 Task: Find connections with filter location Corrientes with filter topic #technologywith filter profile language Spanish with filter current company Atlas Copco with filter school EIILM University with filter industry Soap and Cleaning Product Manufacturing with filter service category Graphic Design with filter keywords title Financial Analyst
Action: Mouse moved to (486, 170)
Screenshot: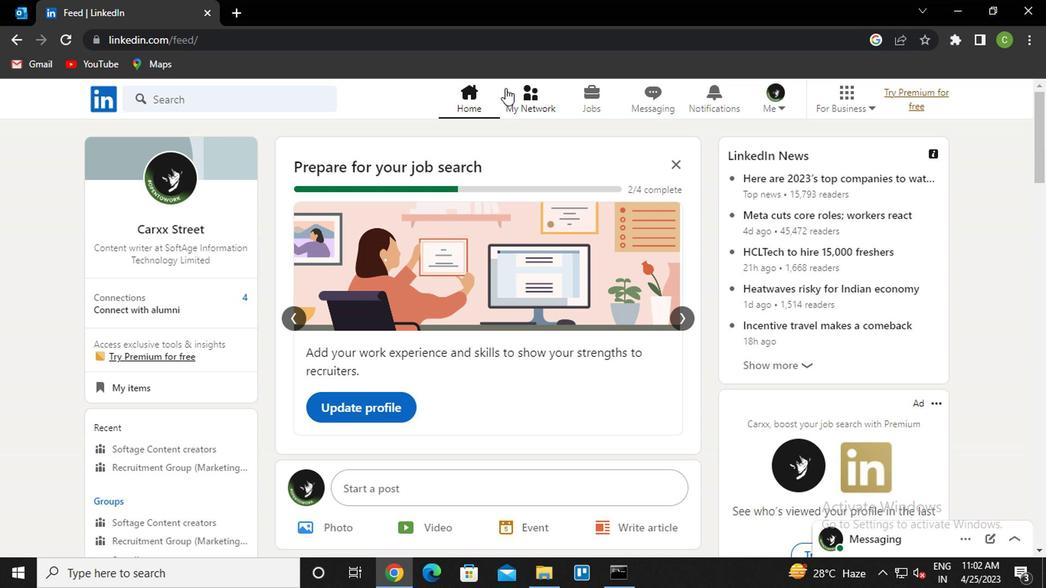 
Action: Mouse pressed left at (486, 170)
Screenshot: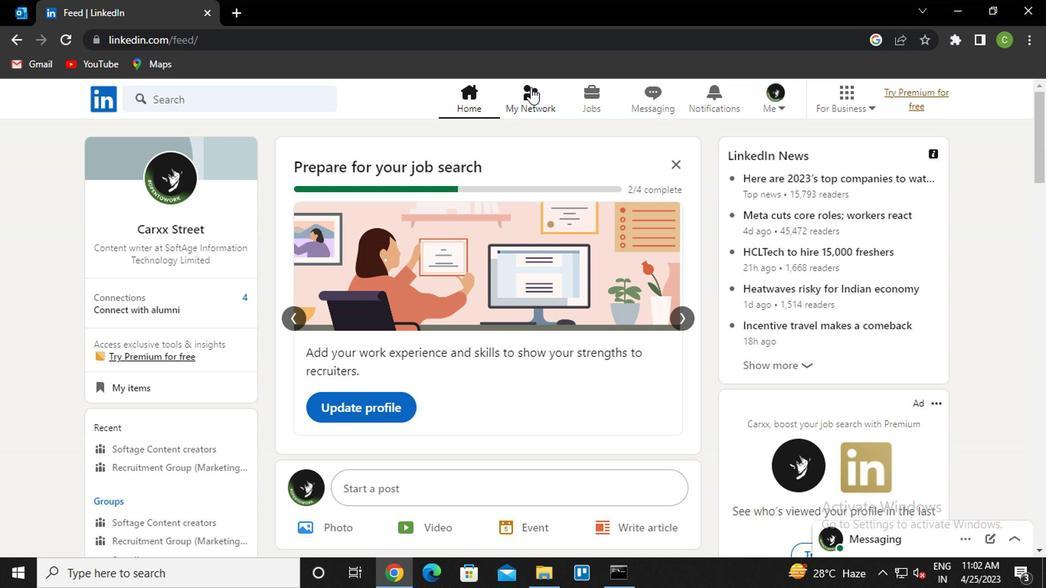 
Action: Mouse moved to (252, 241)
Screenshot: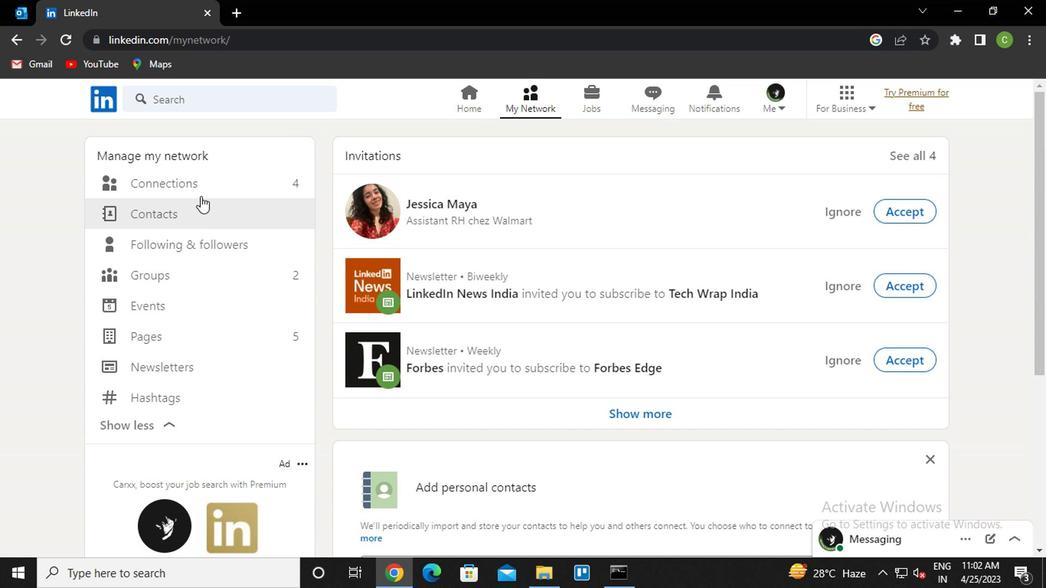 
Action: Mouse pressed left at (252, 241)
Screenshot: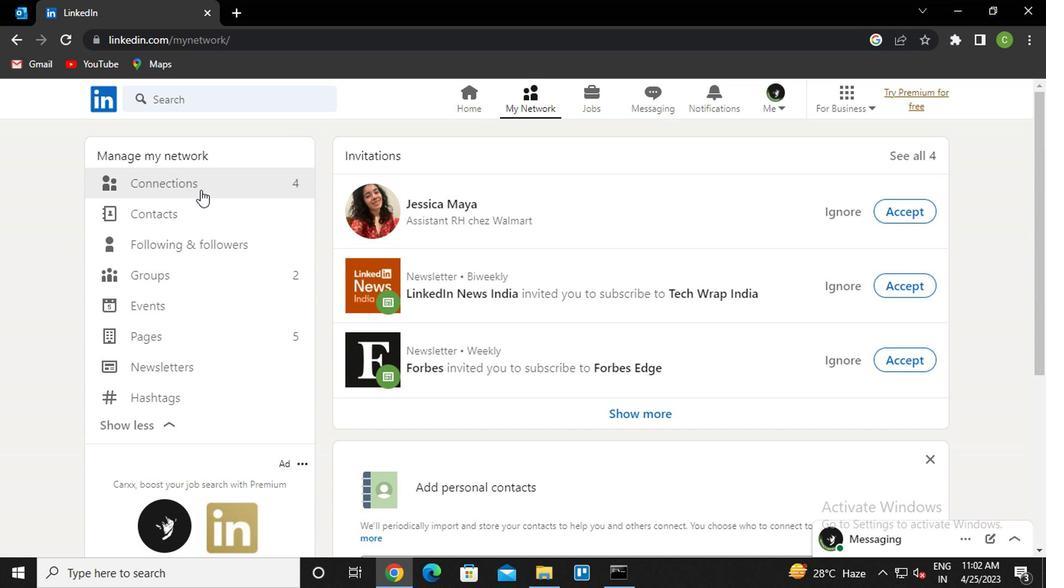 
Action: Mouse moved to (545, 241)
Screenshot: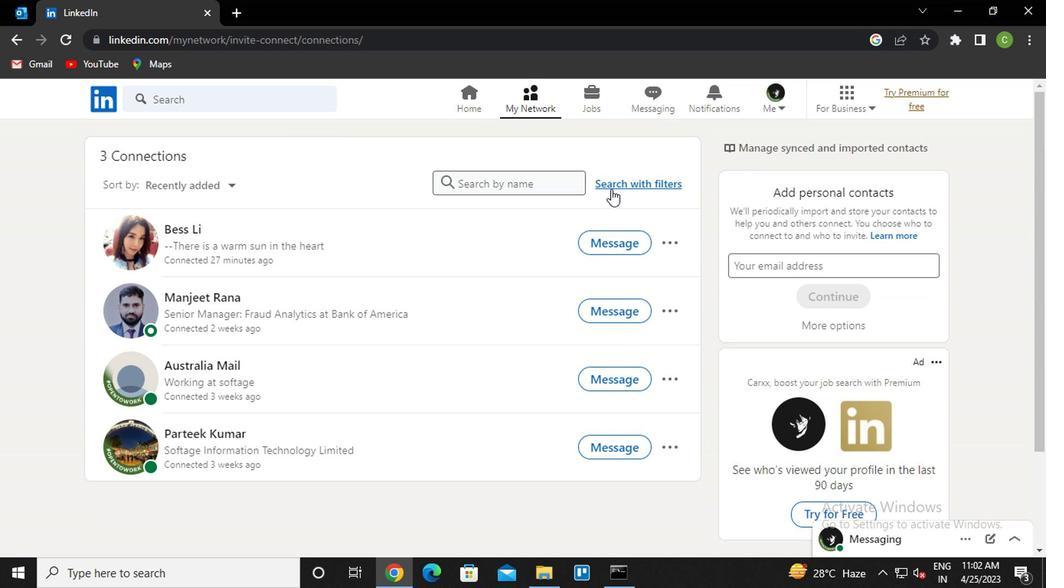 
Action: Mouse pressed left at (545, 241)
Screenshot: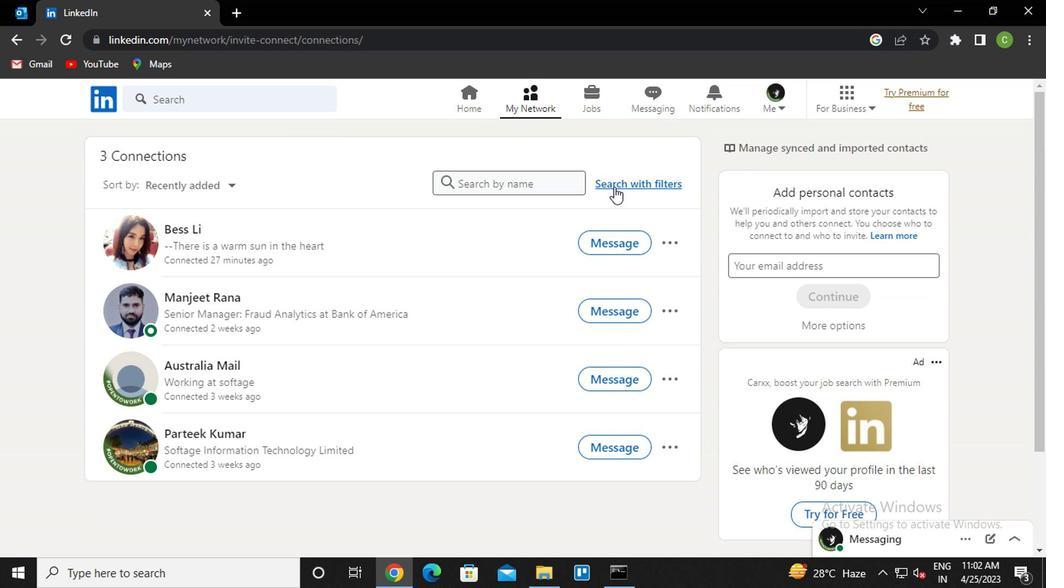 
Action: Mouse moved to (485, 213)
Screenshot: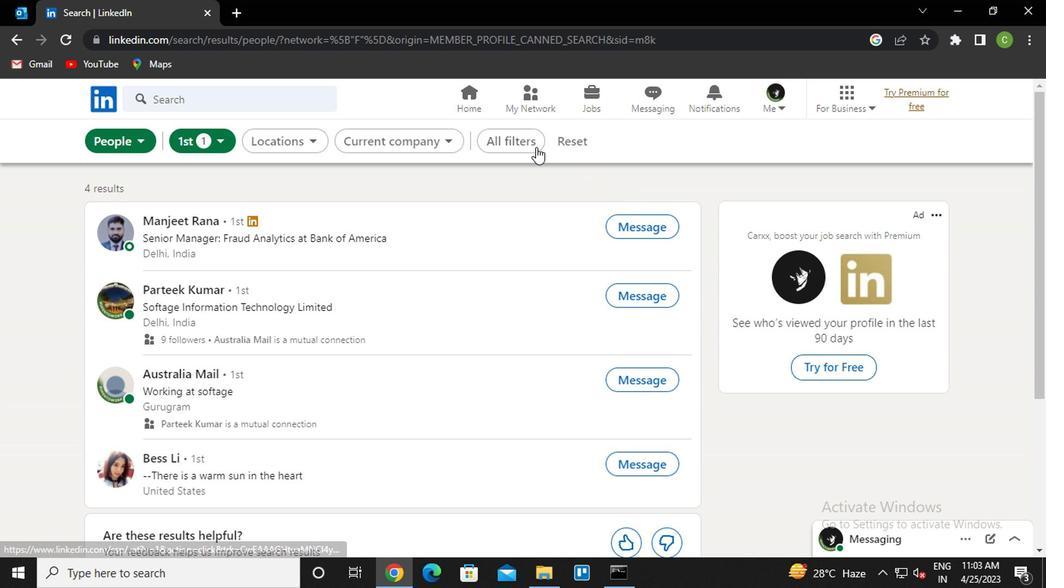 
Action: Mouse pressed left at (485, 213)
Screenshot: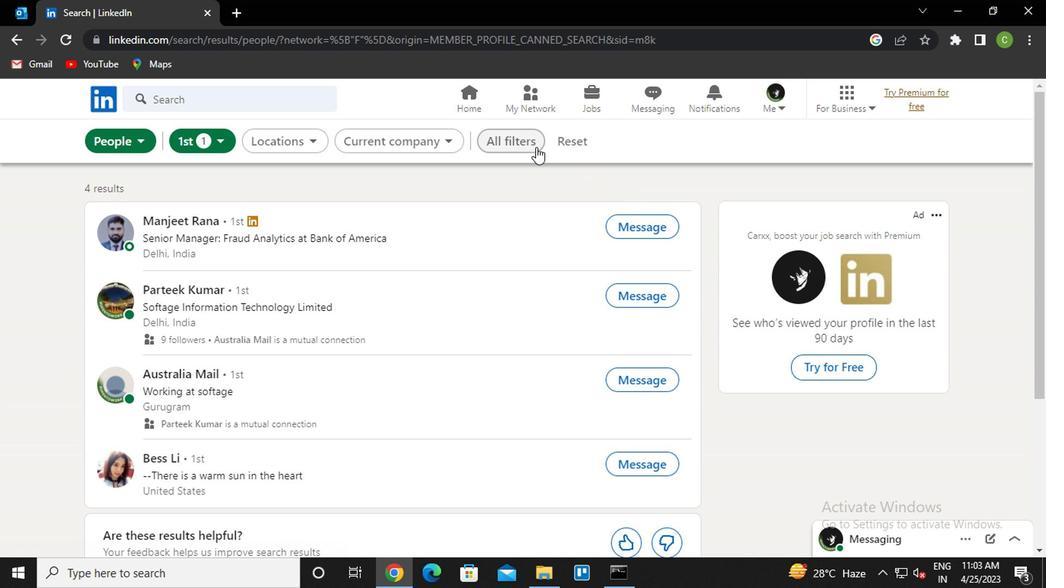 
Action: Mouse moved to (657, 325)
Screenshot: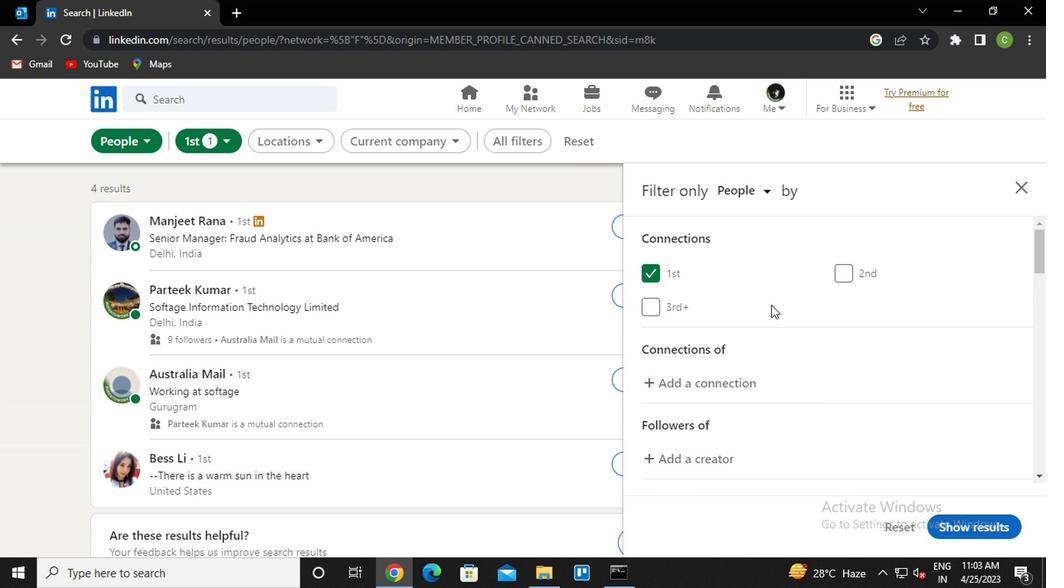 
Action: Mouse scrolled (657, 325) with delta (0, 0)
Screenshot: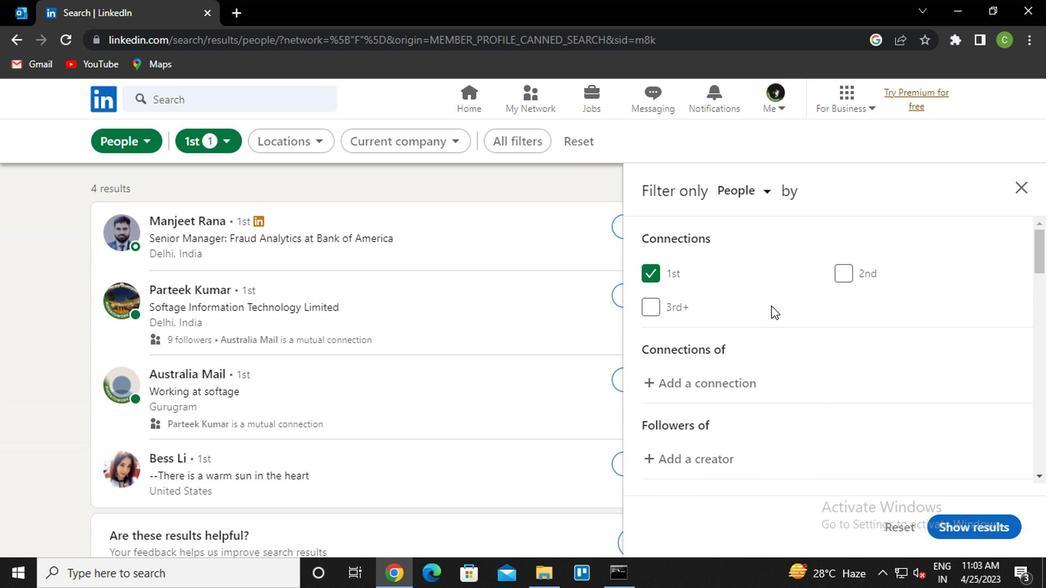 
Action: Mouse scrolled (657, 325) with delta (0, 0)
Screenshot: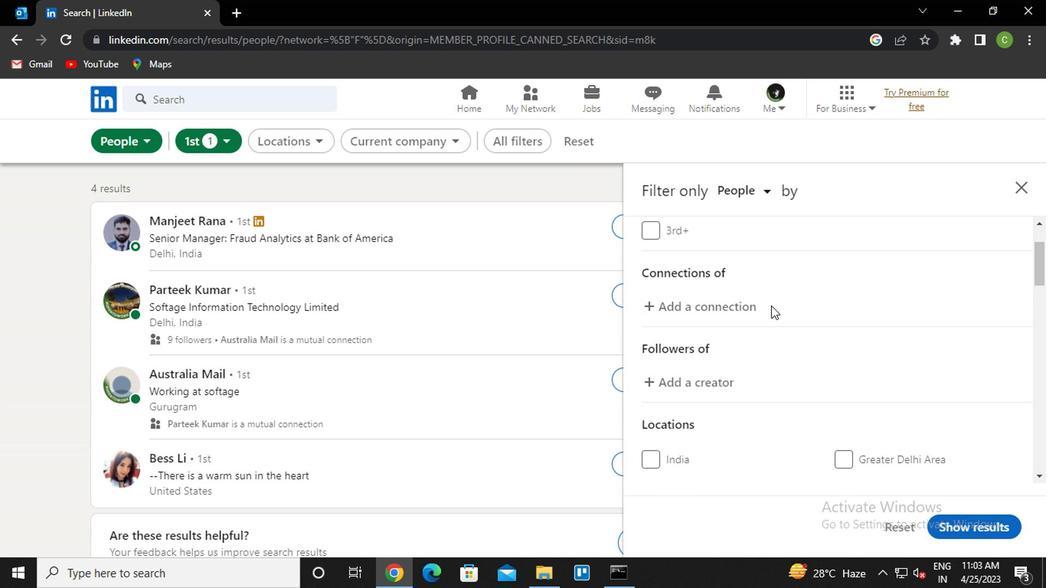 
Action: Mouse moved to (649, 341)
Screenshot: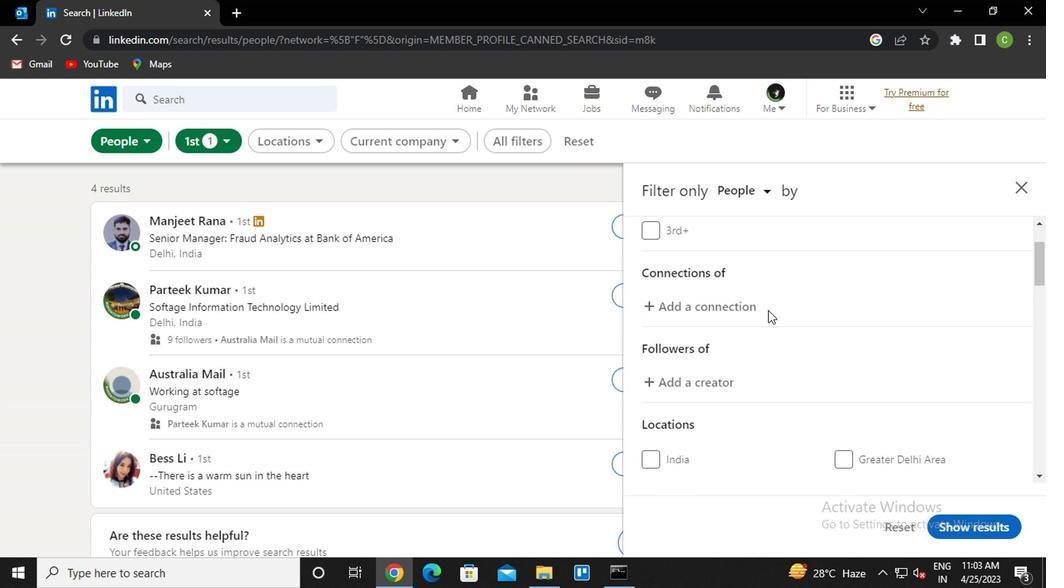 
Action: Mouse scrolled (649, 341) with delta (0, 0)
Screenshot: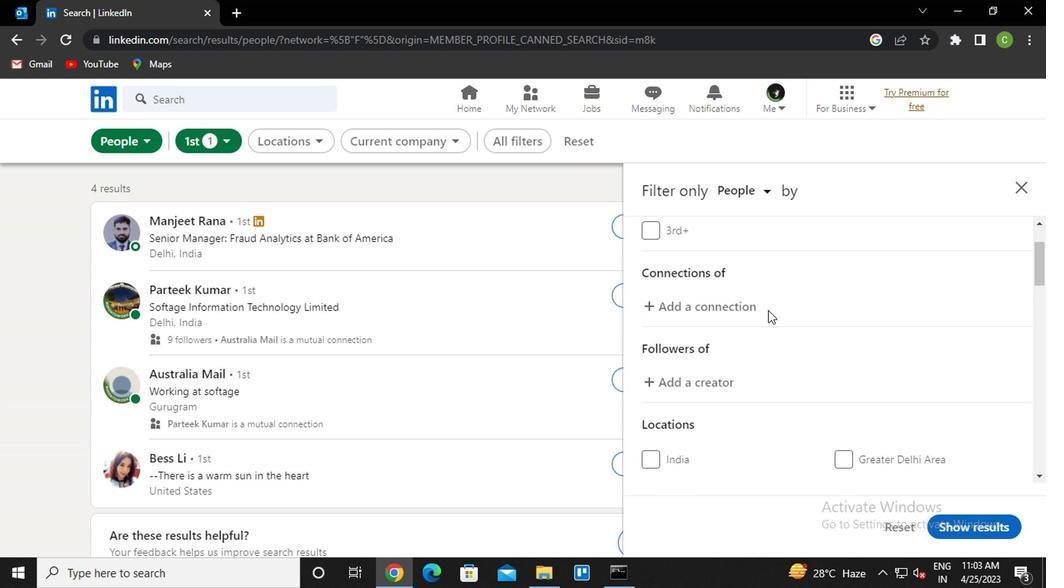 
Action: Mouse moved to (641, 359)
Screenshot: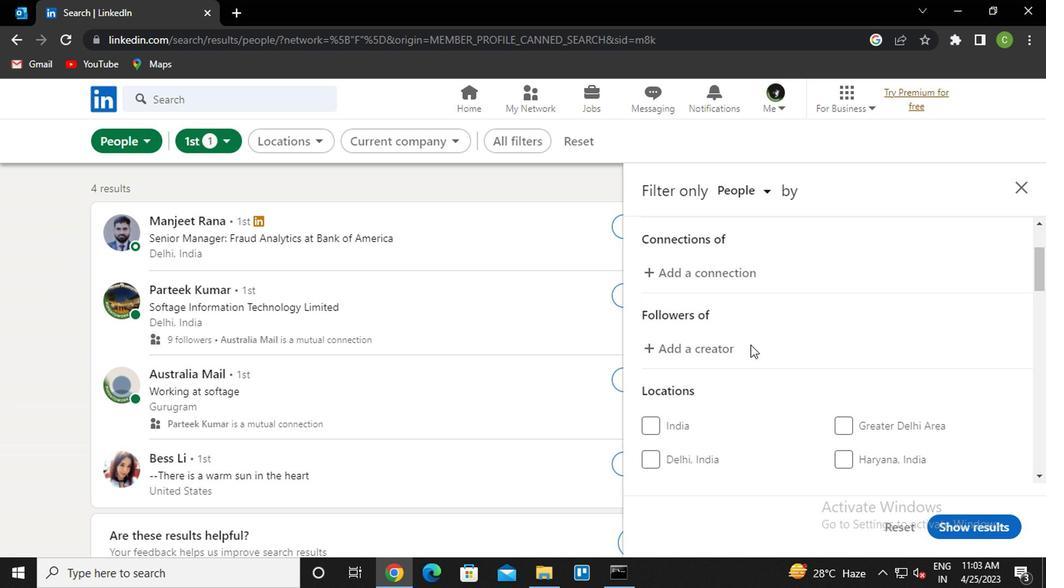 
Action: Mouse scrolled (641, 358) with delta (0, 0)
Screenshot: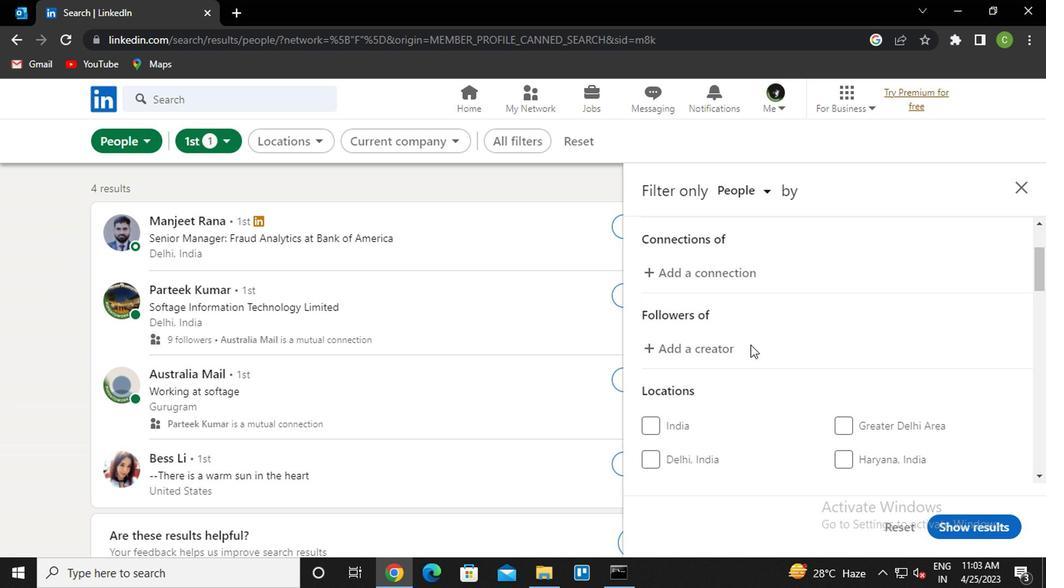 
Action: Mouse moved to (711, 327)
Screenshot: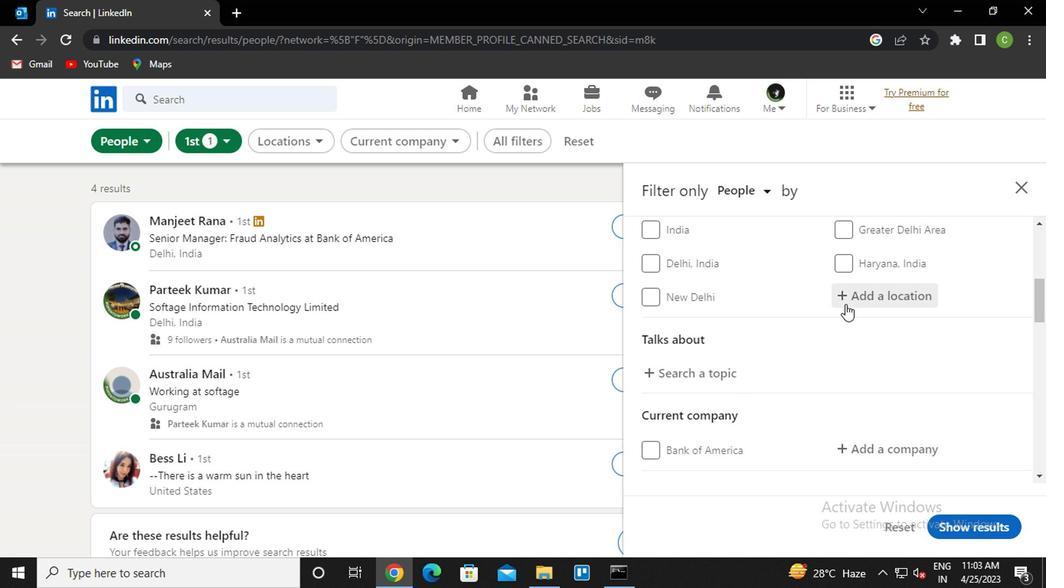 
Action: Mouse scrolled (711, 328) with delta (0, 0)
Screenshot: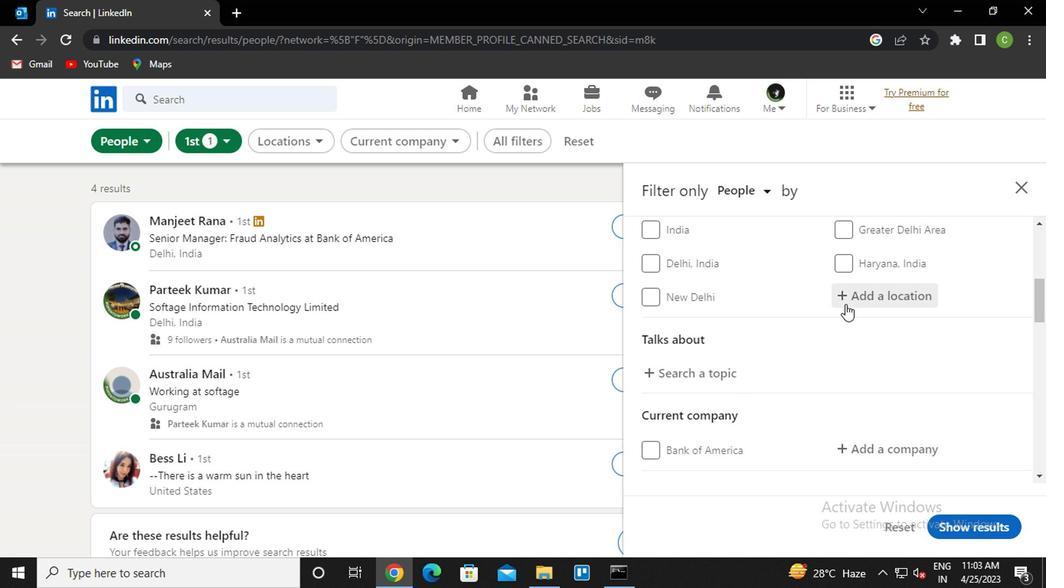 
Action: Mouse moved to (714, 336)
Screenshot: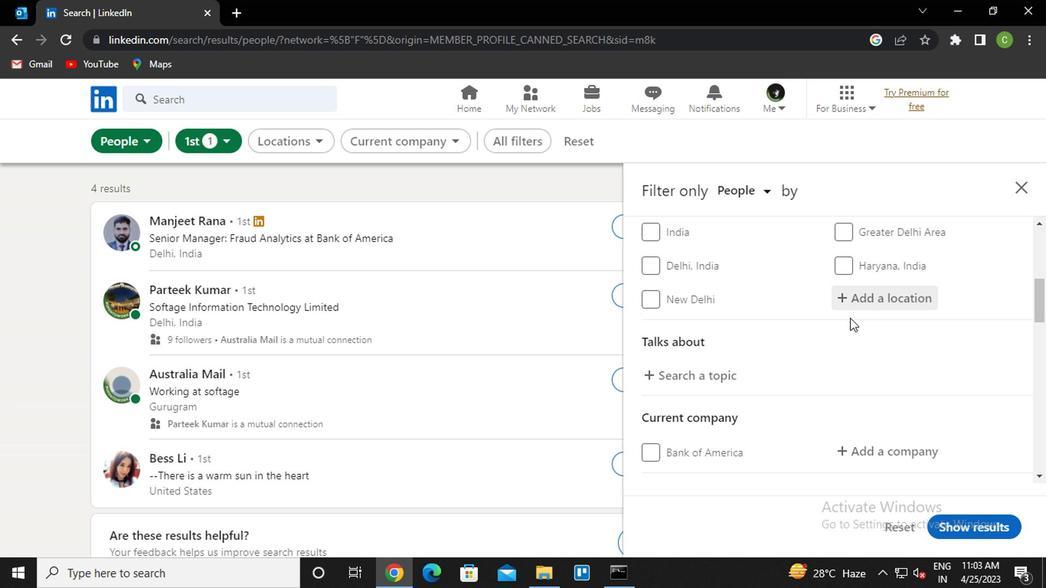 
Action: Mouse scrolled (714, 336) with delta (0, 0)
Screenshot: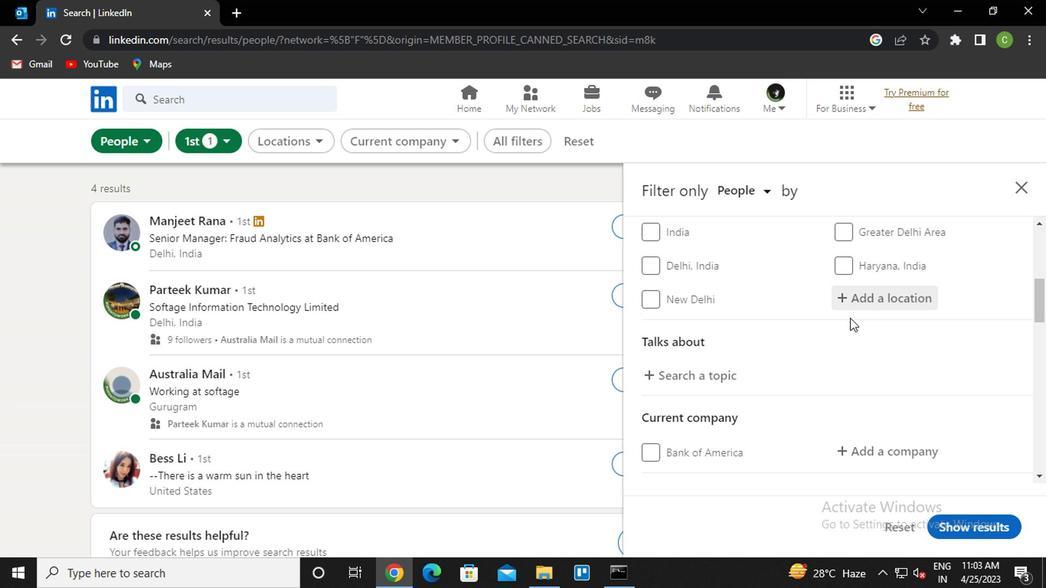 
Action: Mouse moved to (725, 426)
Screenshot: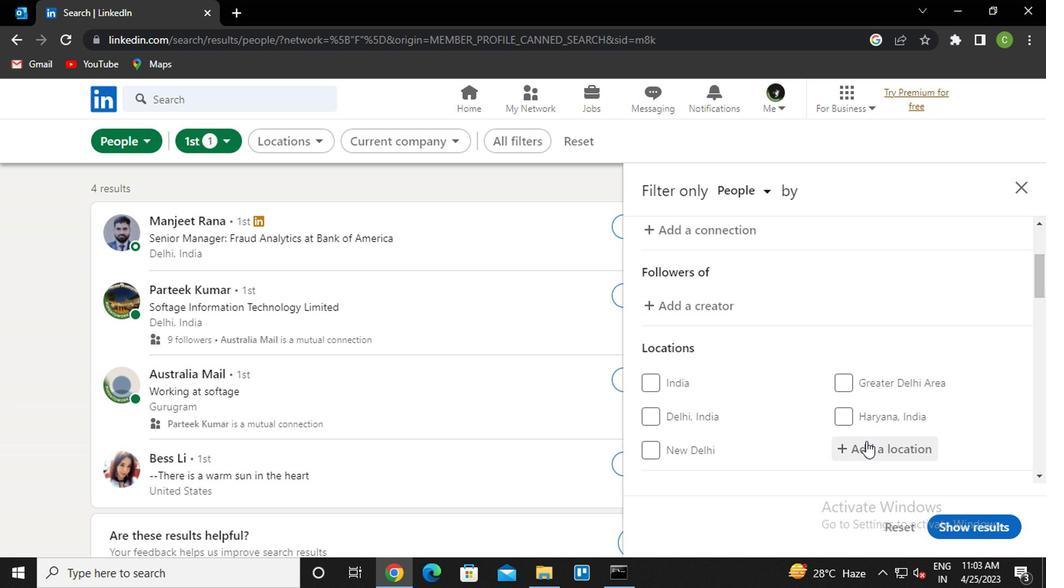 
Action: Mouse pressed left at (725, 426)
Screenshot: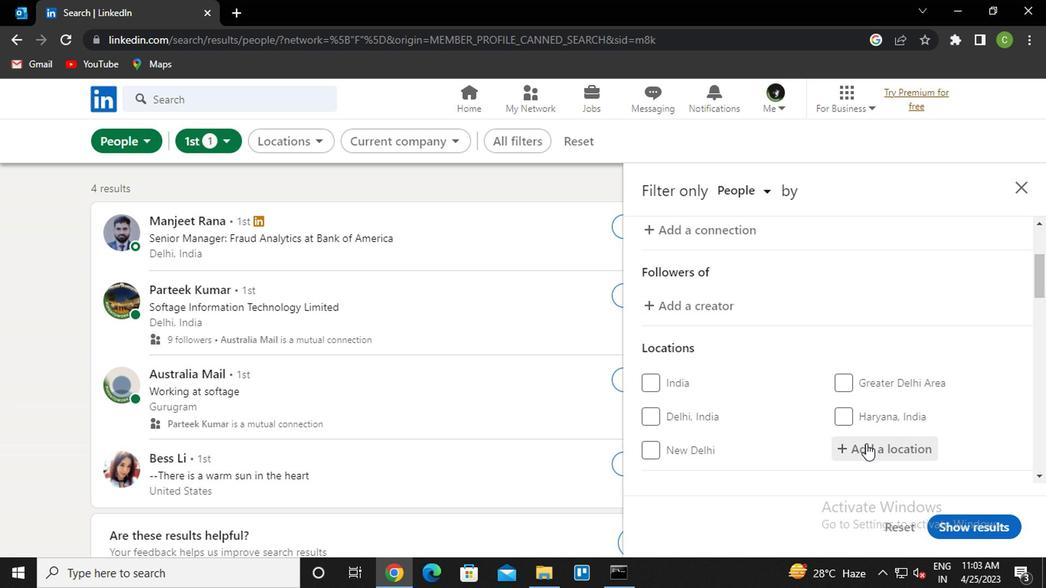 
Action: Mouse moved to (726, 426)
Screenshot: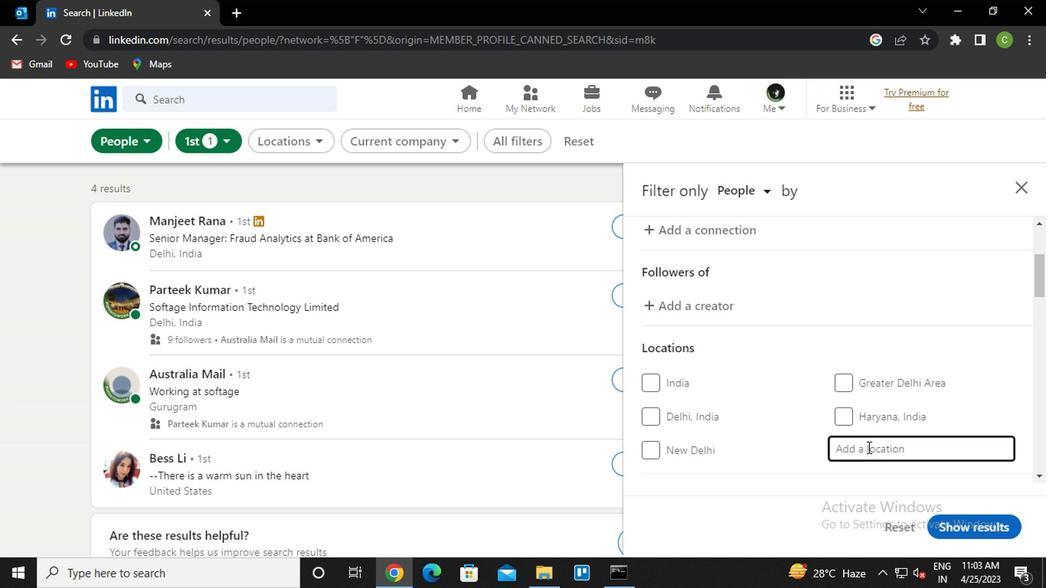 
Action: Key pressed <Key.caps_lock><Key.caps_lock>c<Key.caps_lock>orrientes
Screenshot: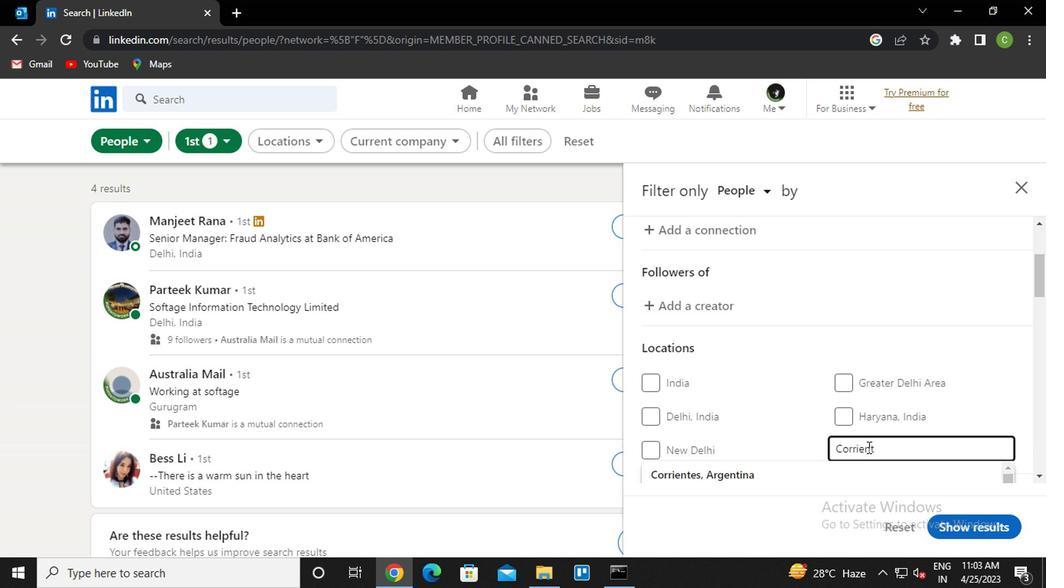 
Action: Mouse moved to (729, 432)
Screenshot: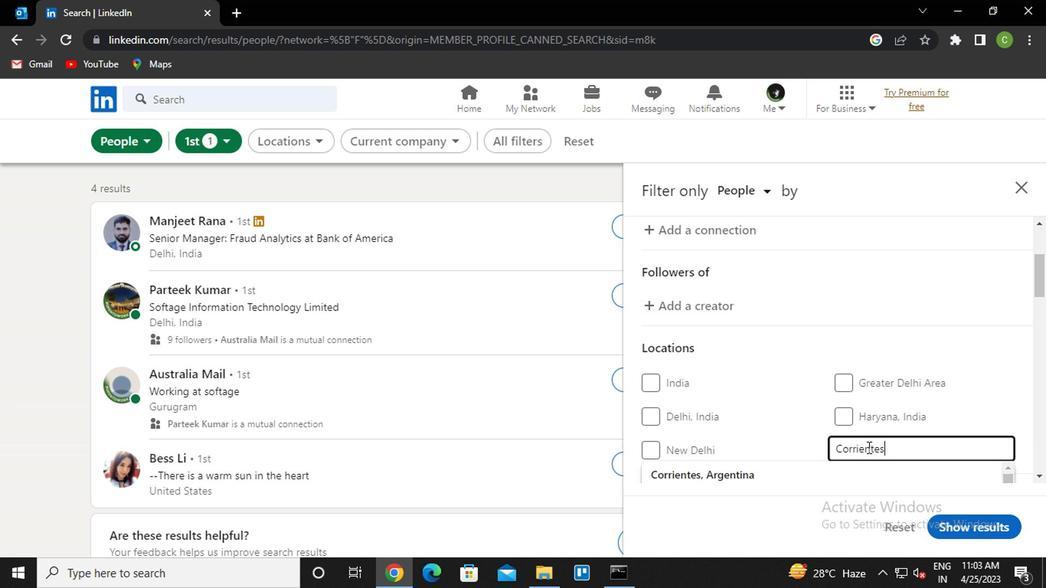 
Action: Mouse scrolled (729, 432) with delta (0, 0)
Screenshot: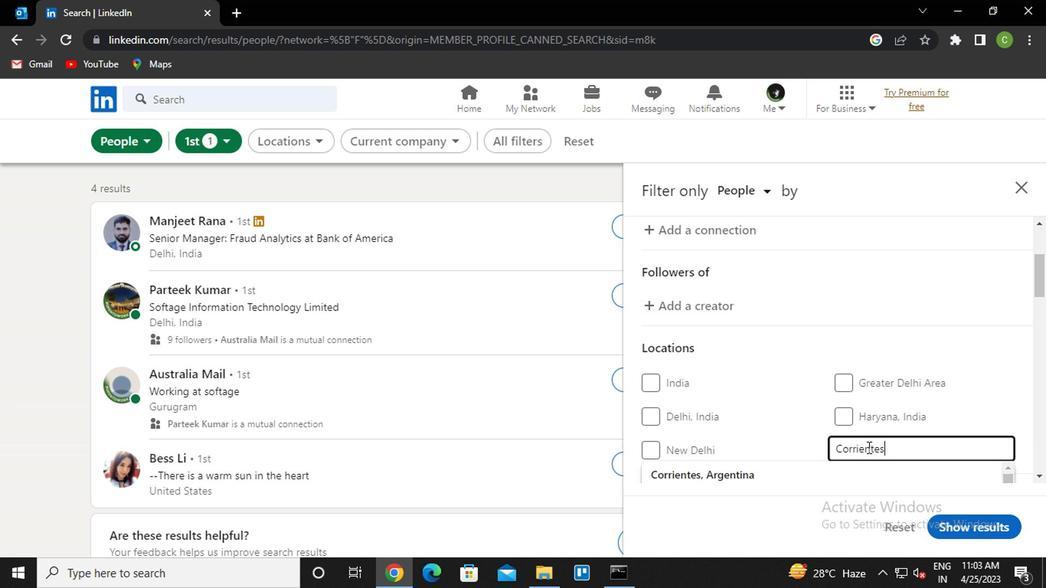 
Action: Mouse moved to (720, 440)
Screenshot: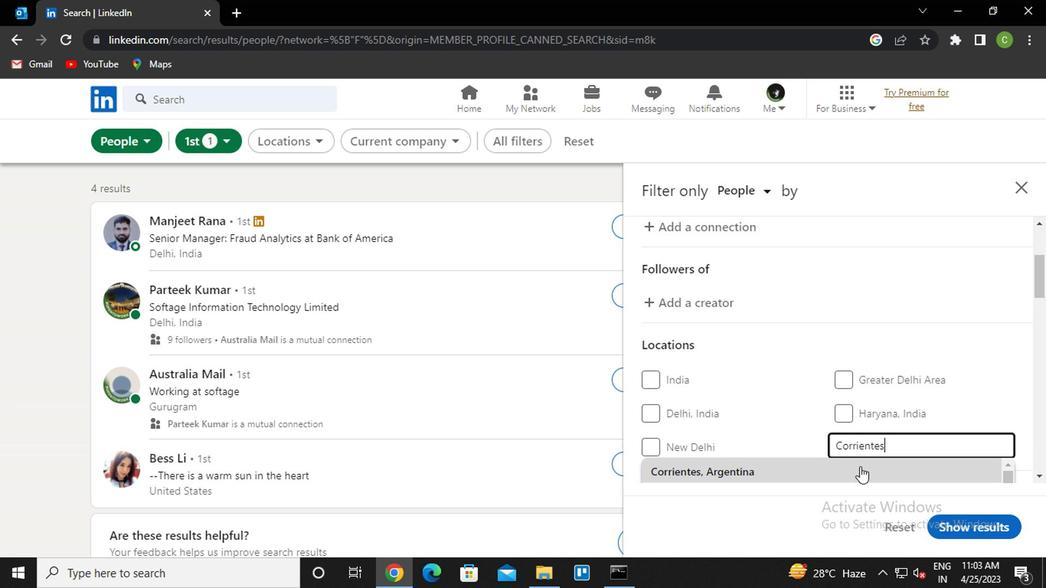 
Action: Mouse scrolled (720, 440) with delta (0, 0)
Screenshot: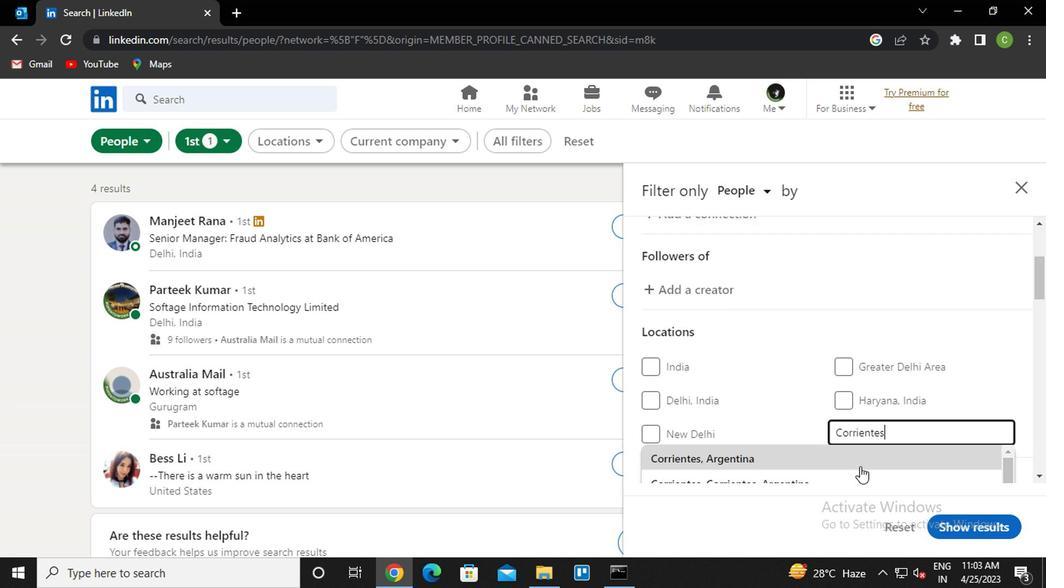 
Action: Mouse moved to (691, 408)
Screenshot: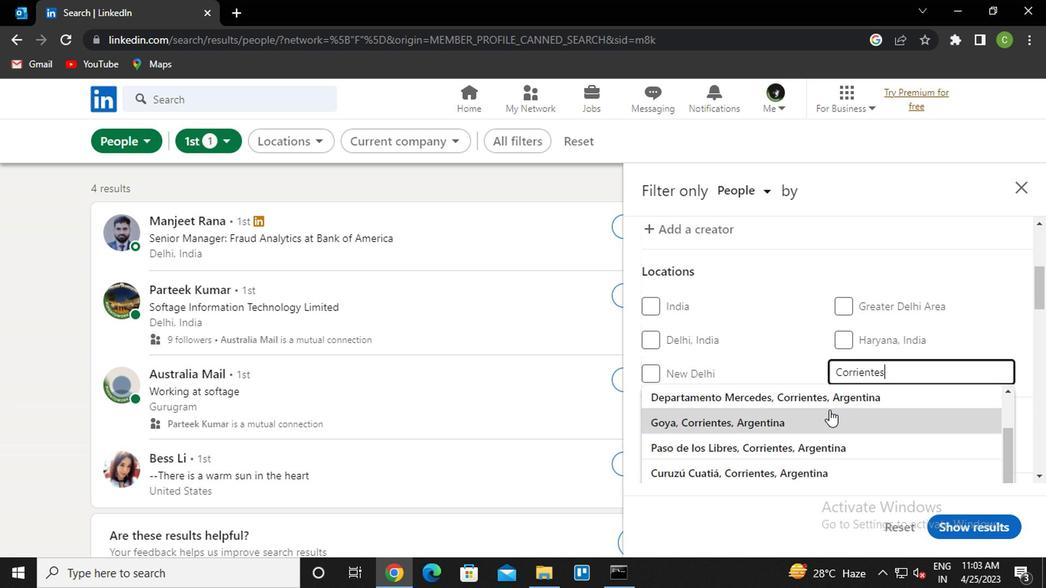 
Action: Mouse scrolled (691, 409) with delta (0, 0)
Screenshot: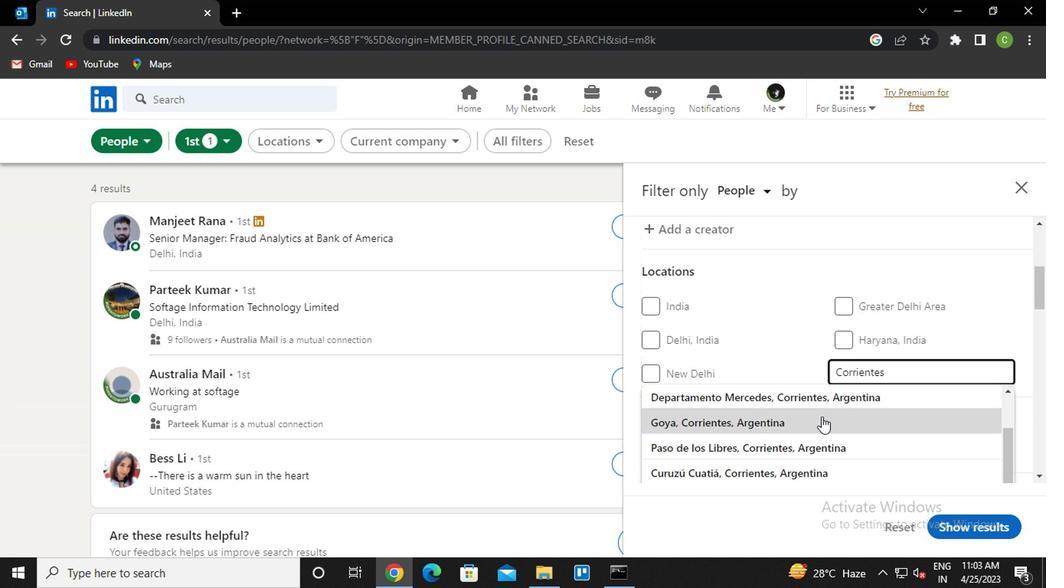 
Action: Mouse scrolled (691, 409) with delta (0, 0)
Screenshot: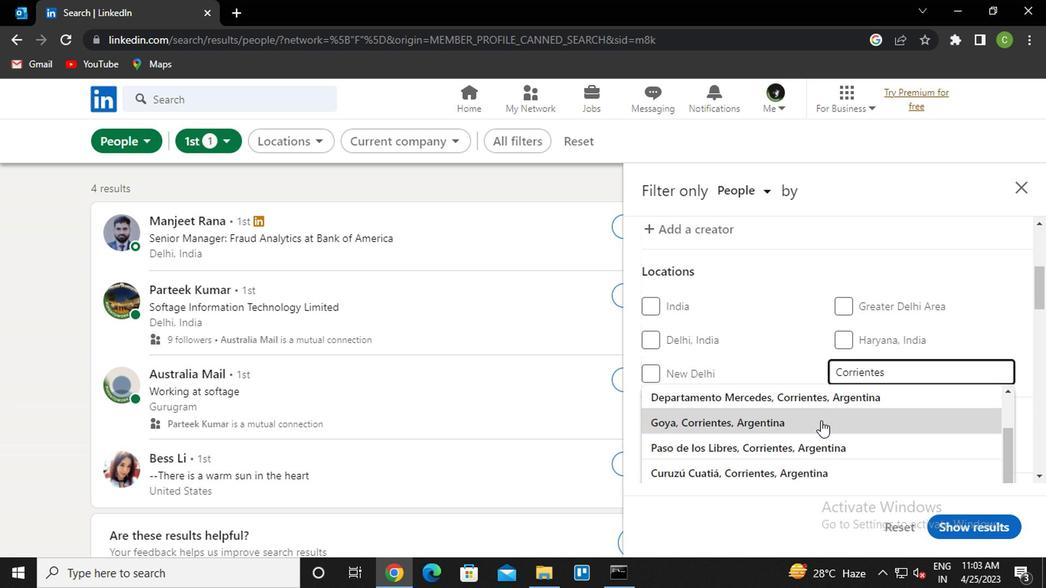 
Action: Mouse moved to (691, 409)
Screenshot: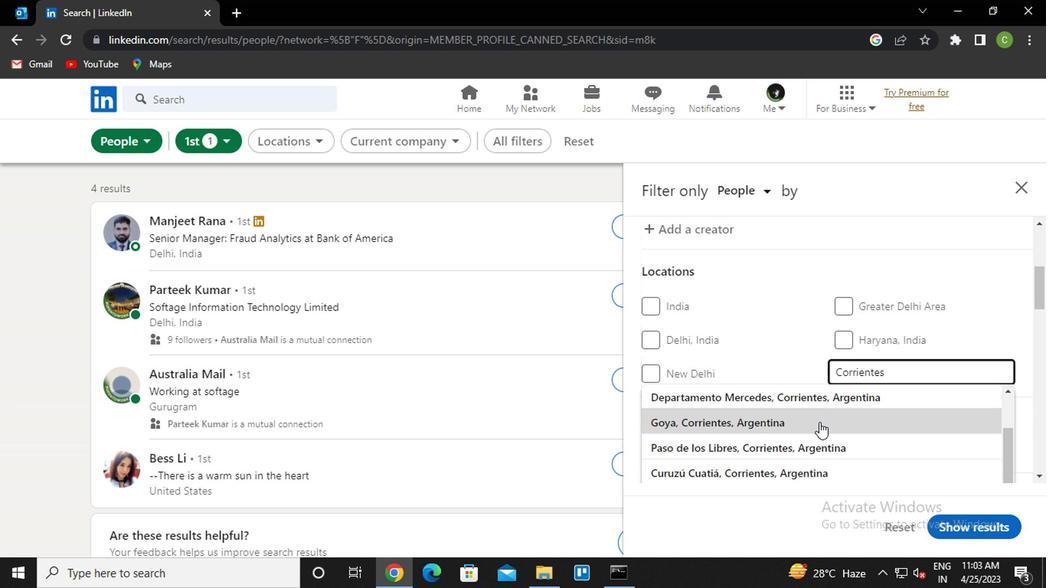 
Action: Mouse scrolled (691, 409) with delta (0, 0)
Screenshot: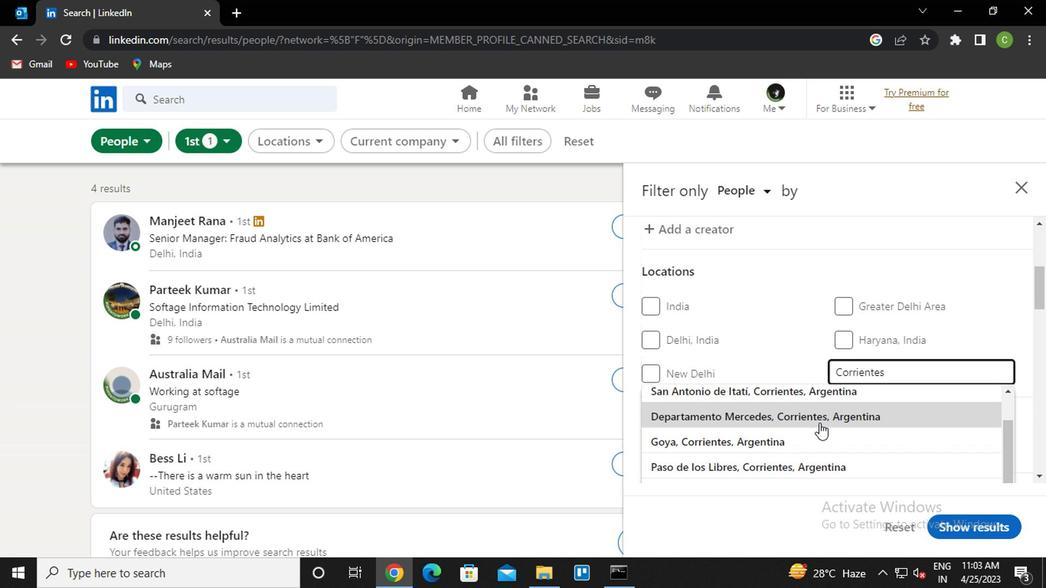 
Action: Mouse scrolled (691, 409) with delta (0, 0)
Screenshot: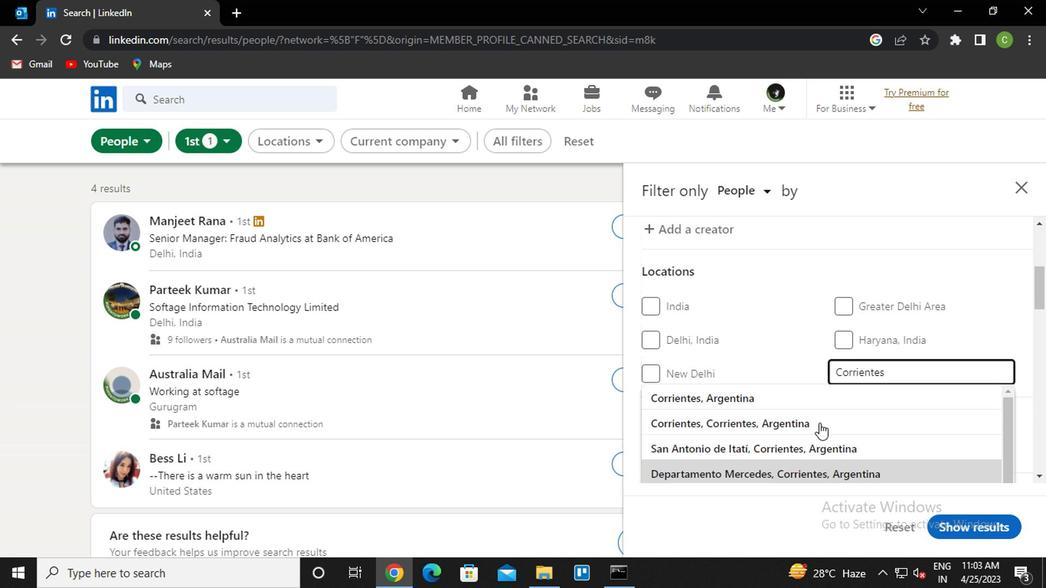 
Action: Mouse moved to (692, 396)
Screenshot: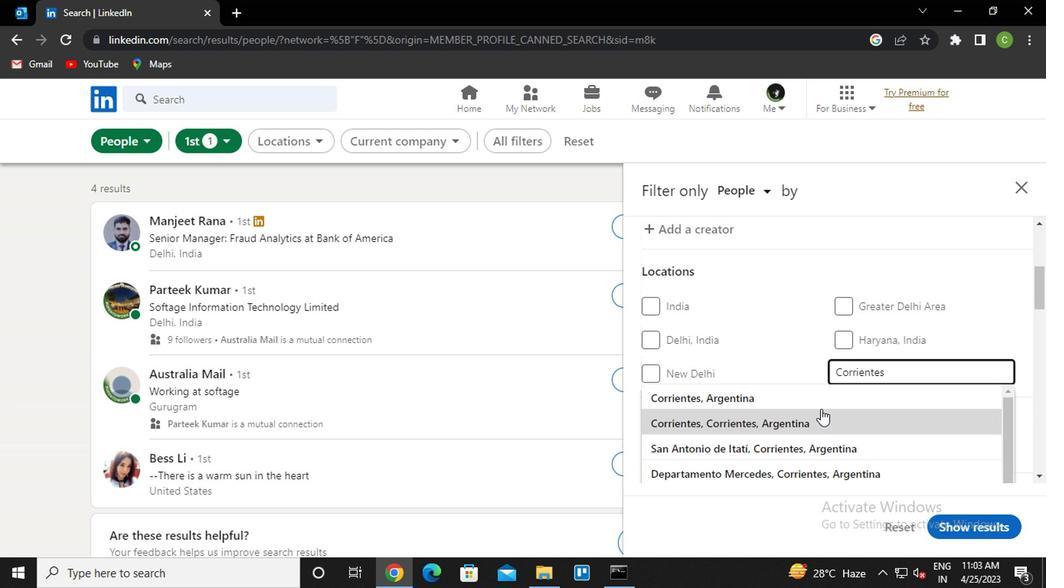 
Action: Mouse pressed left at (692, 396)
Screenshot: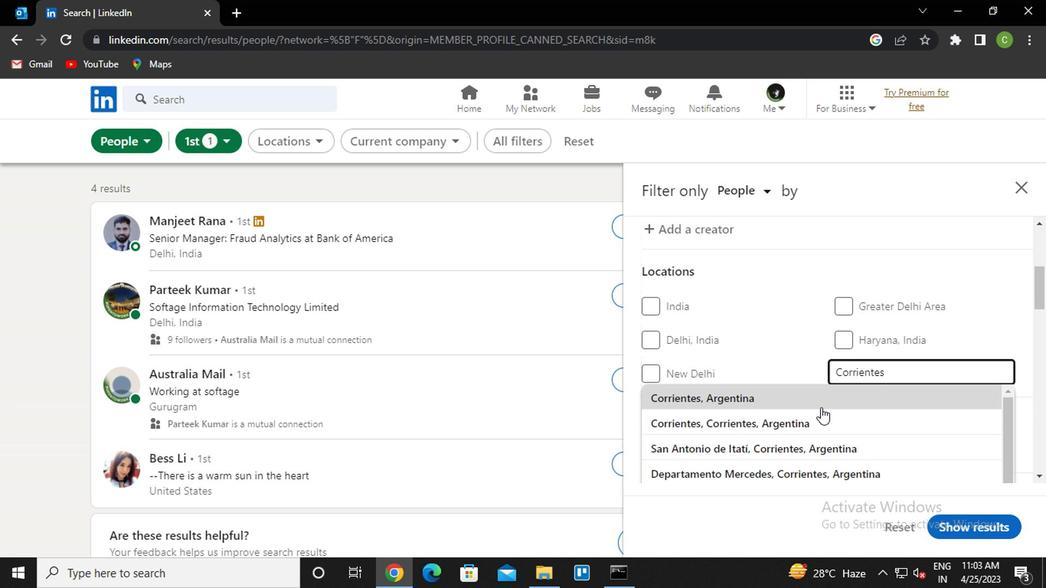 
Action: Mouse moved to (691, 403)
Screenshot: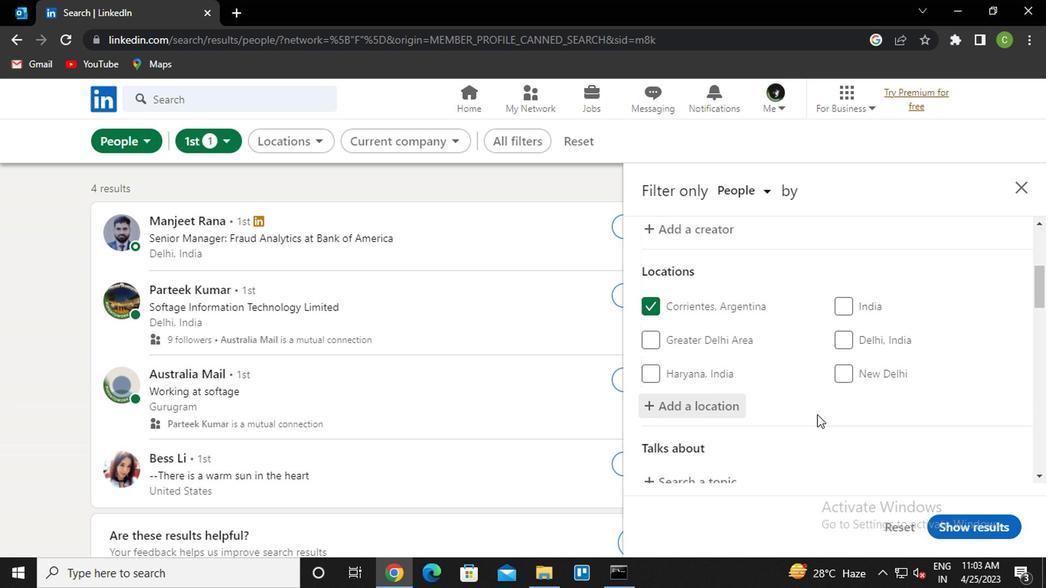 
Action: Mouse scrolled (691, 402) with delta (0, 0)
Screenshot: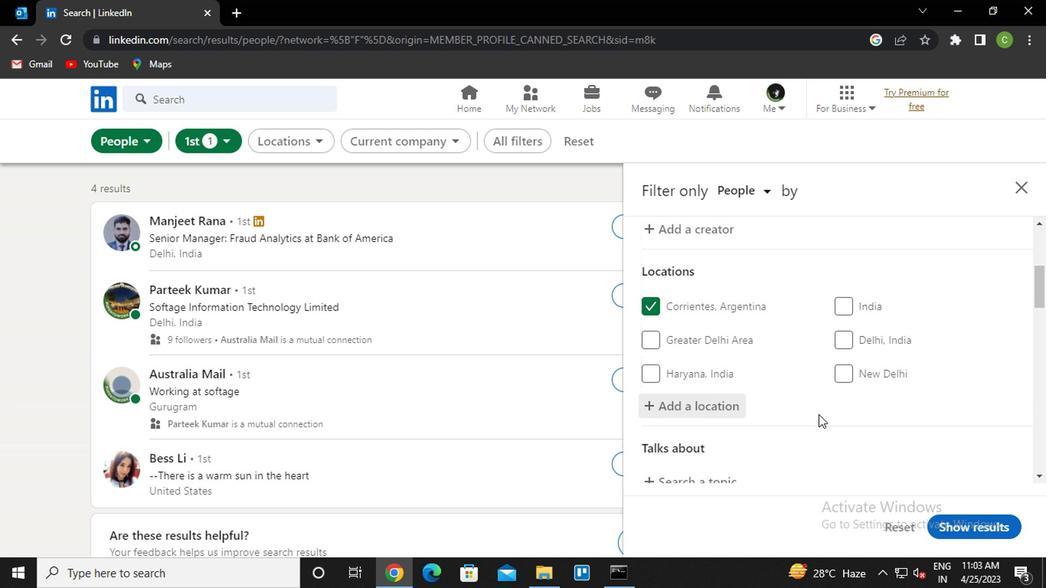 
Action: Mouse moved to (613, 395)
Screenshot: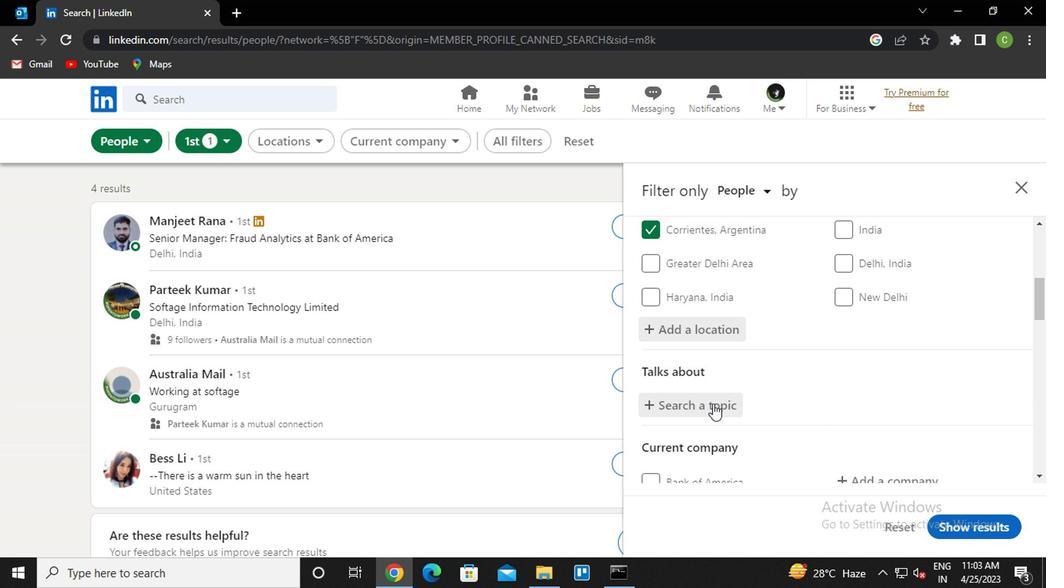 
Action: Mouse pressed left at (613, 395)
Screenshot: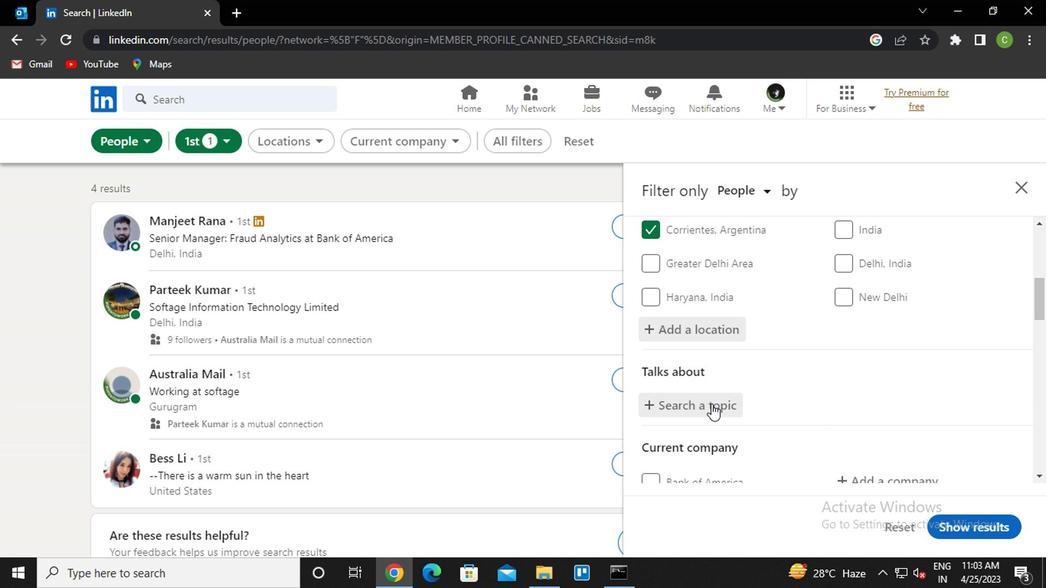 
Action: Mouse moved to (614, 395)
Screenshot: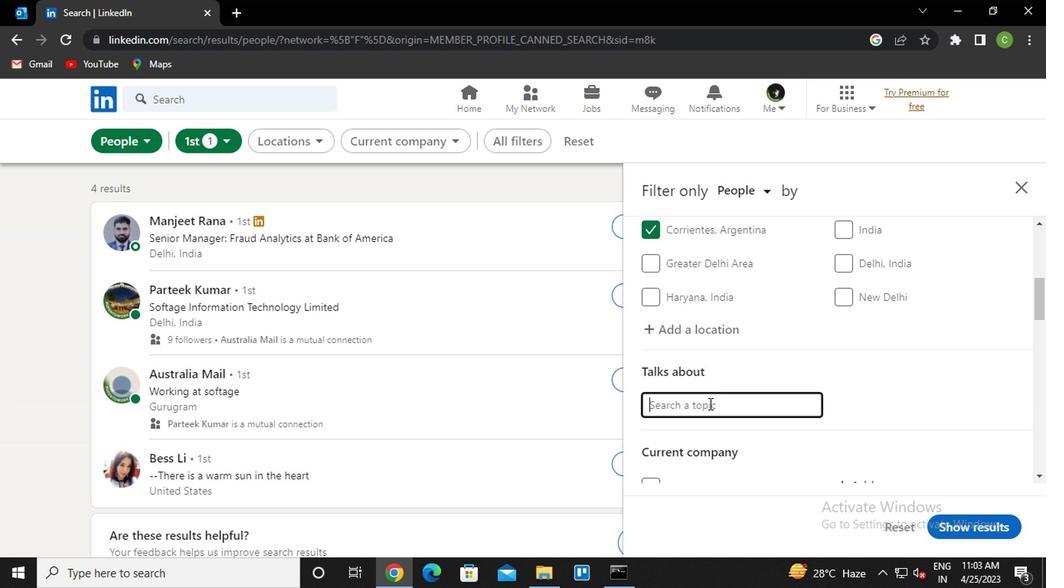 
Action: Key pressed <Key.shift>@<Key.backspace><Key.shift>#TECHNOLOGY
Screenshot: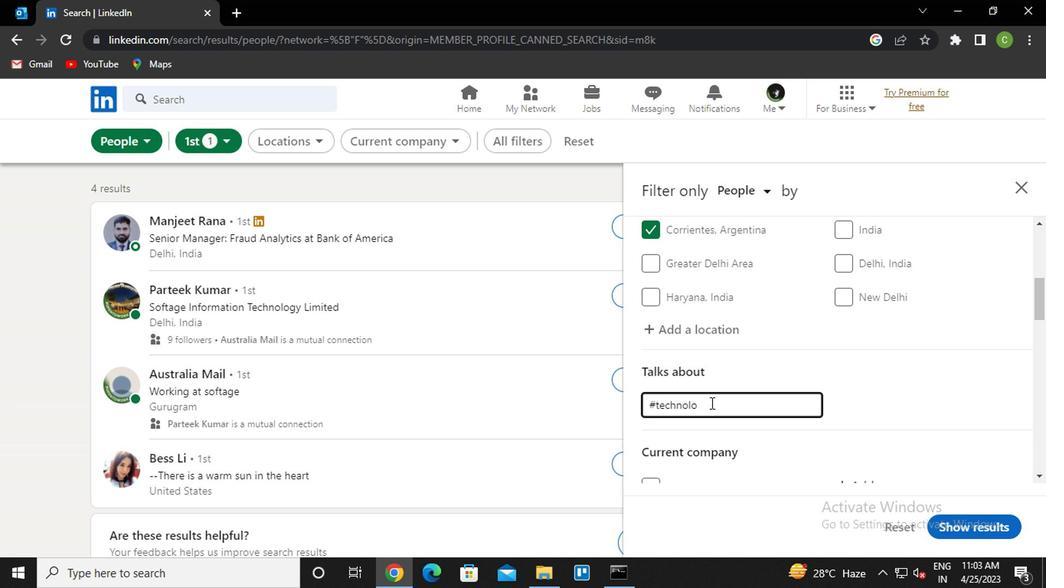 
Action: Mouse moved to (710, 401)
Screenshot: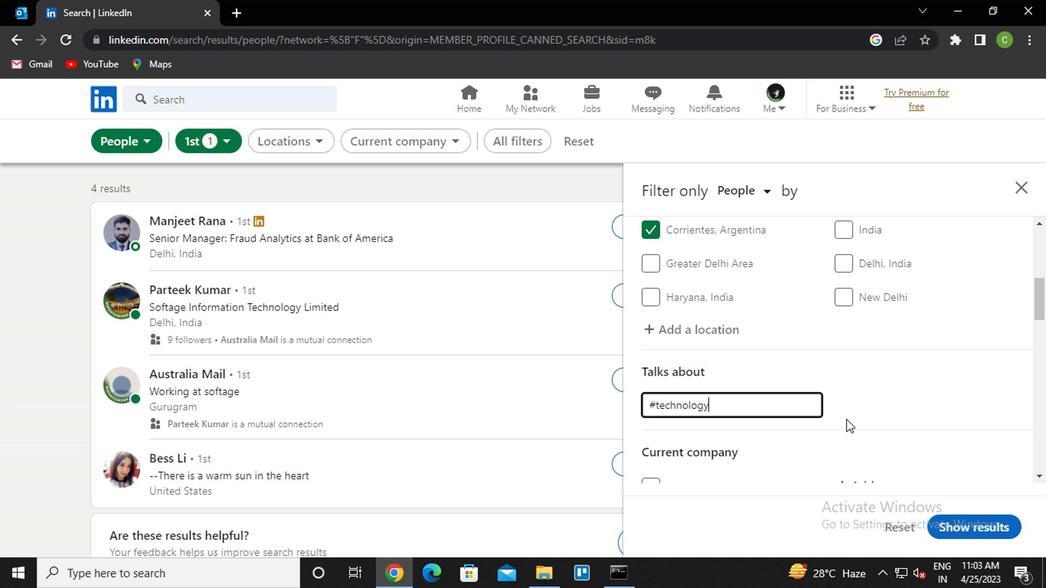 
Action: Mouse pressed left at (710, 401)
Screenshot: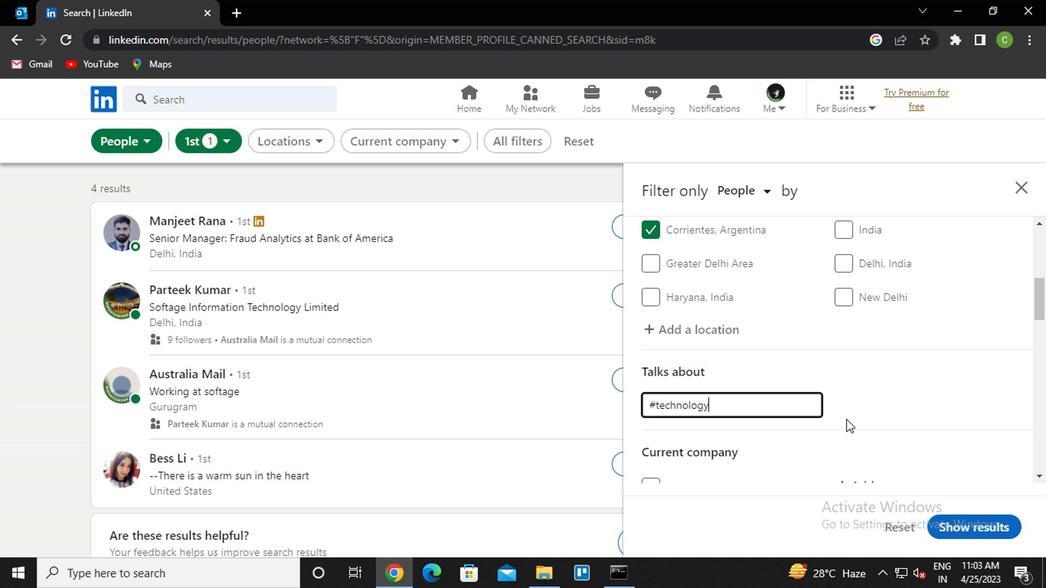 
Action: Mouse moved to (706, 398)
Screenshot: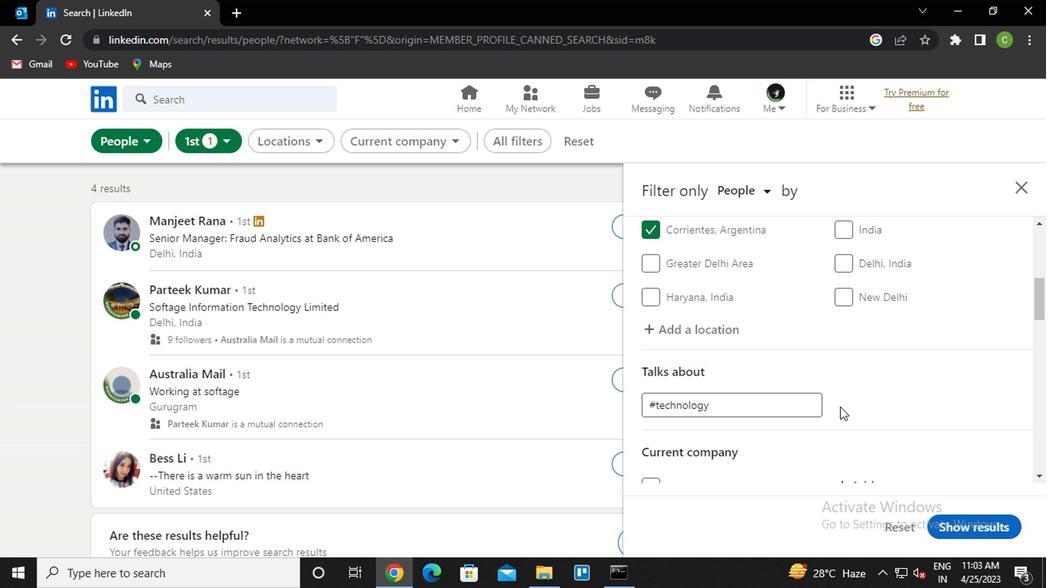 
Action: Mouse scrolled (706, 397) with delta (0, 0)
Screenshot: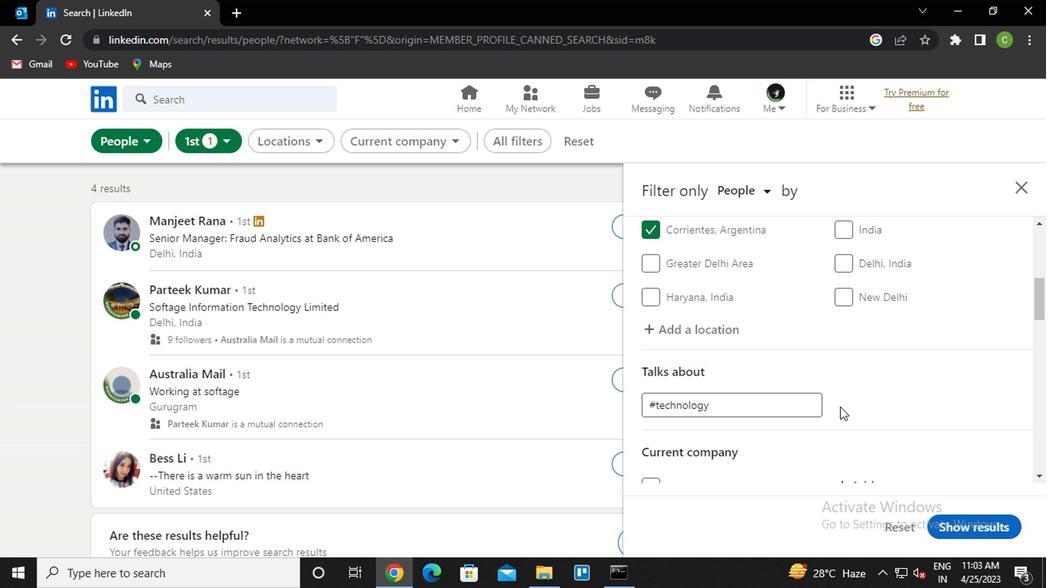 
Action: Mouse moved to (705, 398)
Screenshot: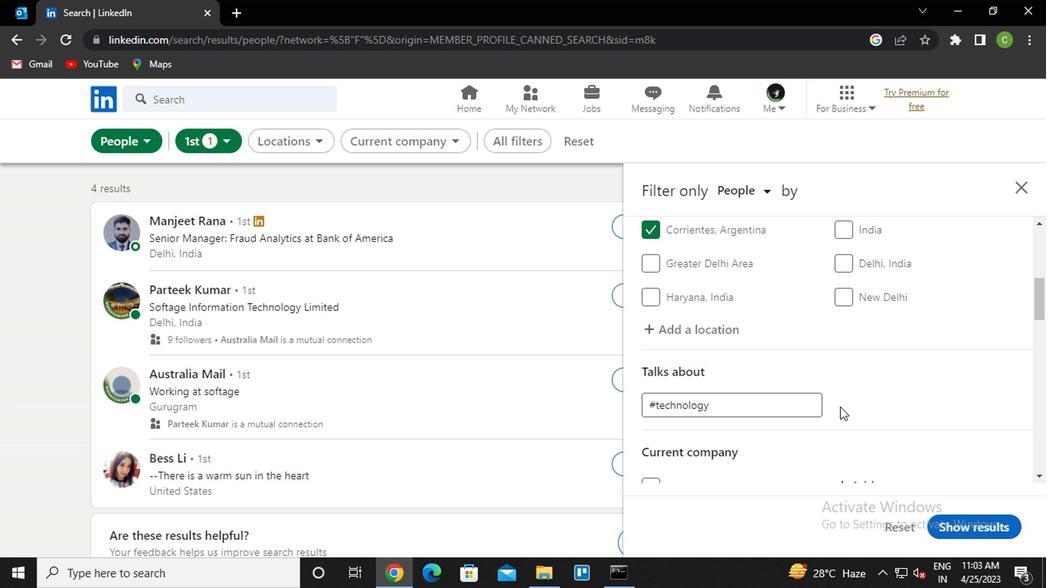 
Action: Mouse scrolled (705, 397) with delta (0, 0)
Screenshot: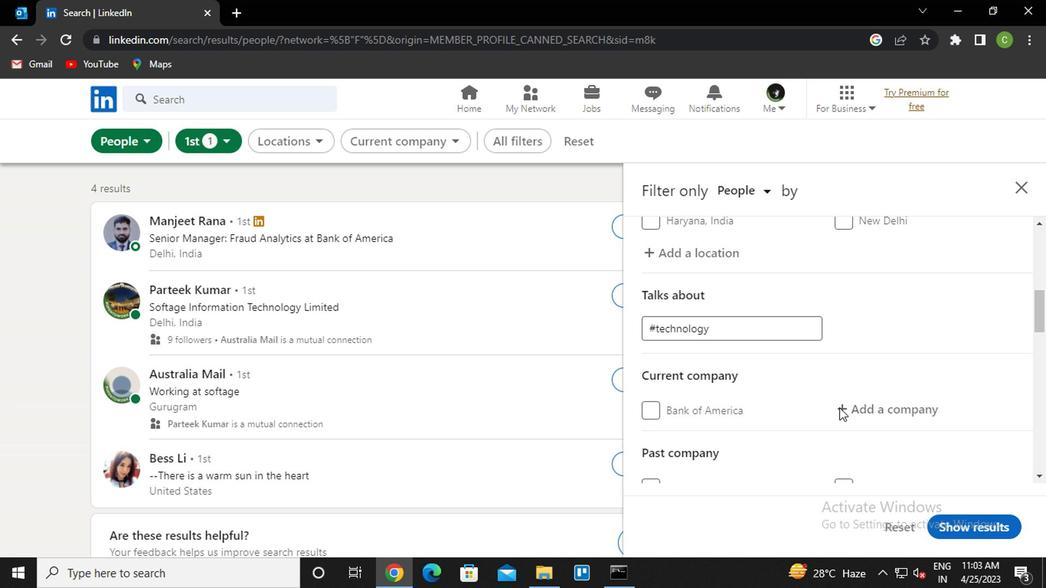 
Action: Mouse scrolled (705, 397) with delta (0, 0)
Screenshot: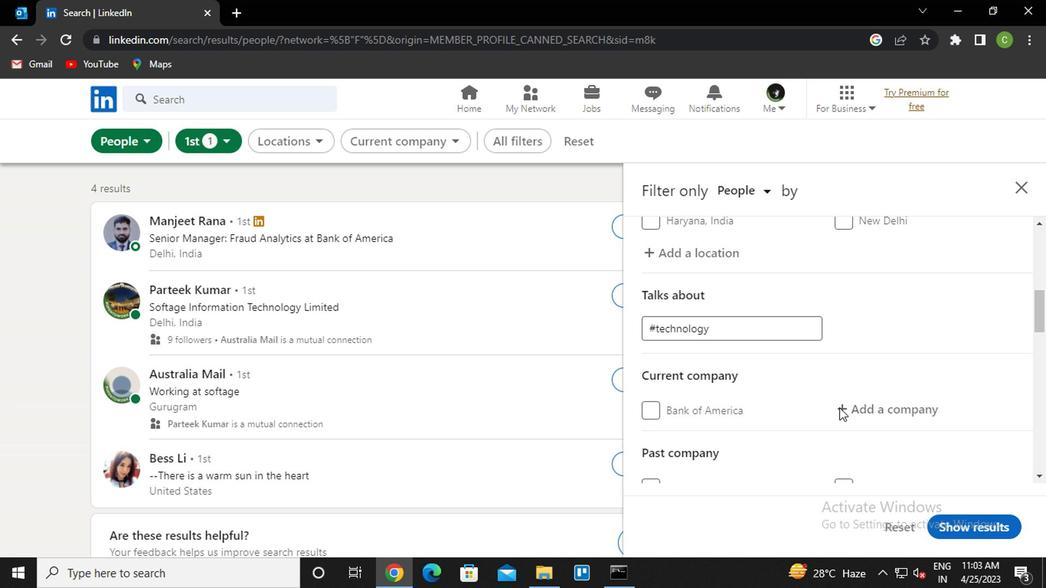 
Action: Mouse scrolled (705, 397) with delta (0, 0)
Screenshot: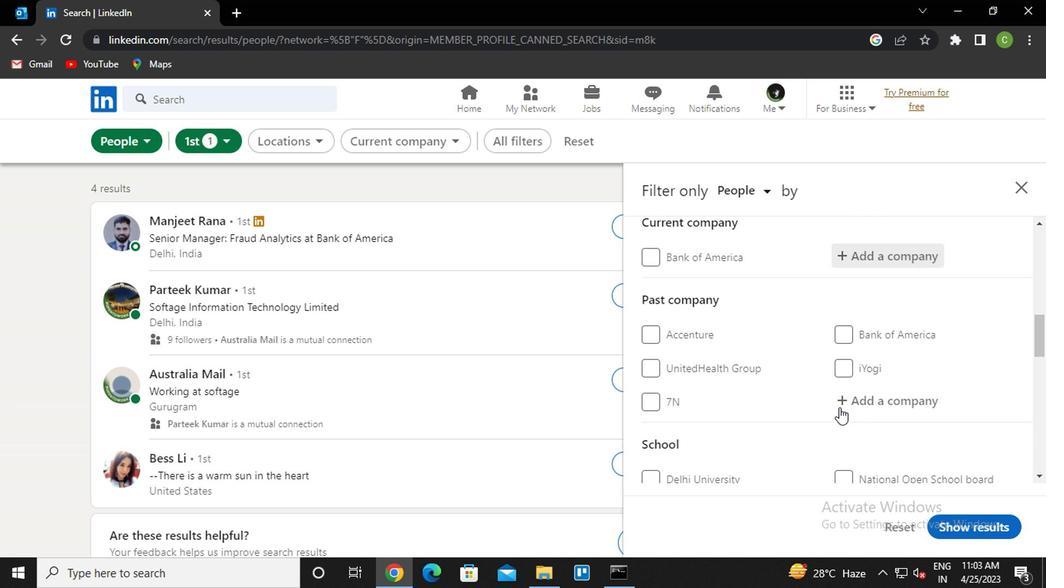 
Action: Mouse scrolled (705, 397) with delta (0, 0)
Screenshot: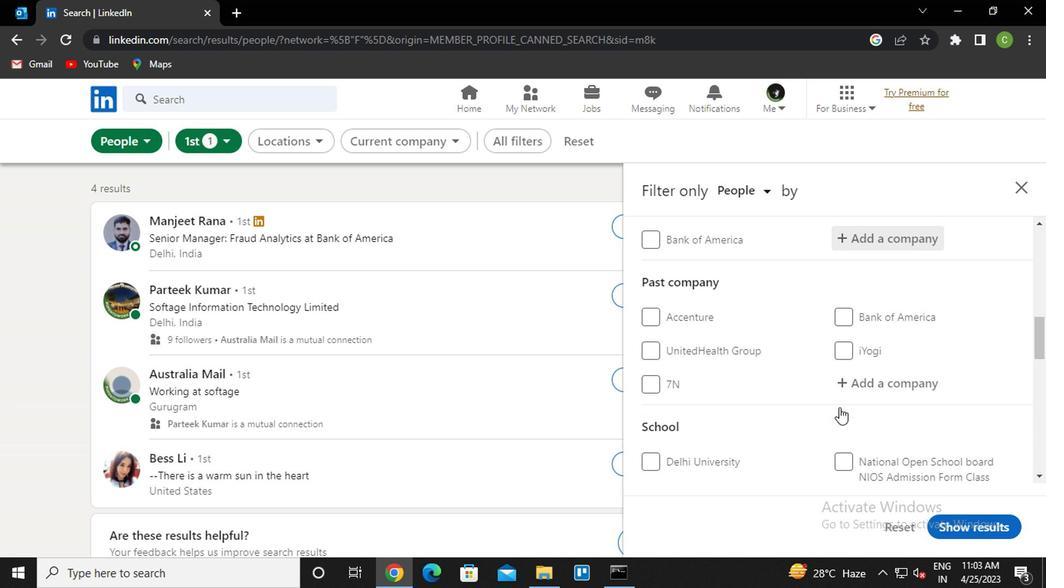 
Action: Mouse moved to (705, 399)
Screenshot: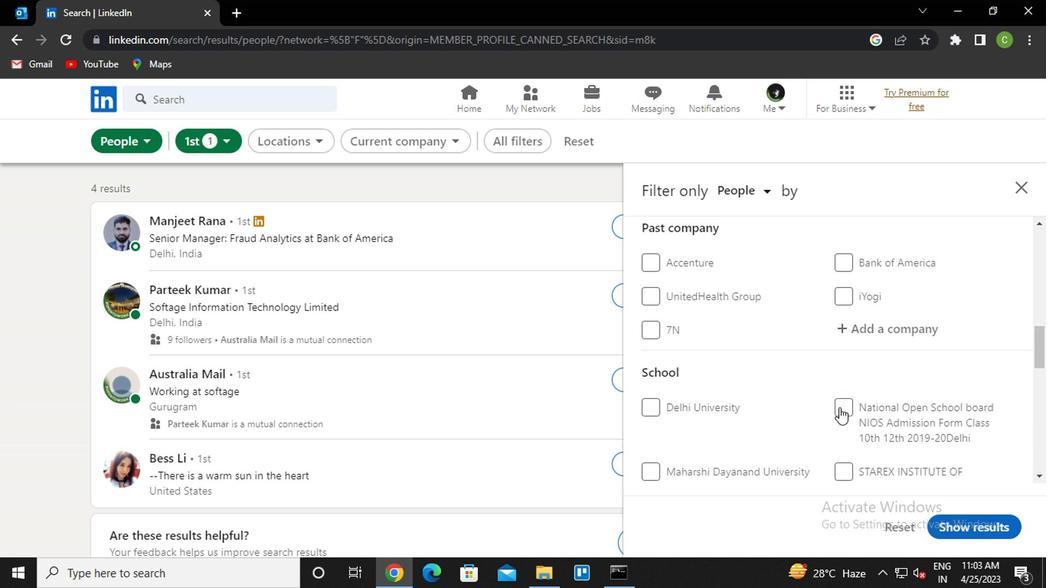 
Action: Mouse scrolled (705, 398) with delta (0, 0)
Screenshot: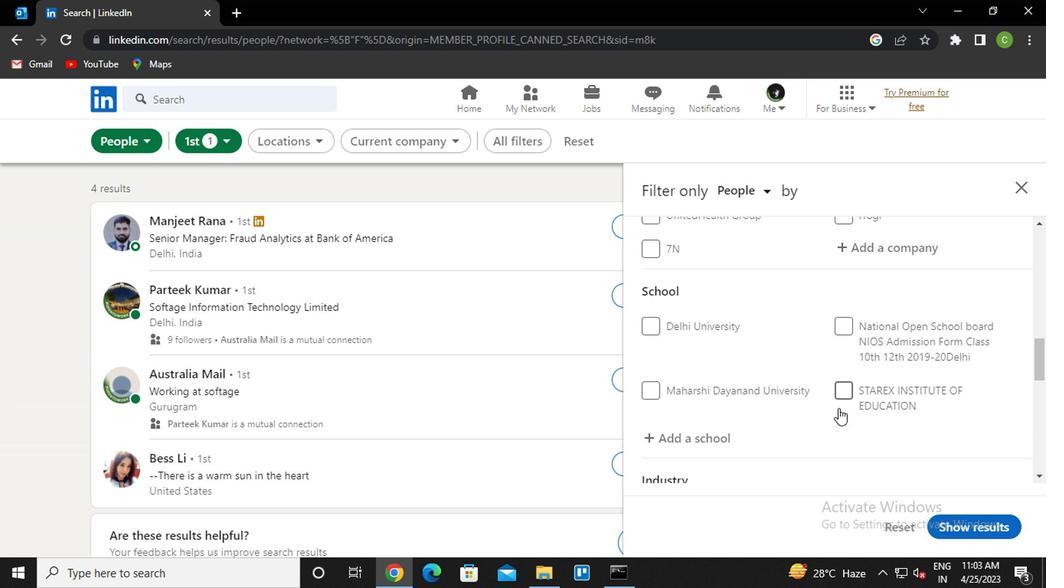 
Action: Mouse scrolled (705, 398) with delta (0, 0)
Screenshot: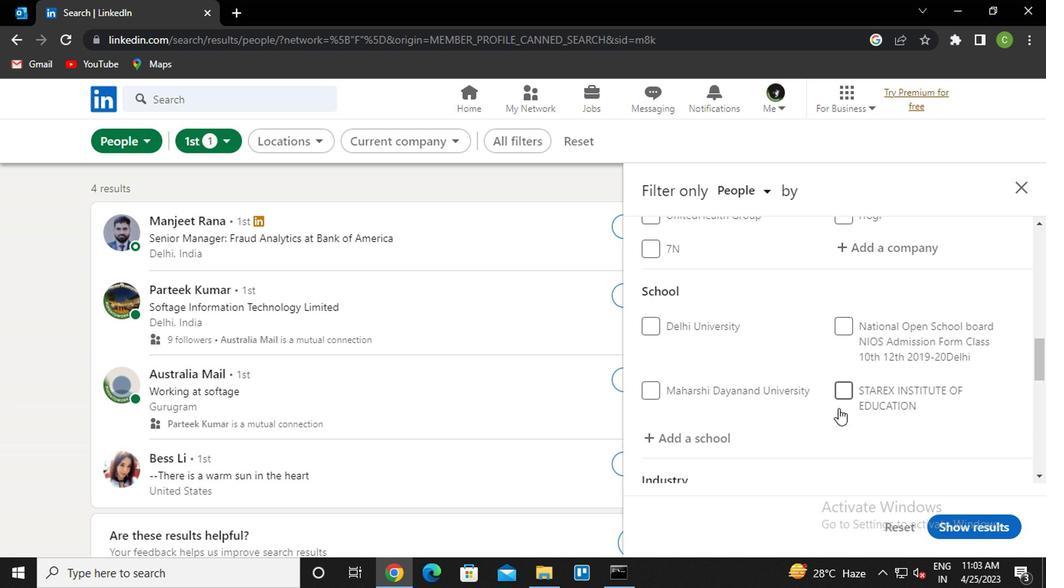 
Action: Mouse scrolled (705, 398) with delta (0, 0)
Screenshot: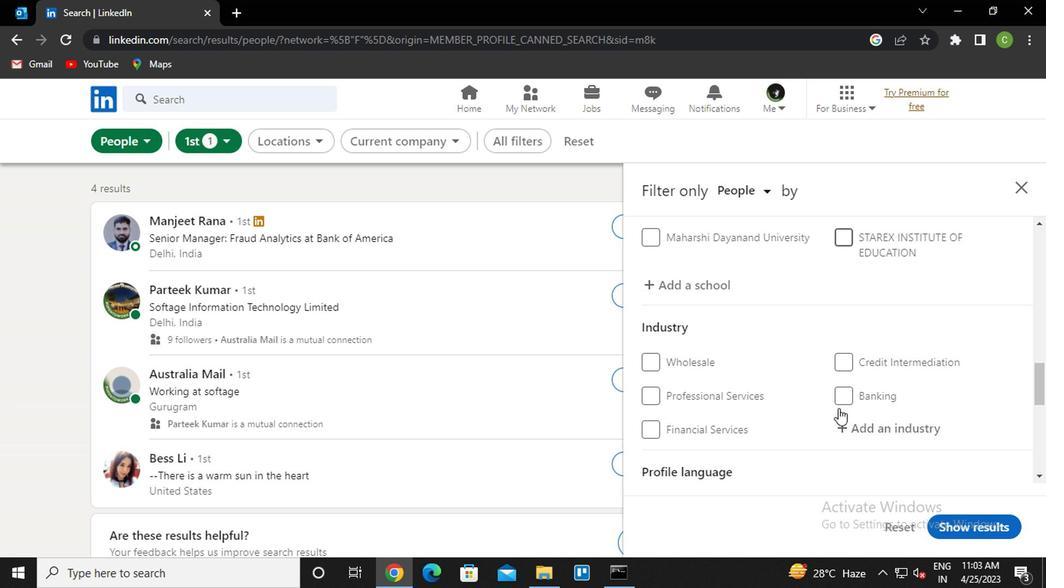 
Action: Mouse scrolled (705, 398) with delta (0, 0)
Screenshot: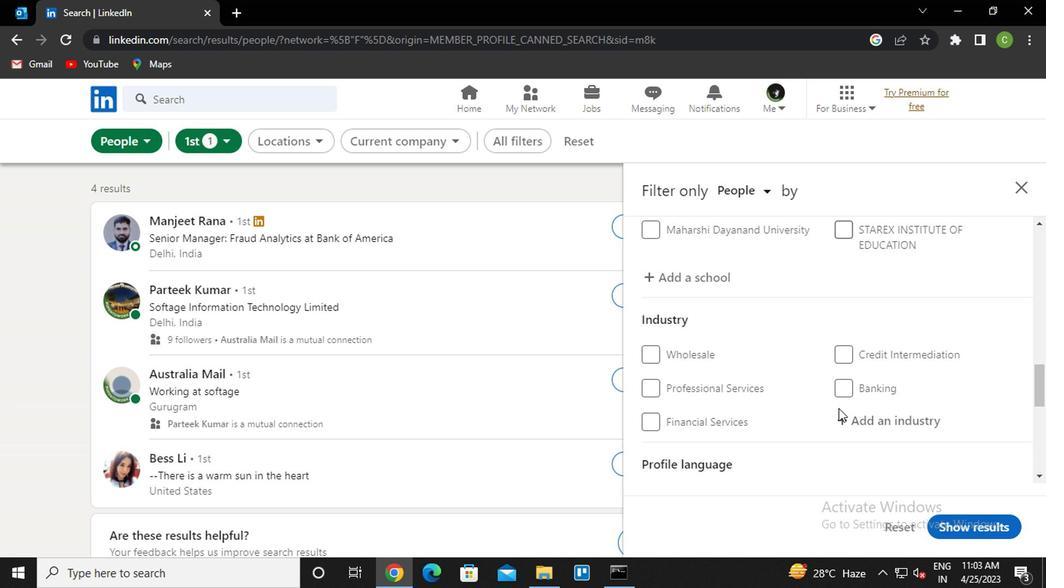 
Action: Mouse scrolled (705, 399) with delta (0, 0)
Screenshot: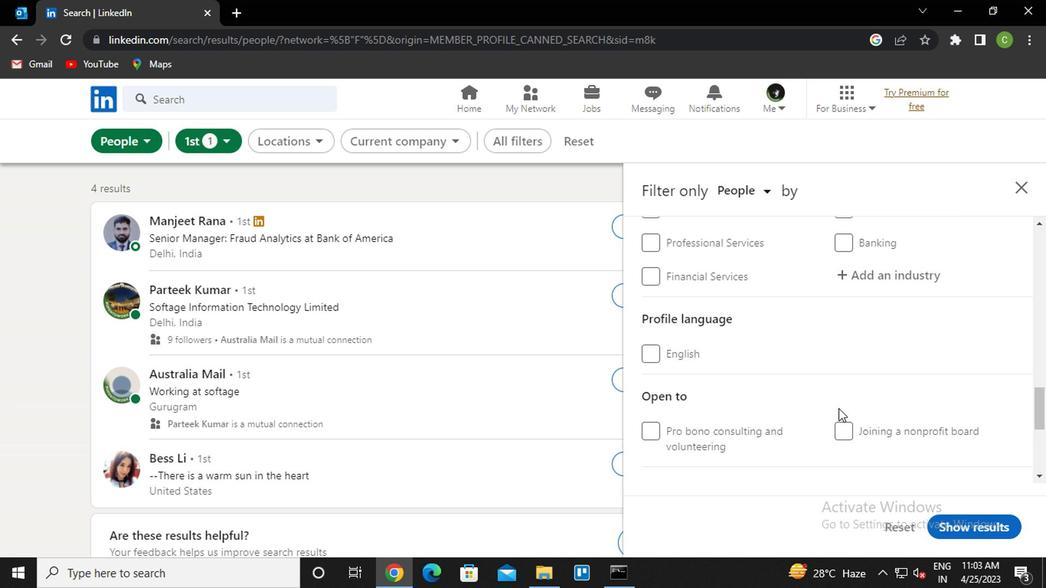 
Action: Mouse scrolled (705, 399) with delta (0, 0)
Screenshot: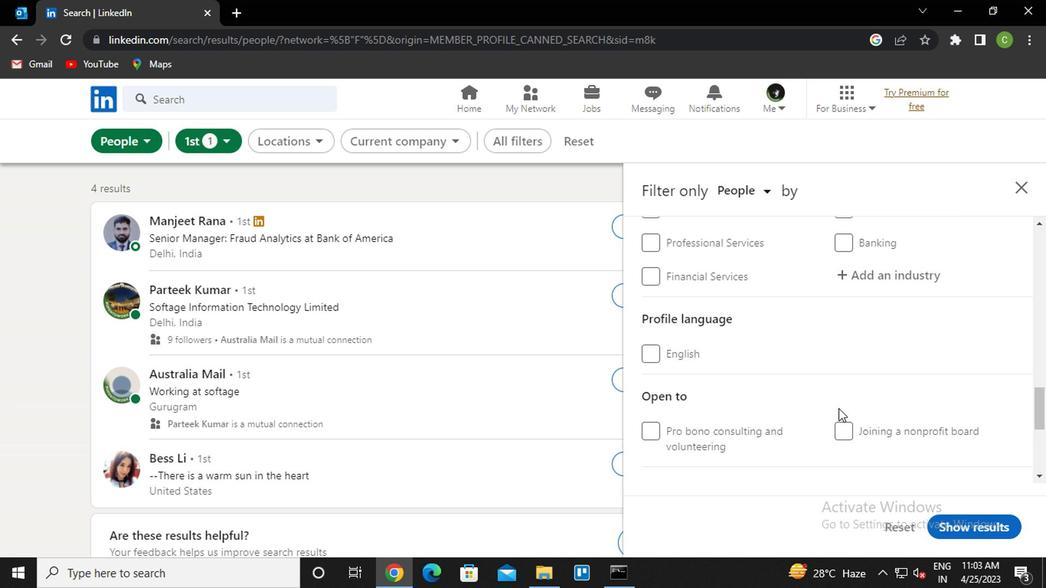 
Action: Mouse scrolled (705, 399) with delta (0, 0)
Screenshot: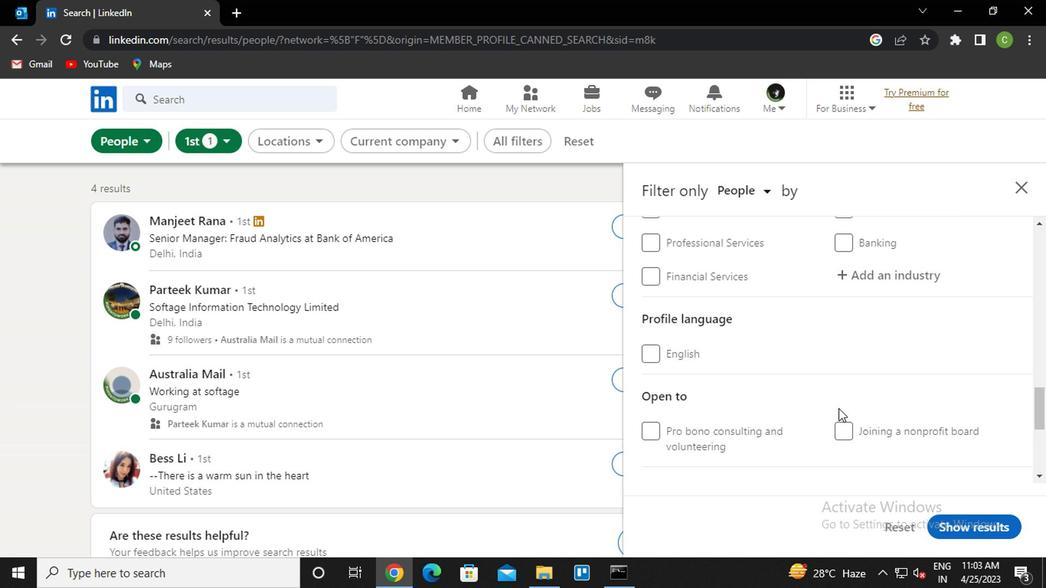 
Action: Mouse scrolled (705, 399) with delta (0, 0)
Screenshot: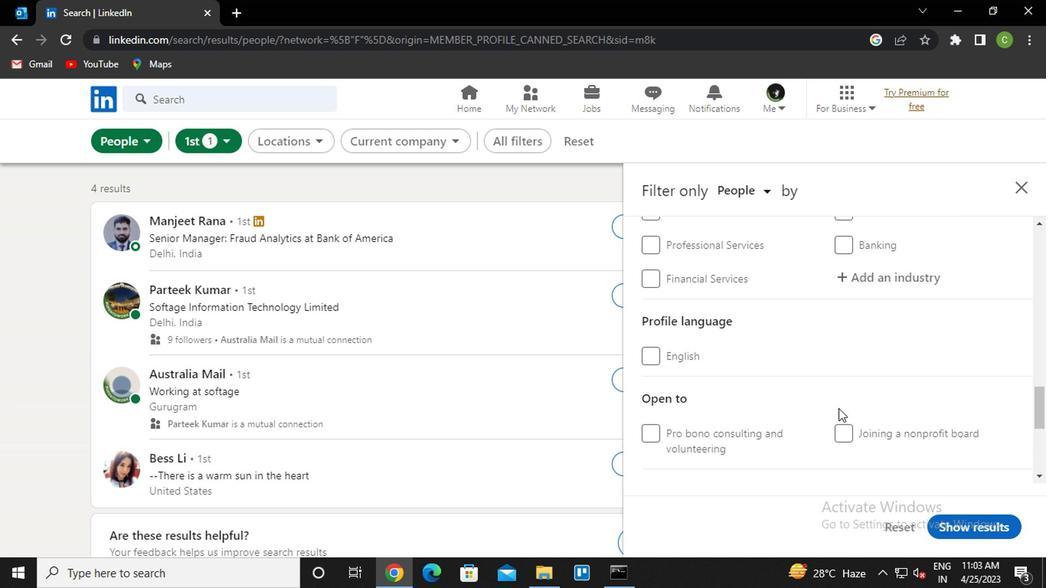 
Action: Mouse scrolled (705, 399) with delta (0, 0)
Screenshot: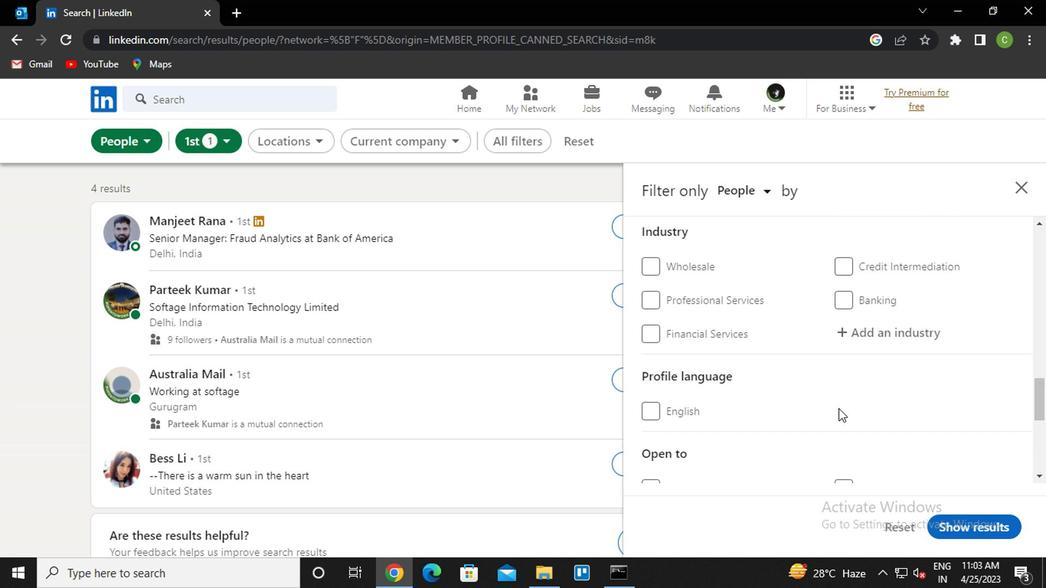 
Action: Mouse moved to (709, 393)
Screenshot: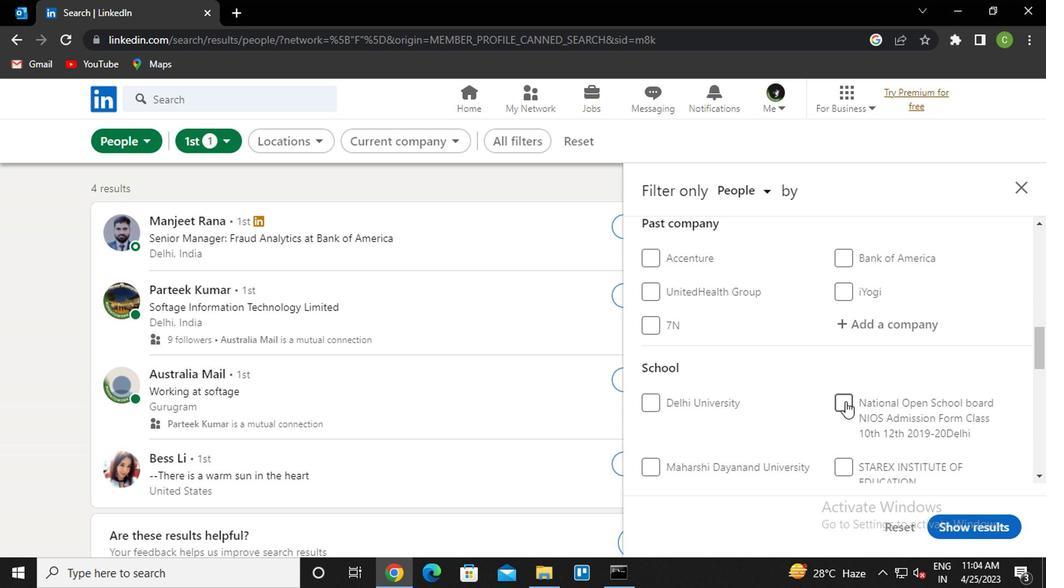 
Action: Mouse scrolled (709, 394) with delta (0, 0)
Screenshot: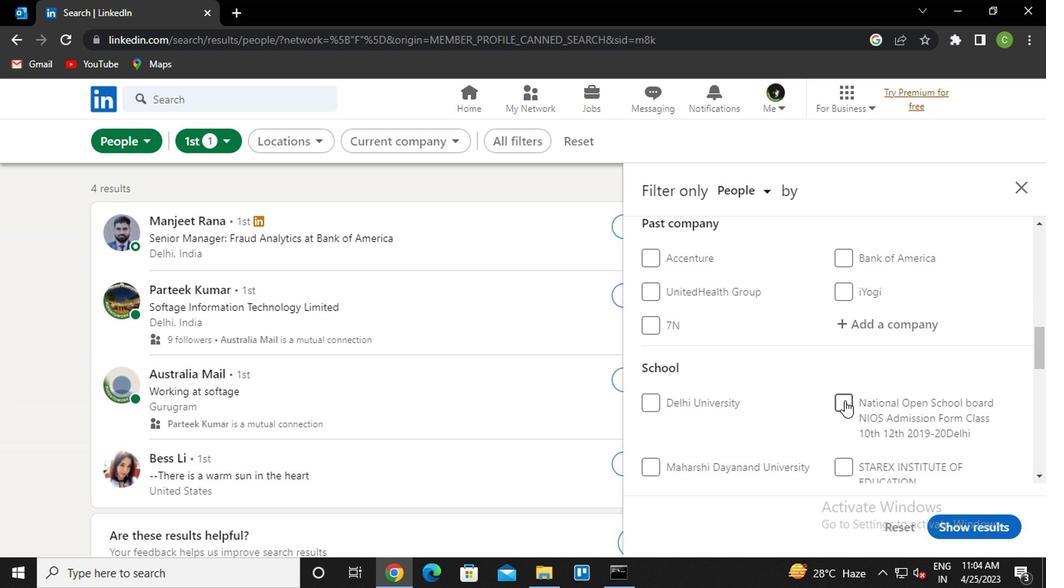
Action: Mouse scrolled (709, 394) with delta (0, 0)
Screenshot: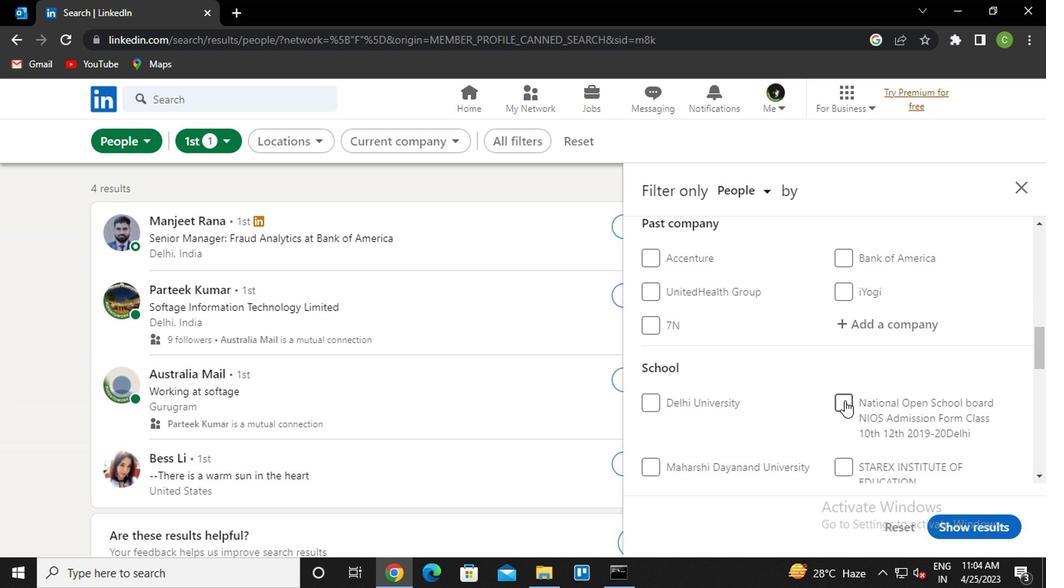 
Action: Mouse moved to (643, 386)
Screenshot: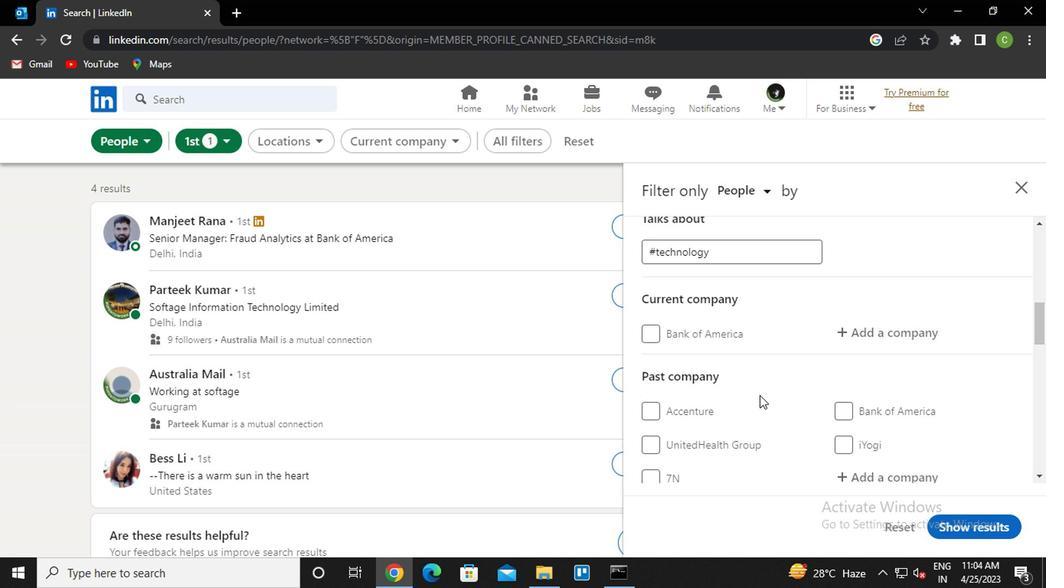 
Action: Mouse scrolled (643, 387) with delta (0, 0)
Screenshot: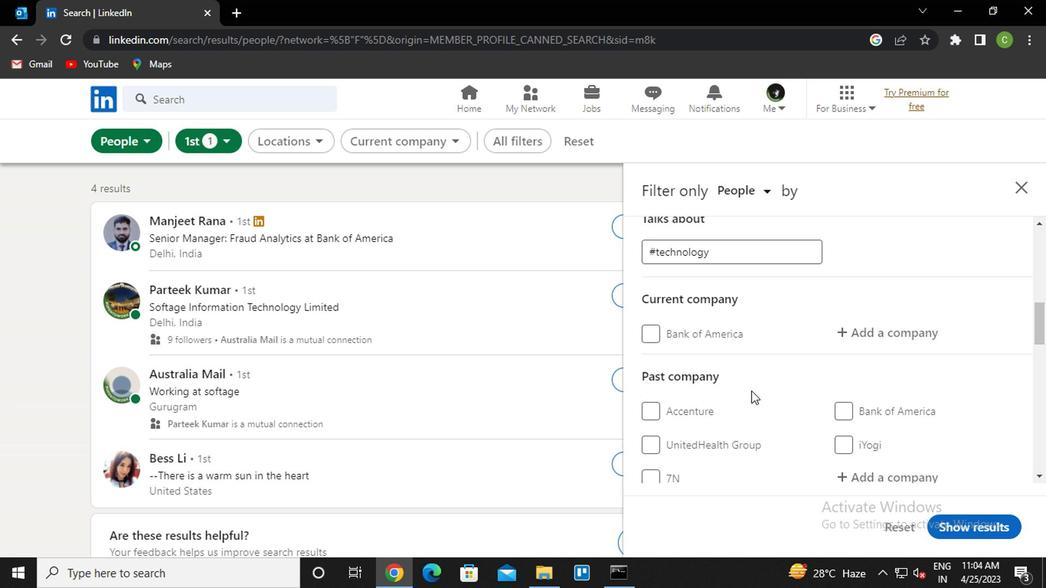 
Action: Mouse scrolled (643, 387) with delta (0, 0)
Screenshot: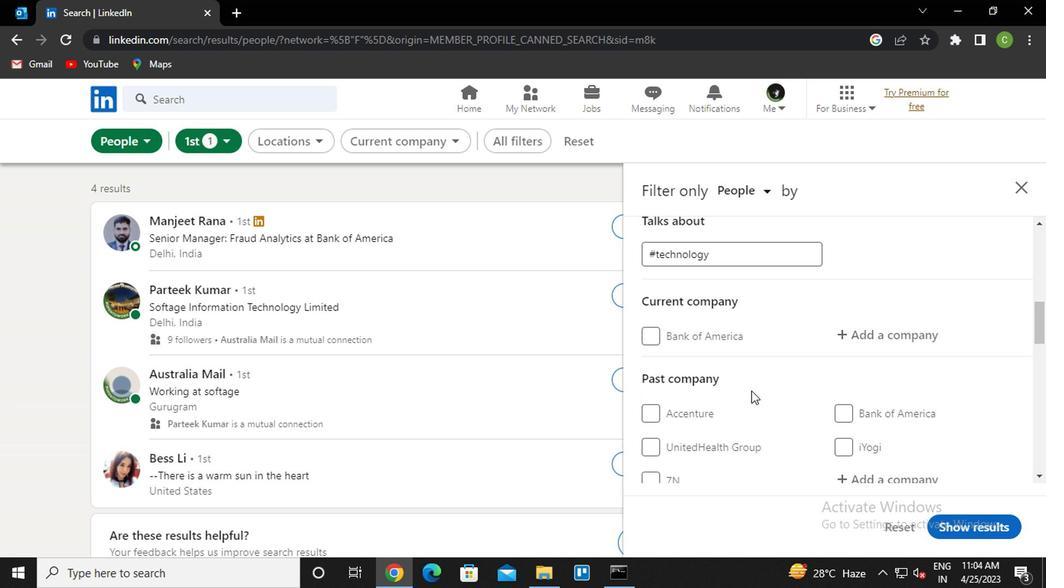 
Action: Mouse moved to (645, 389)
Screenshot: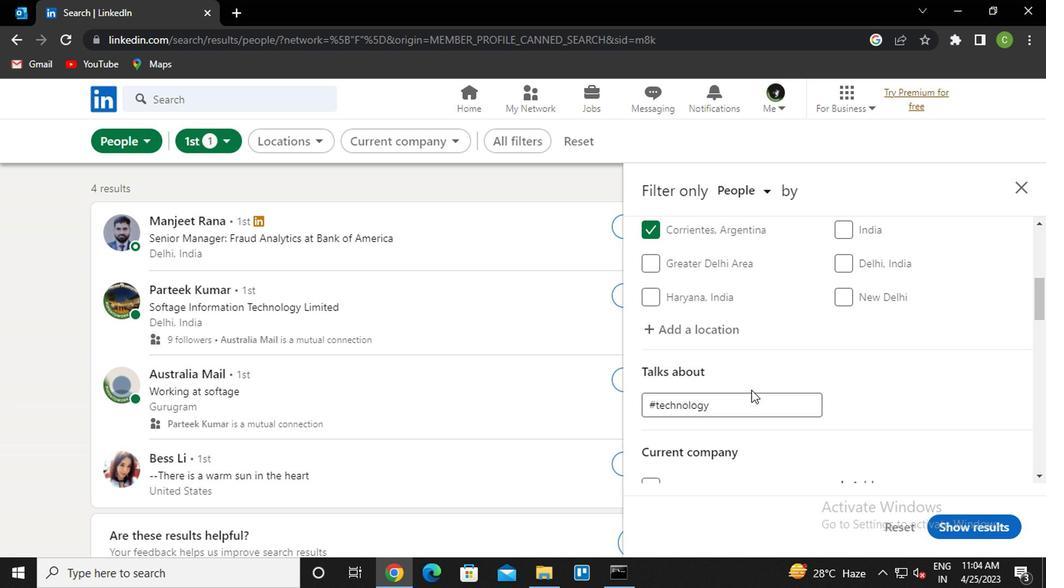 
Action: Mouse scrolled (645, 388) with delta (0, 0)
Screenshot: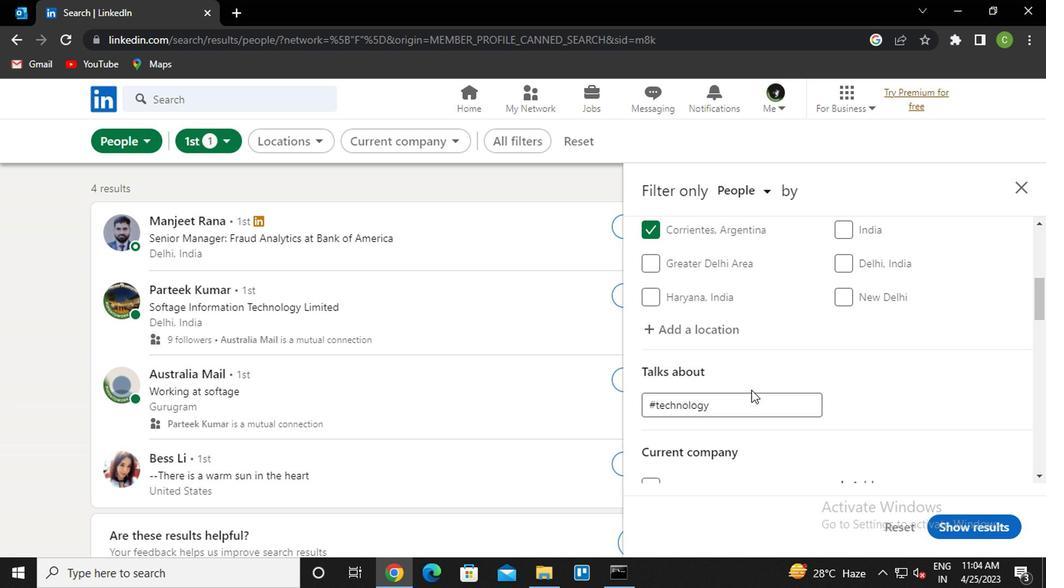 
Action: Mouse moved to (739, 396)
Screenshot: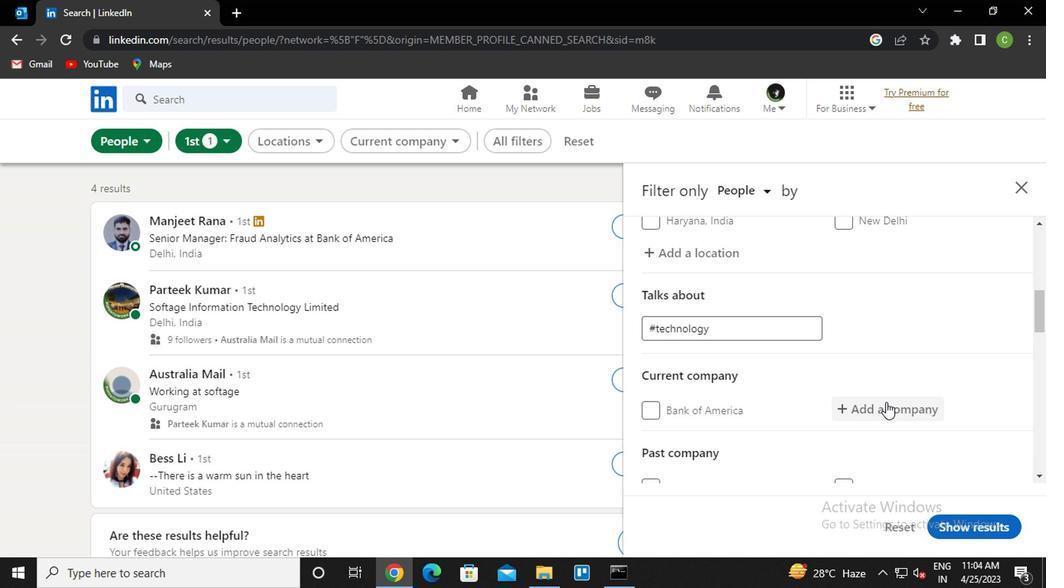 
Action: Mouse pressed left at (739, 396)
Screenshot: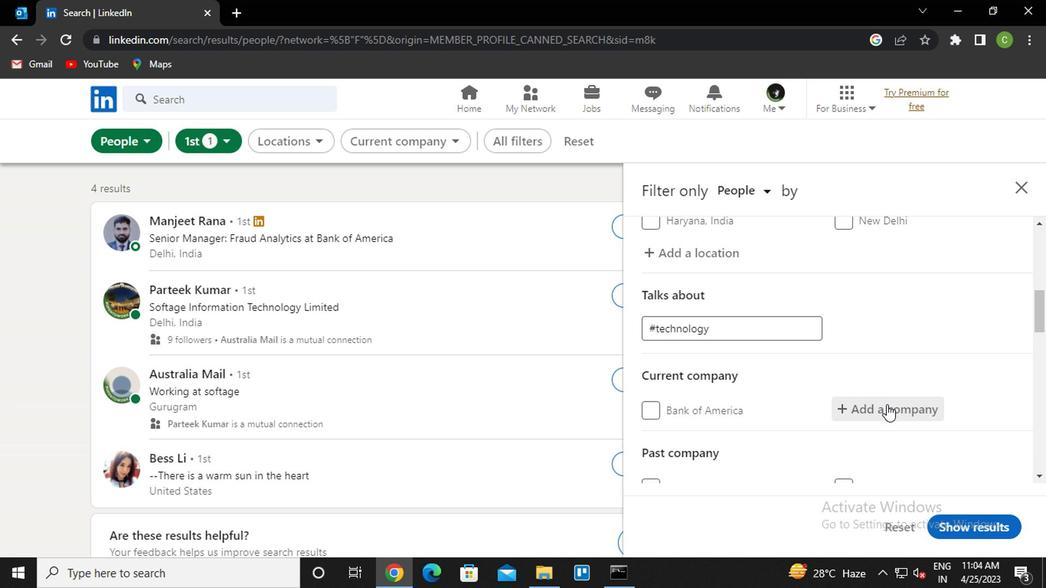 
Action: Mouse moved to (722, 378)
Screenshot: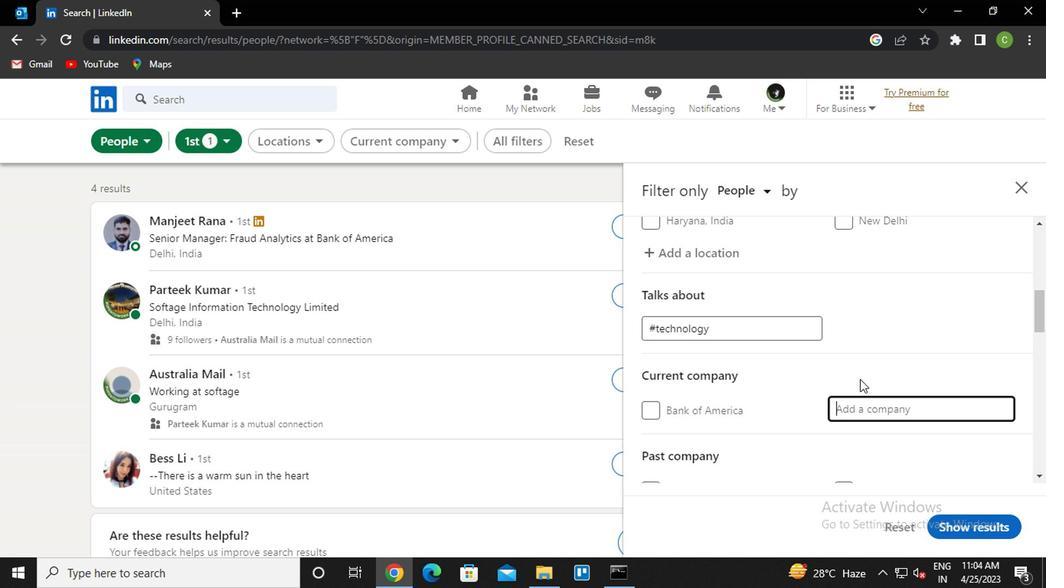 
Action: Key pressed <Key.caps_lock>A<Key.caps_lock>TLAS<Key.space>
Screenshot: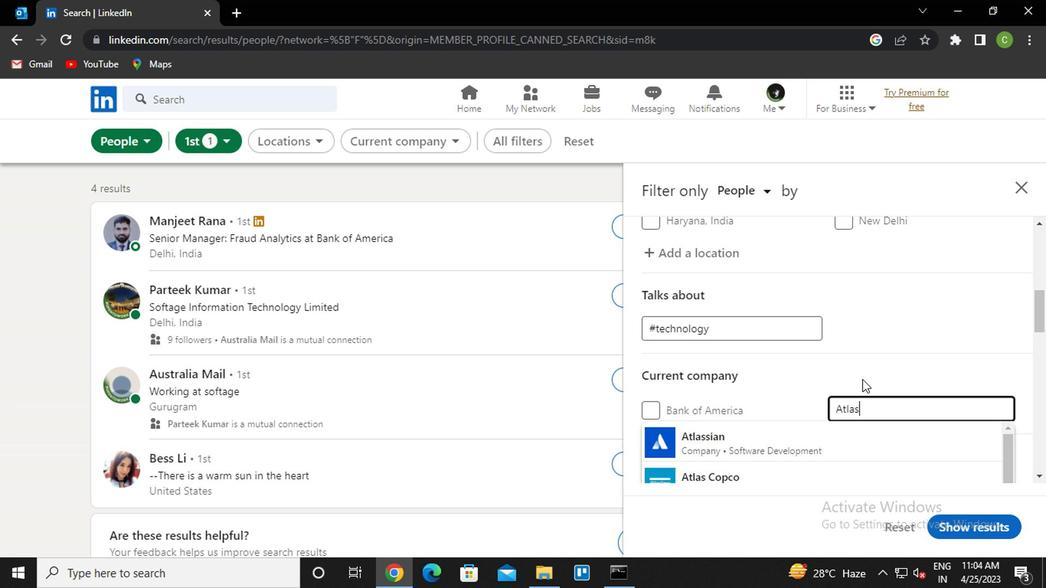 
Action: Mouse moved to (663, 422)
Screenshot: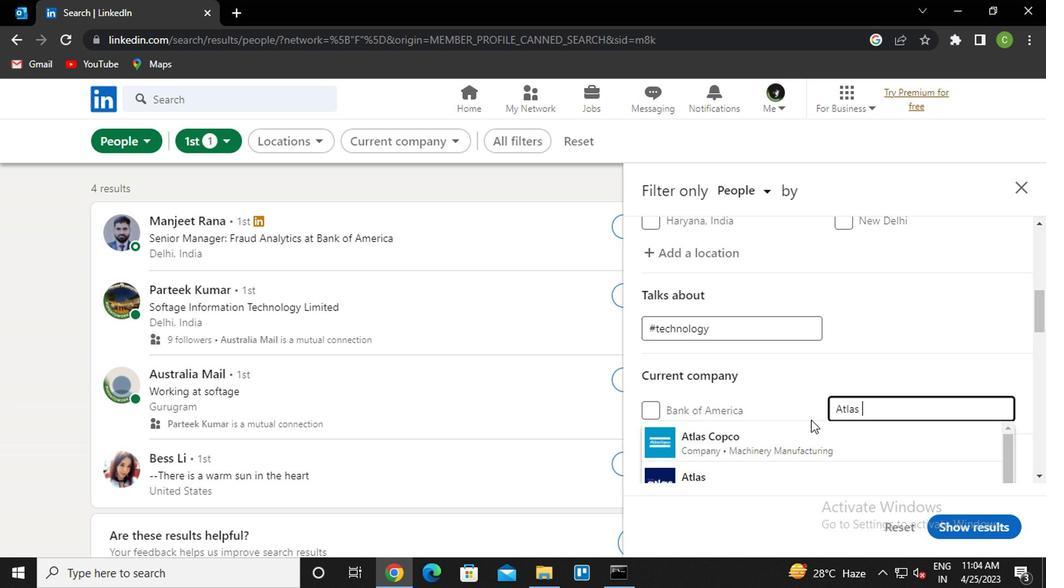 
Action: Mouse pressed left at (663, 422)
Screenshot: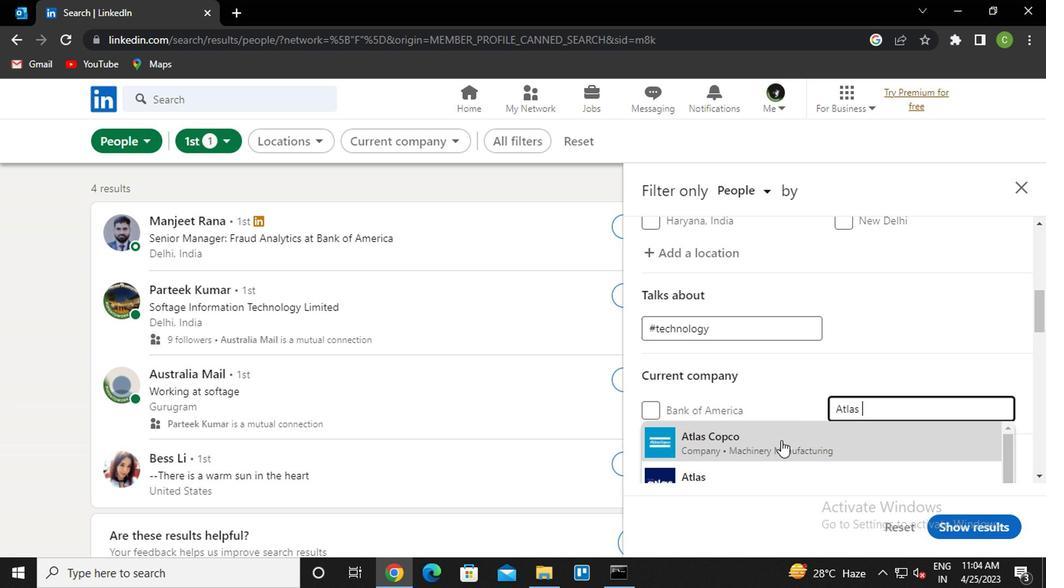 
Action: Mouse moved to (689, 389)
Screenshot: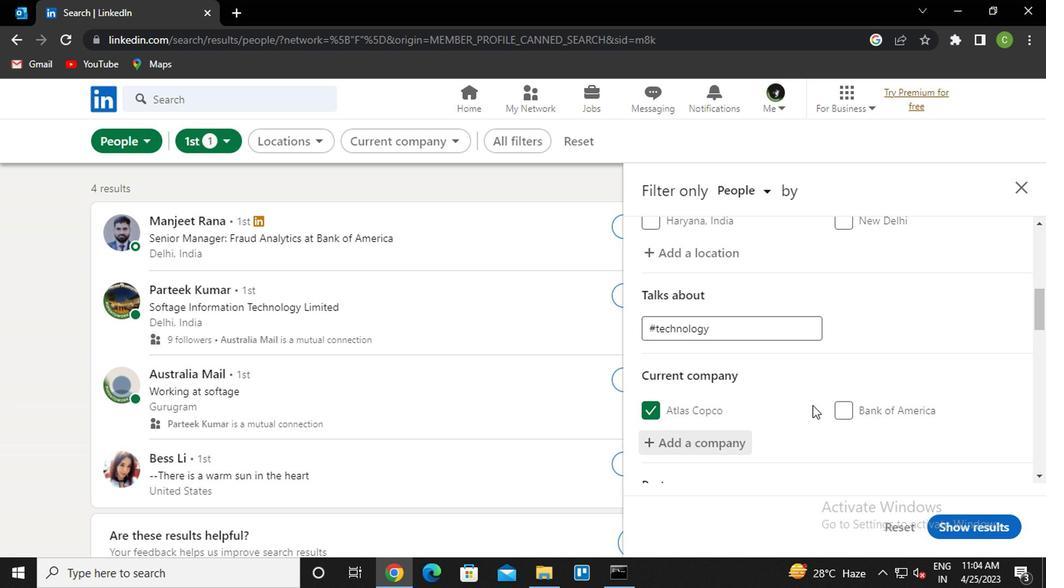 
Action: Mouse scrolled (689, 388) with delta (0, 0)
Screenshot: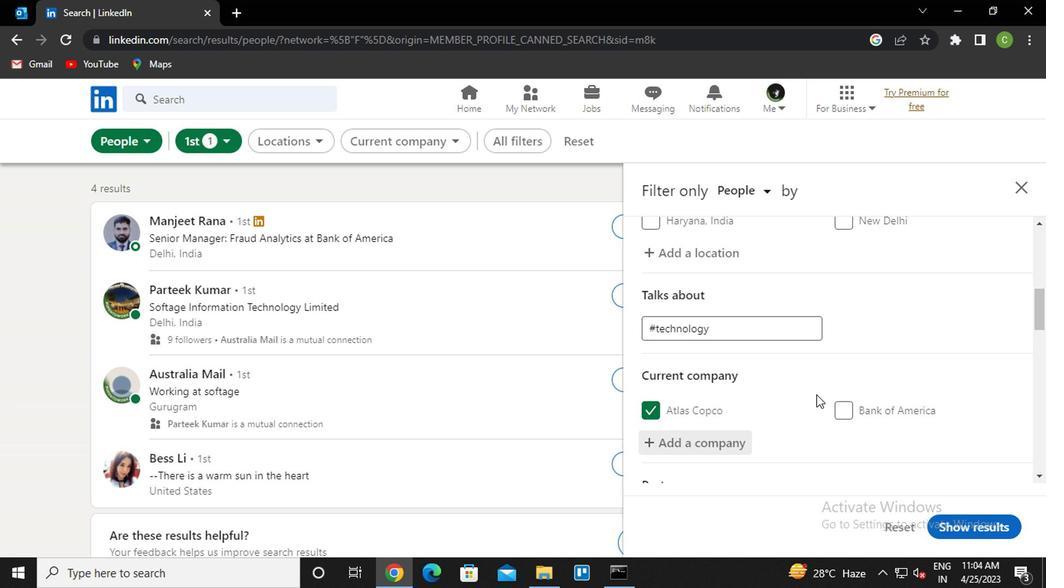 
Action: Mouse scrolled (689, 388) with delta (0, 0)
Screenshot: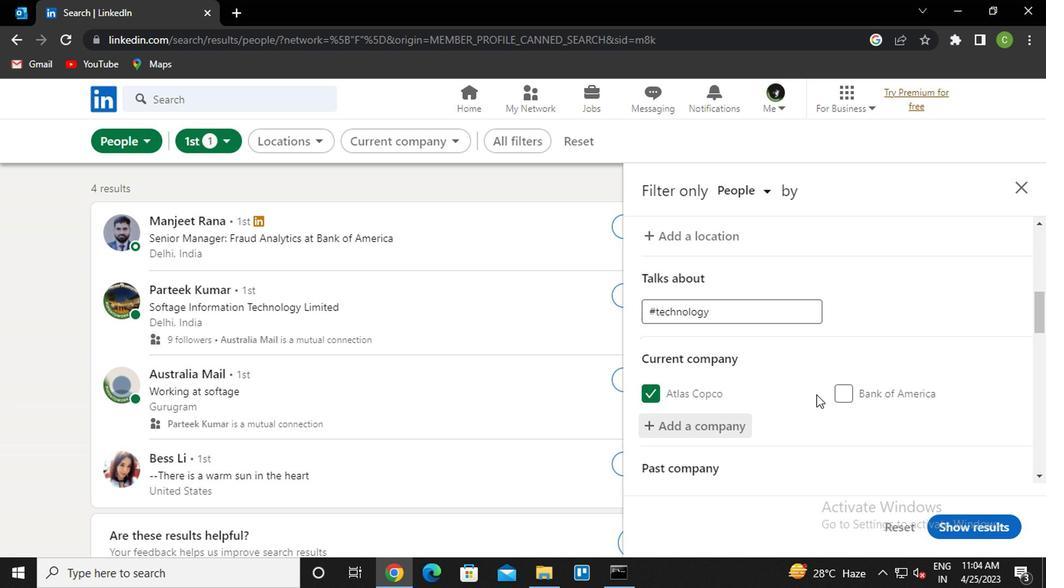 
Action: Mouse scrolled (689, 388) with delta (0, 0)
Screenshot: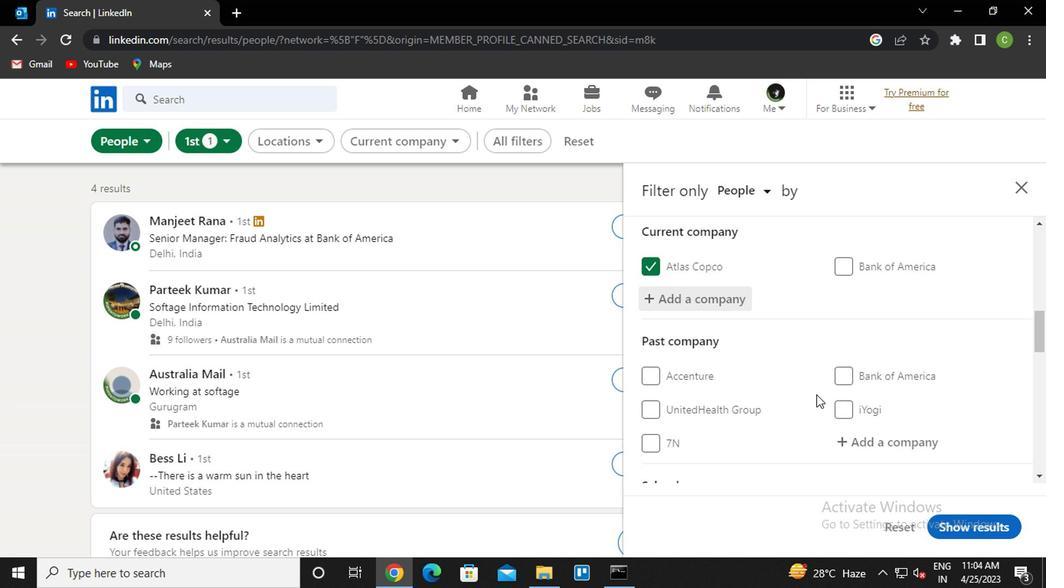 
Action: Mouse moved to (676, 382)
Screenshot: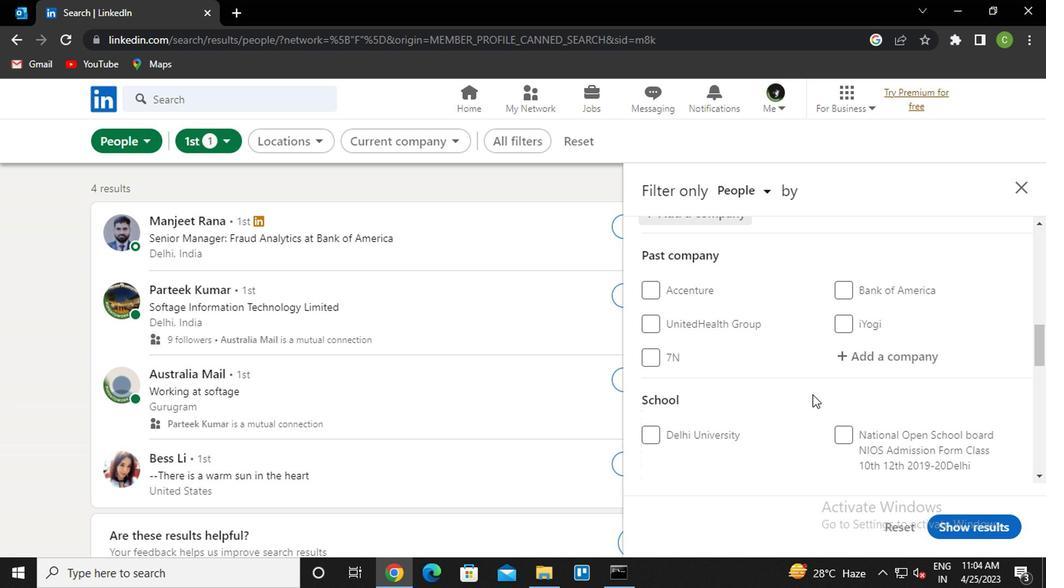 
Action: Mouse scrolled (676, 383) with delta (0, 0)
Screenshot: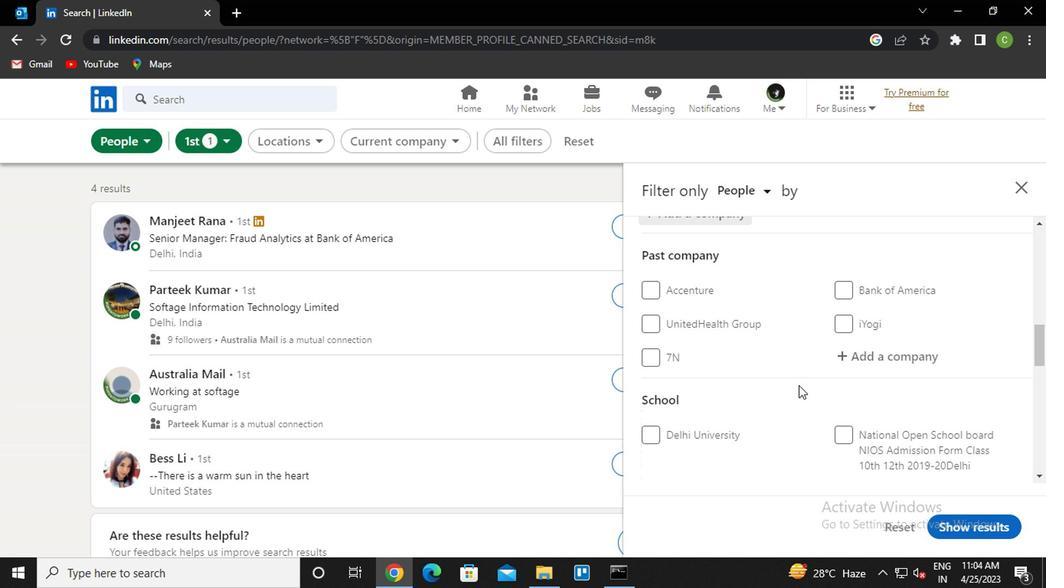 
Action: Mouse scrolled (676, 382) with delta (0, 0)
Screenshot: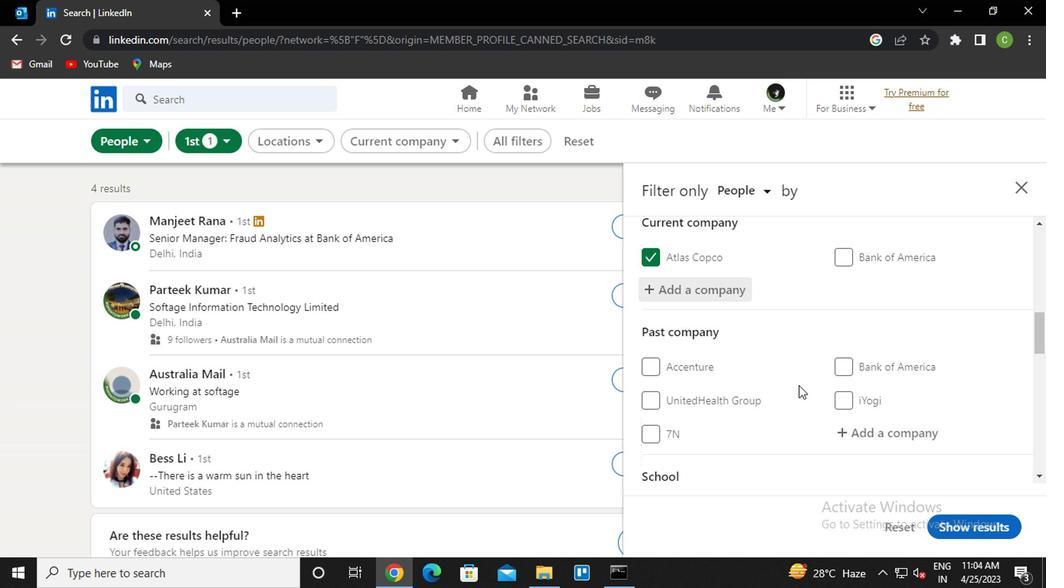 
Action: Mouse scrolled (676, 382) with delta (0, 0)
Screenshot: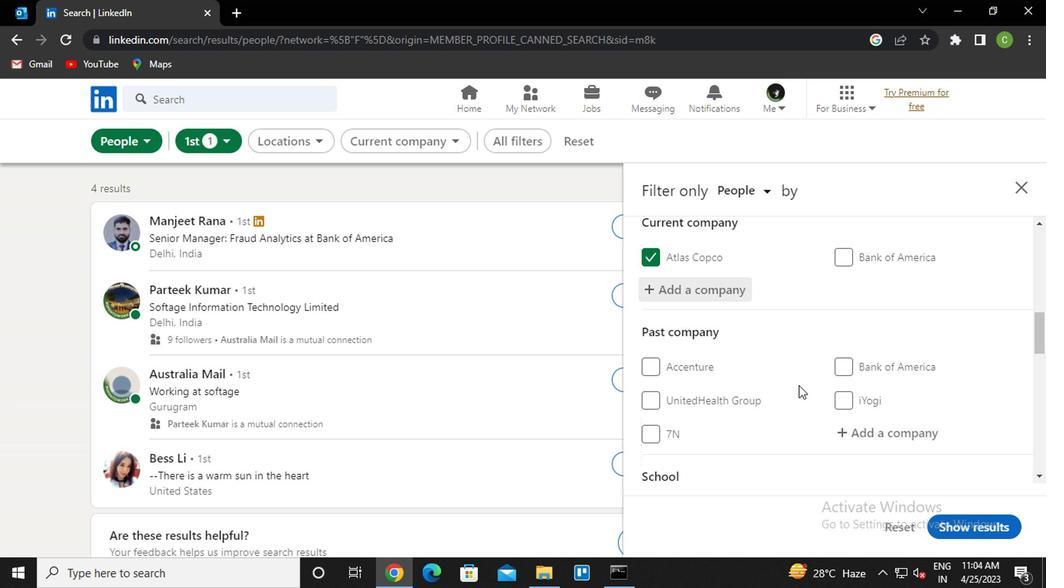 
Action: Mouse moved to (619, 438)
Screenshot: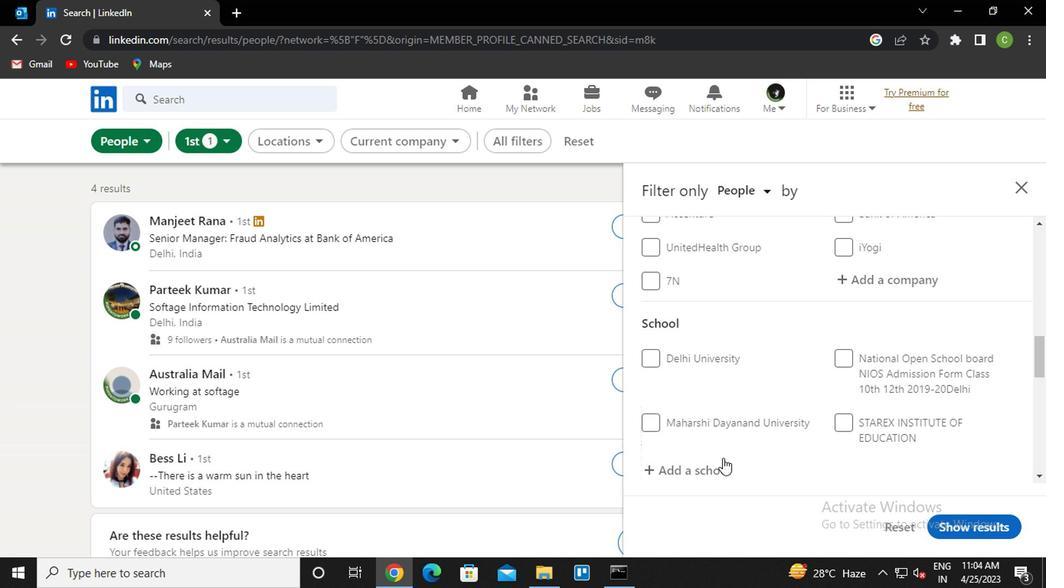 
Action: Mouse pressed left at (619, 438)
Screenshot: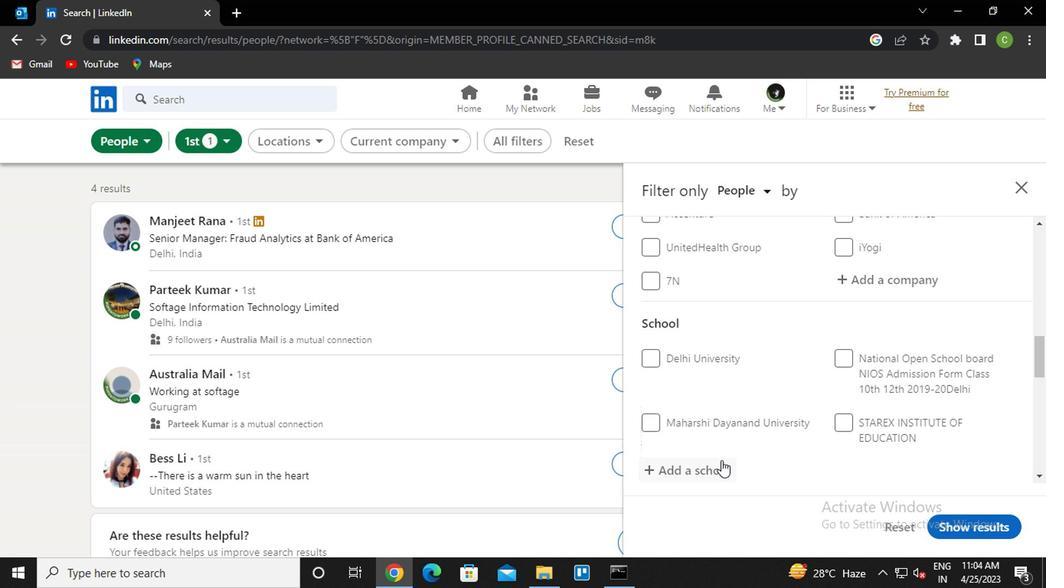 
Action: Mouse moved to (662, 388)
Screenshot: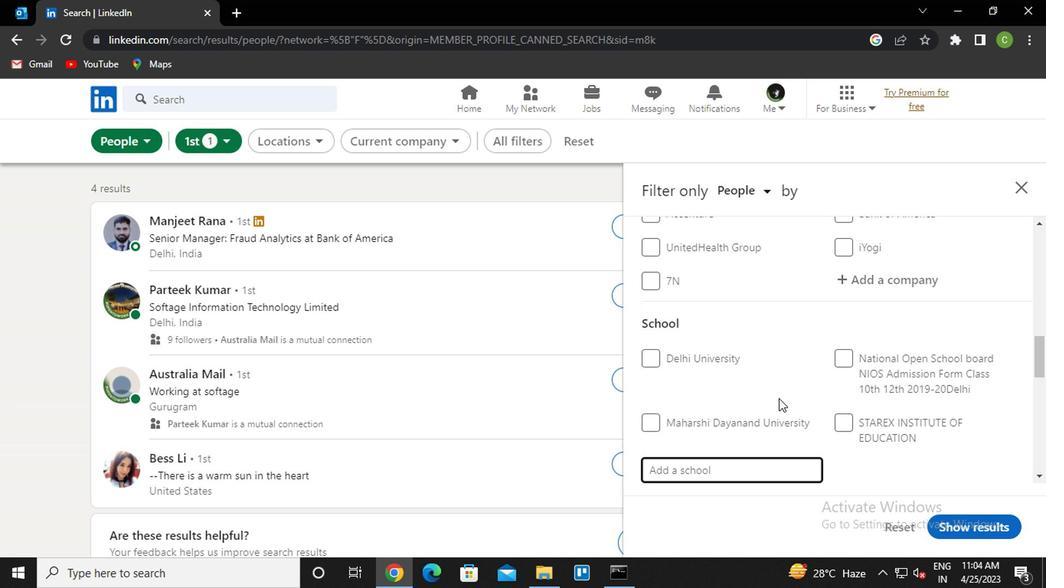 
Action: Mouse scrolled (662, 388) with delta (0, 0)
Screenshot: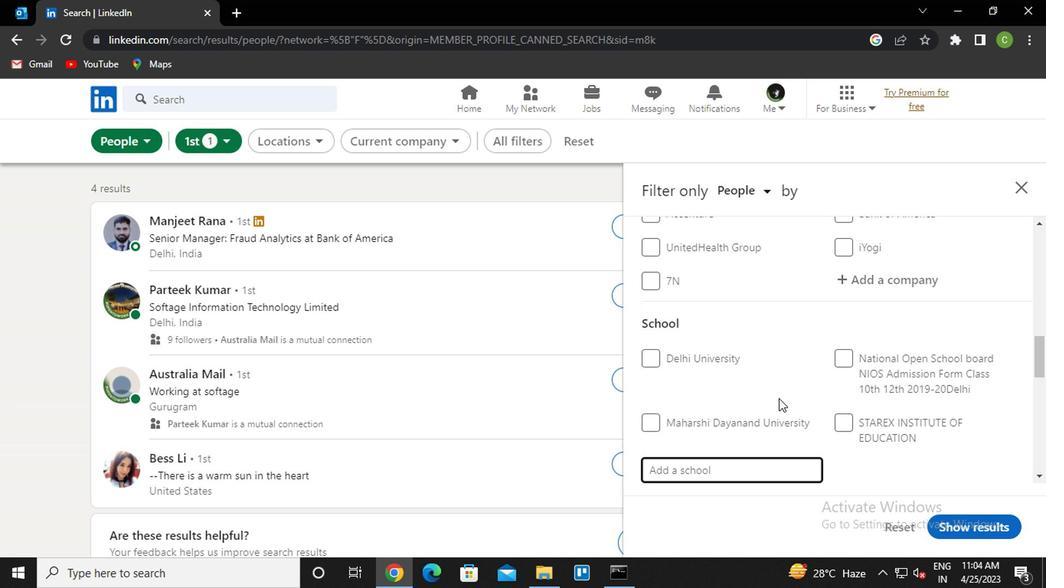 
Action: Mouse moved to (663, 384)
Screenshot: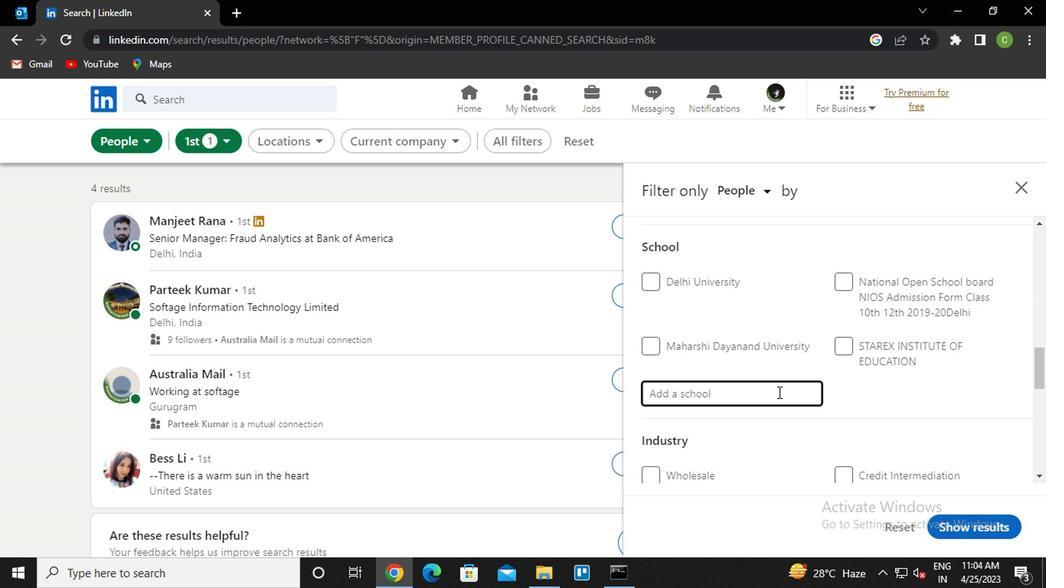 
Action: Key pressed <Key.caps_lock>E
Screenshot: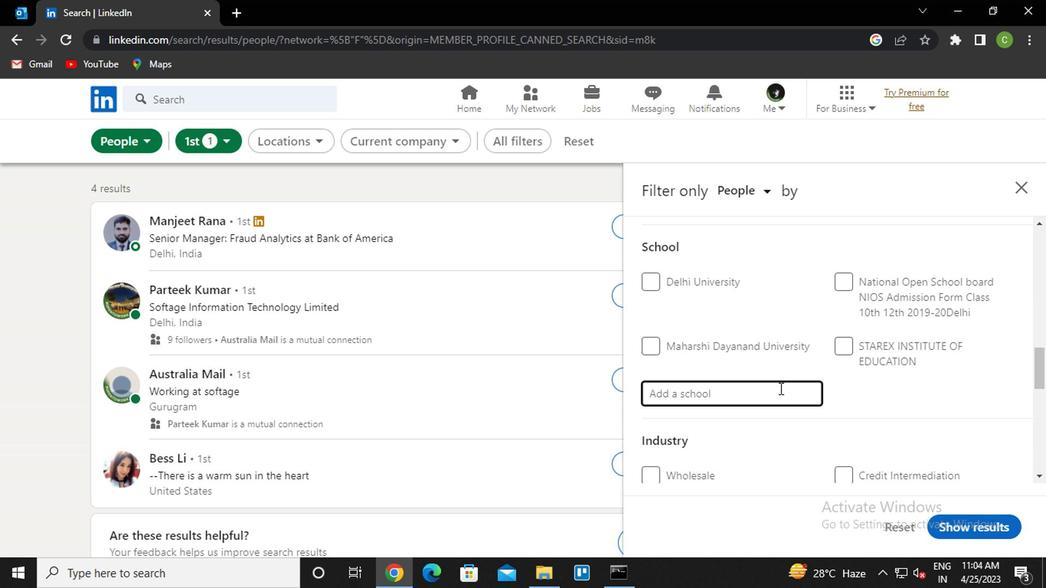 
Action: Mouse moved to (667, 375)
Screenshot: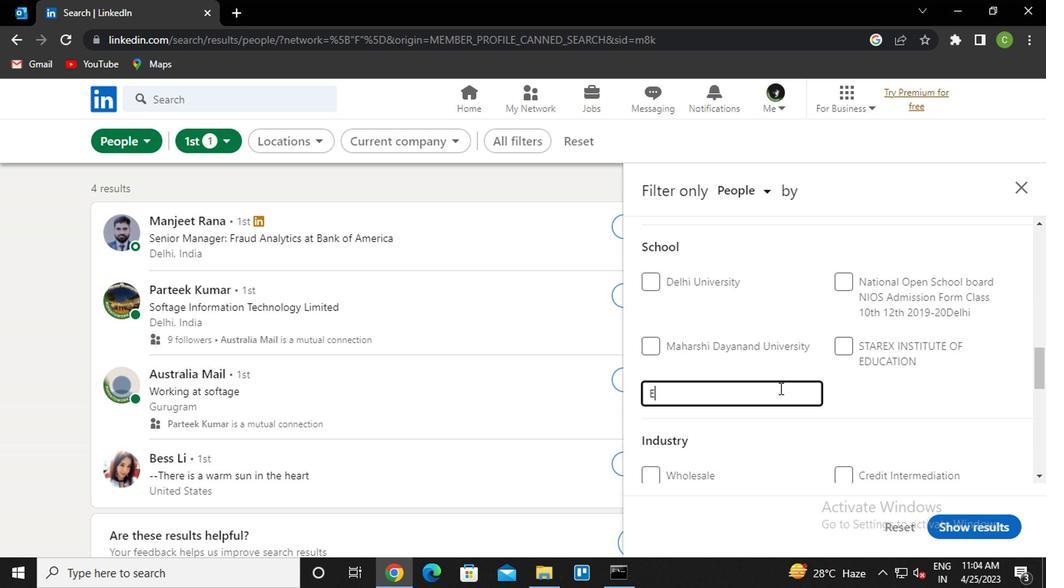 
Action: Key pressed IILM
Screenshot: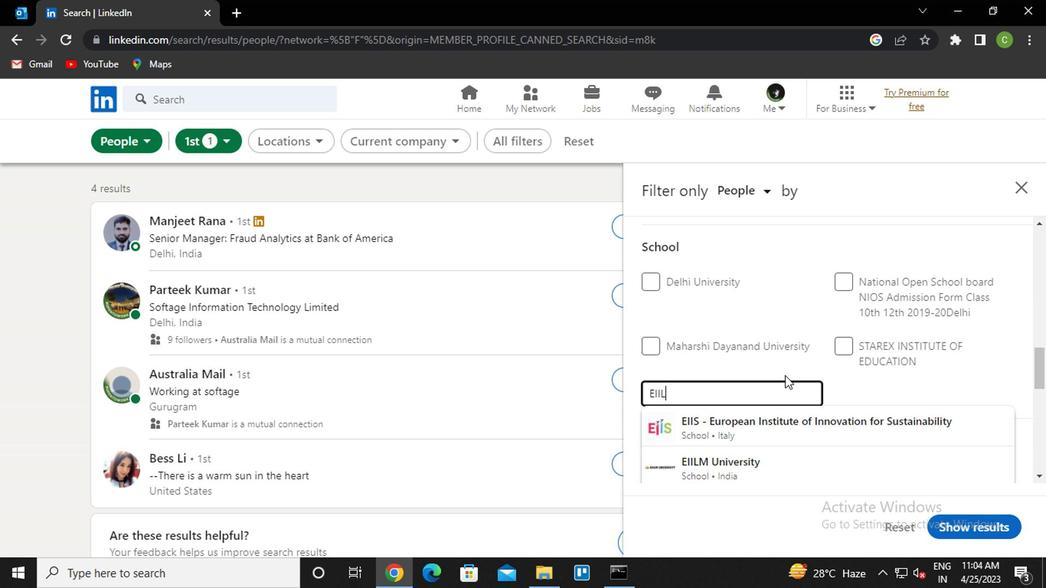 
Action: Mouse moved to (662, 402)
Screenshot: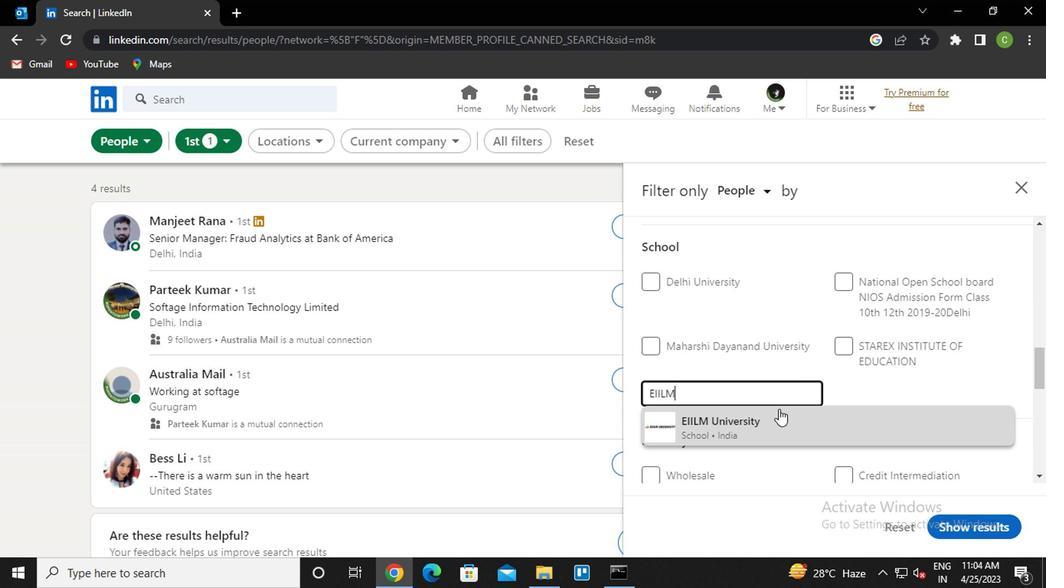 
Action: Mouse pressed left at (662, 402)
Screenshot: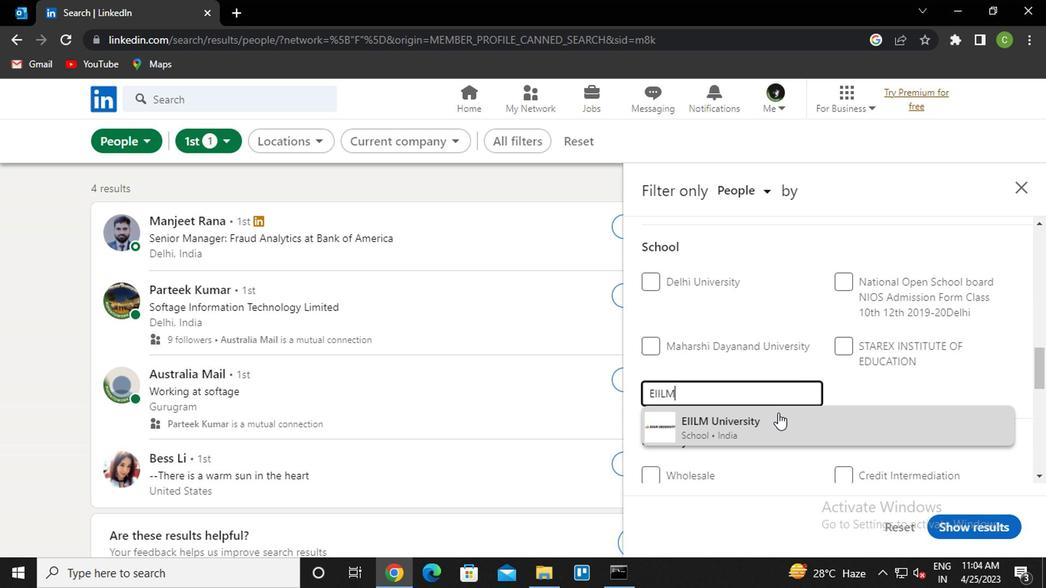 
Action: Mouse moved to (666, 397)
Screenshot: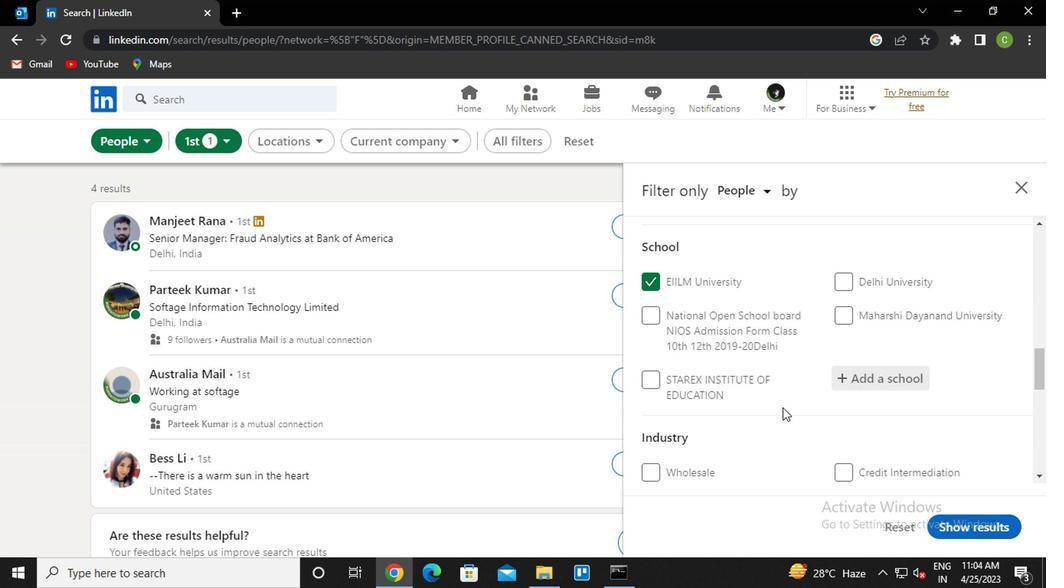 
Action: Mouse scrolled (666, 397) with delta (0, 0)
Screenshot: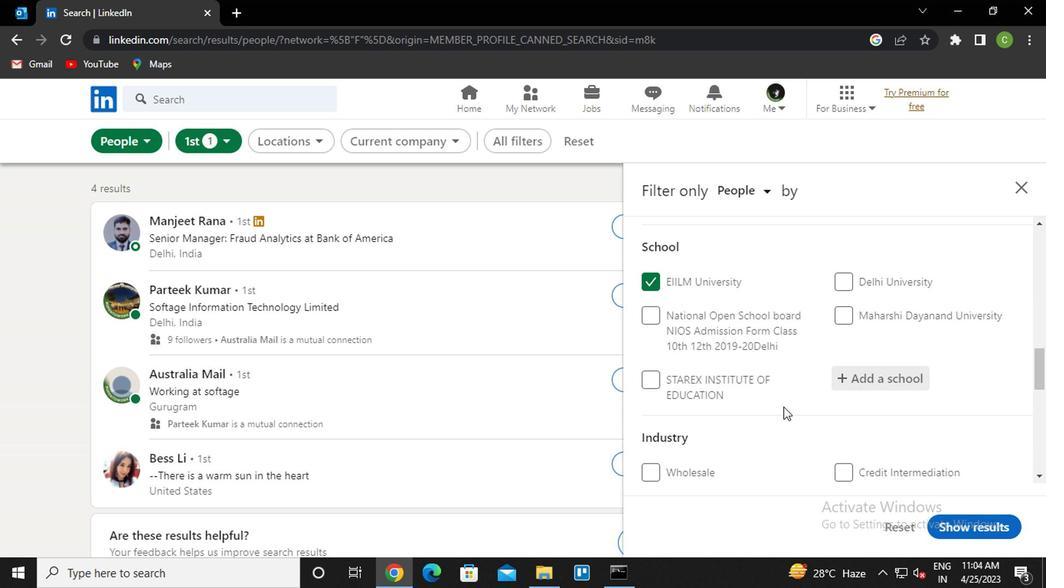 
Action: Mouse moved to (710, 403)
Screenshot: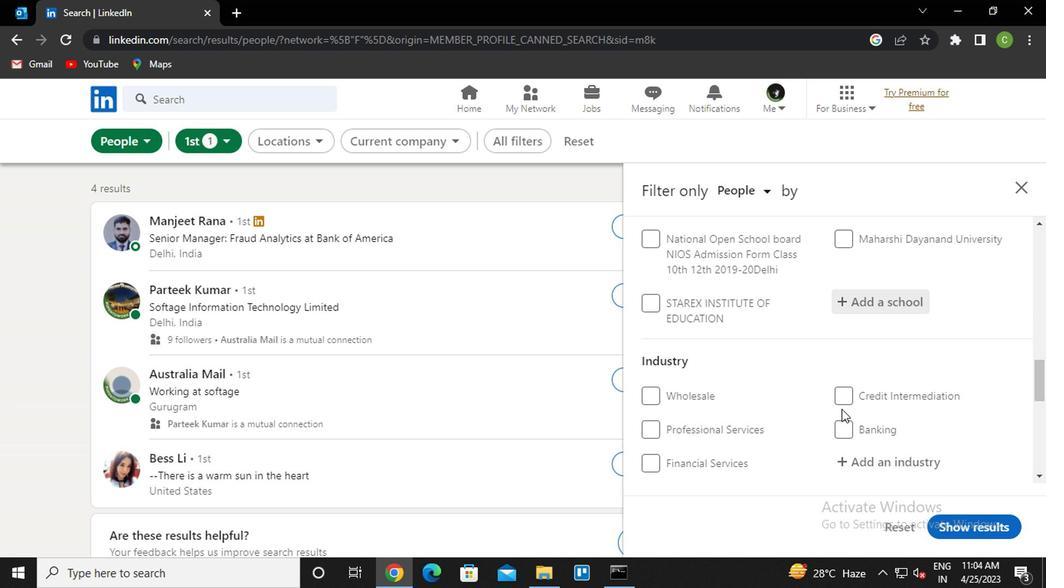 
Action: Mouse scrolled (710, 402) with delta (0, 0)
Screenshot: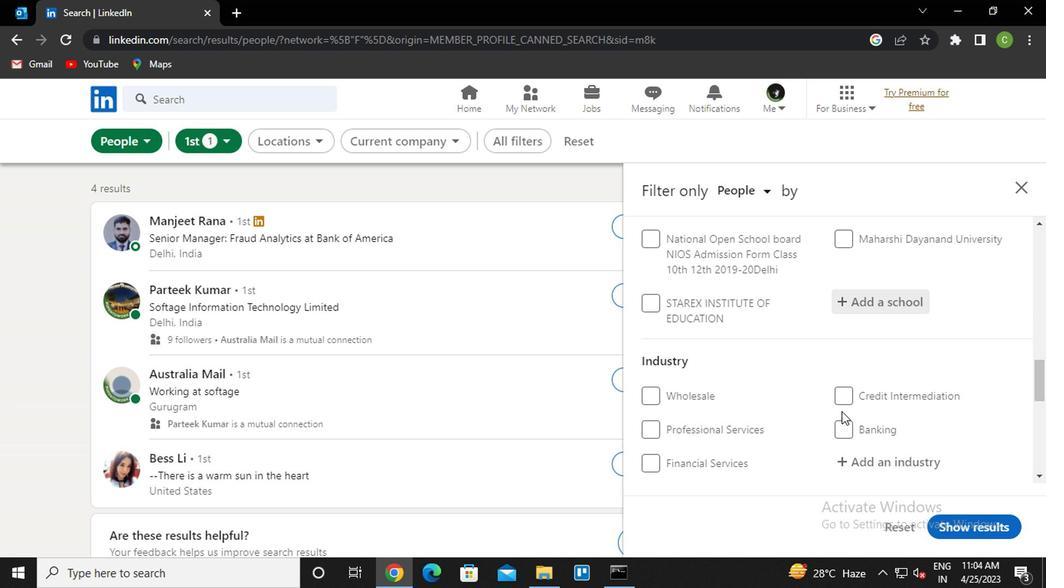 
Action: Mouse moved to (723, 387)
Screenshot: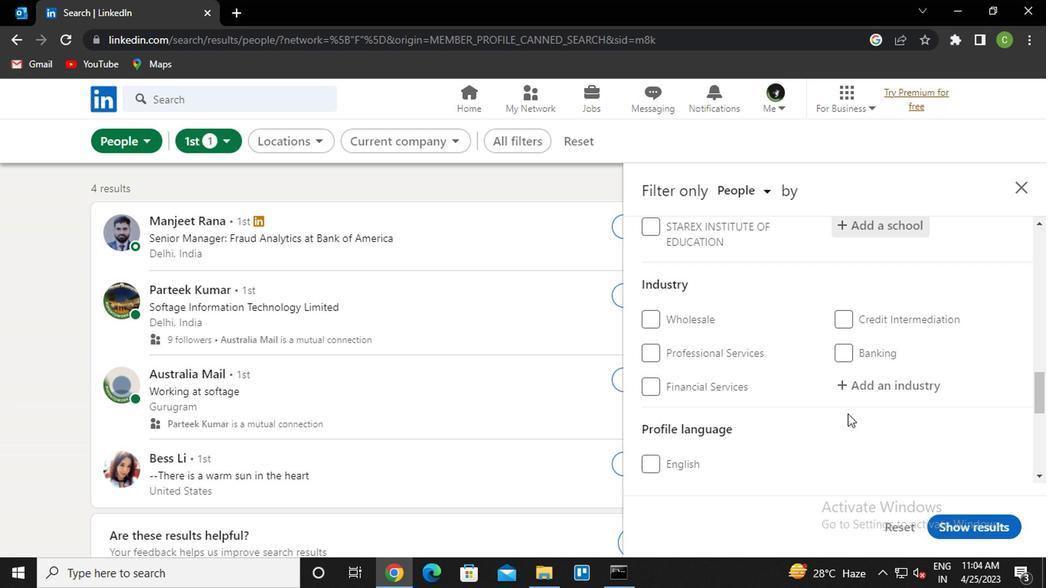 
Action: Mouse pressed left at (723, 387)
Screenshot: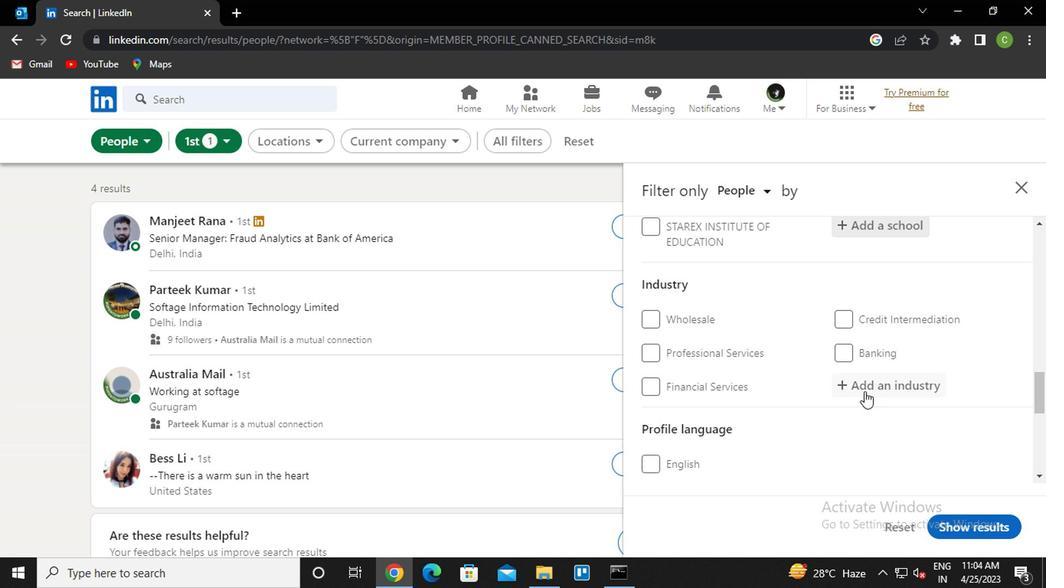 
Action: Key pressed <Key.caps_lock><Key.caps_lock>S<Key.caps_lock>OAP<Key.space>AND<Key.space>
Screenshot: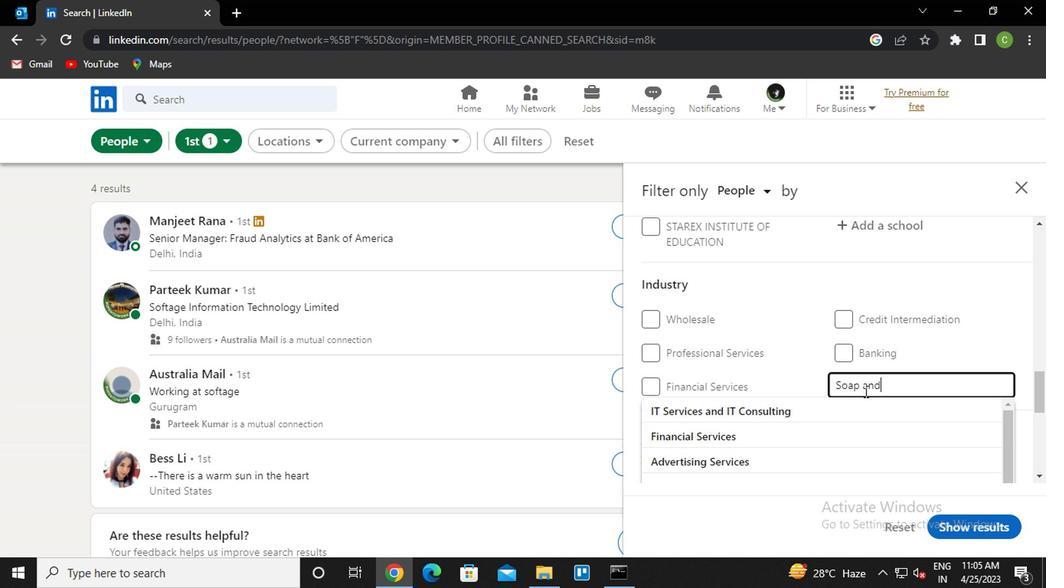 
Action: Mouse moved to (715, 397)
Screenshot: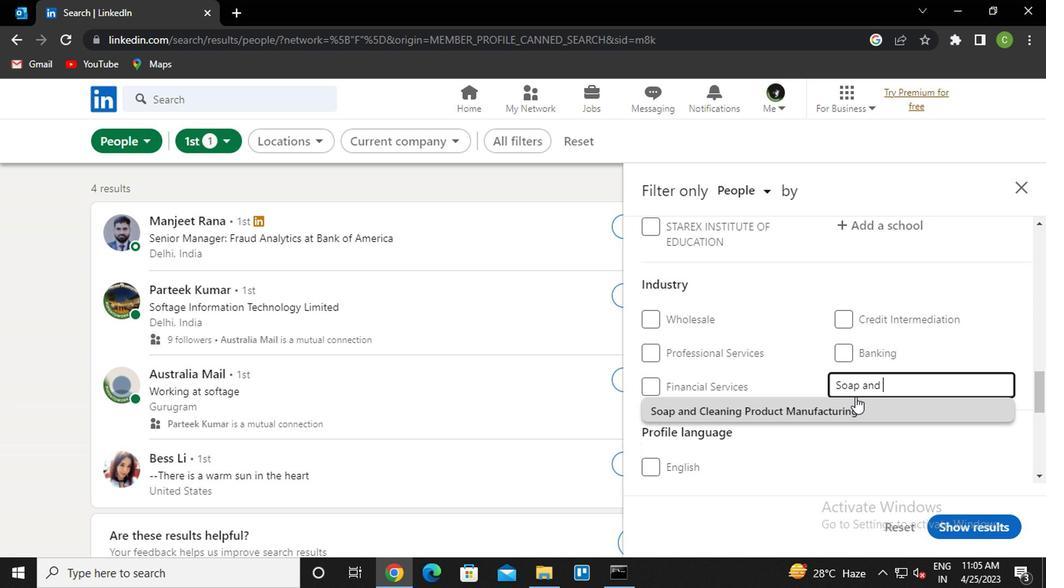 
Action: Mouse pressed left at (715, 397)
Screenshot: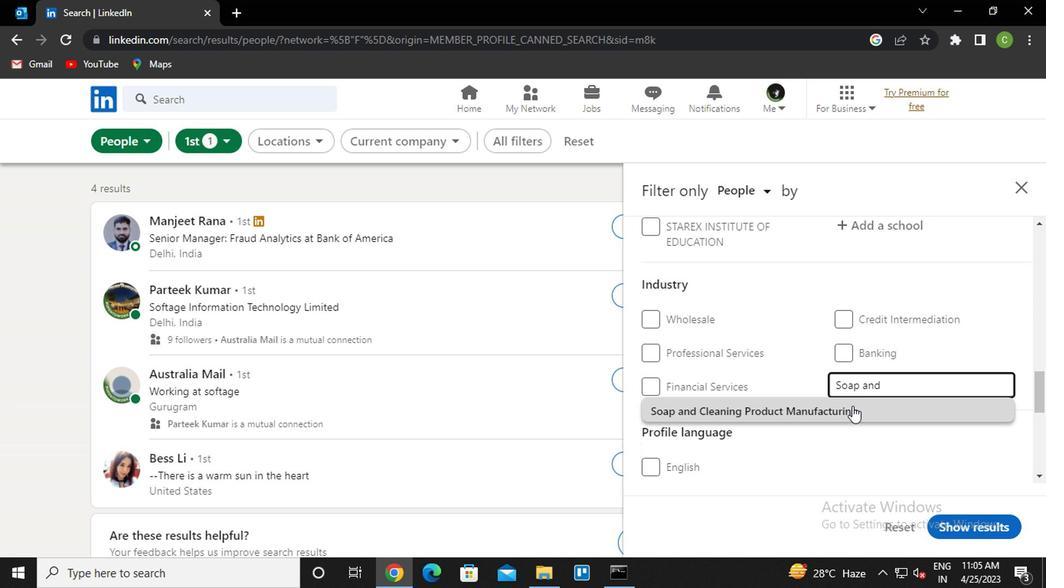 
Action: Mouse moved to (704, 387)
Screenshot: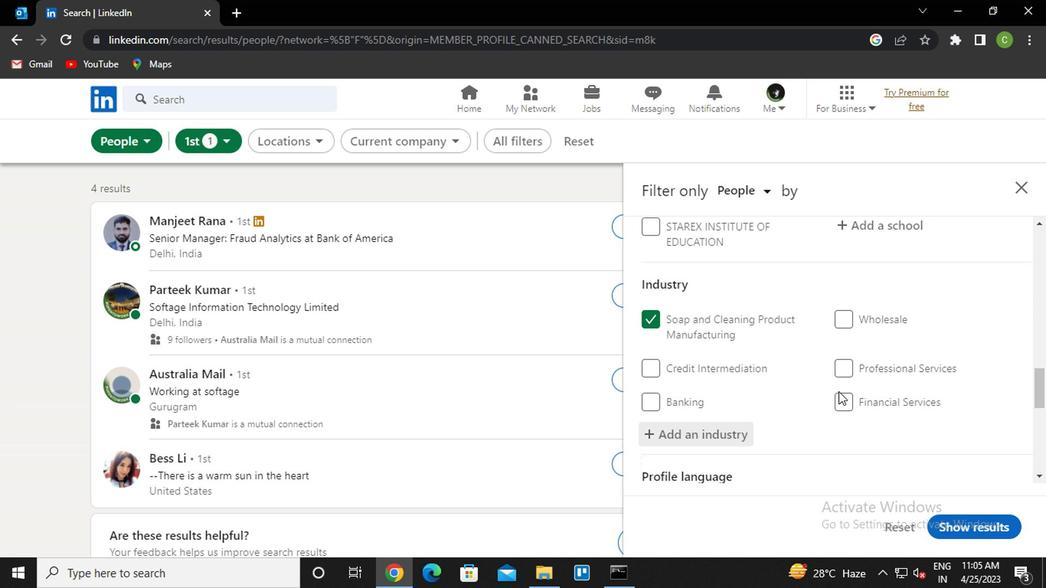 
Action: Mouse scrolled (704, 386) with delta (0, 0)
Screenshot: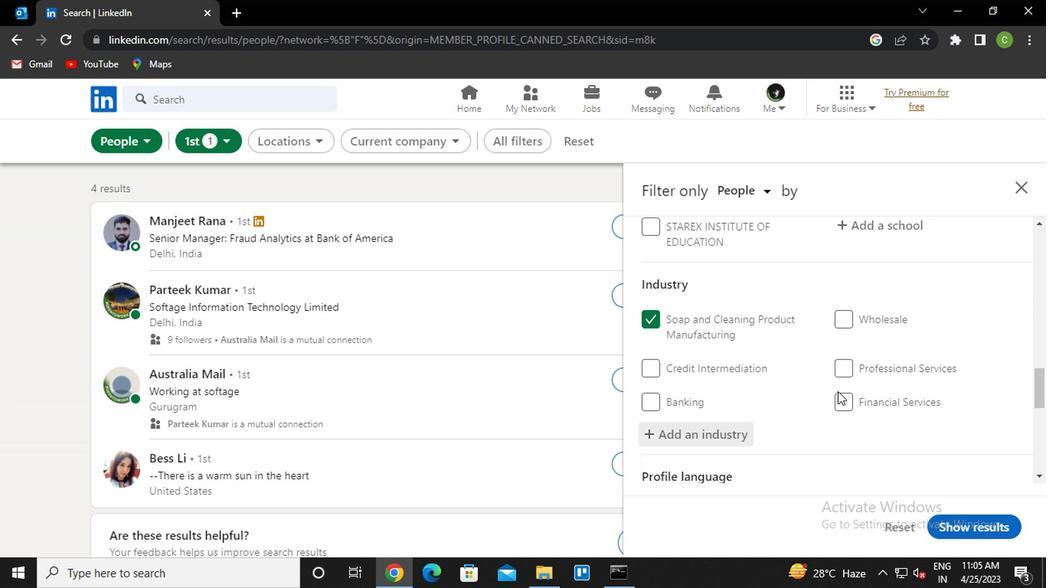
Action: Mouse moved to (697, 387)
Screenshot: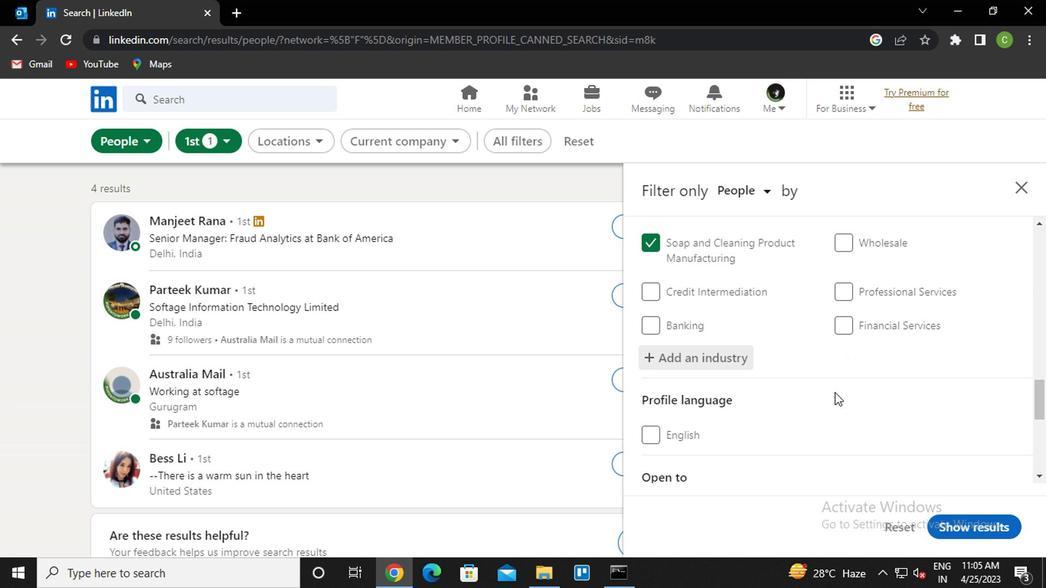 
Action: Mouse scrolled (697, 386) with delta (0, 0)
Screenshot: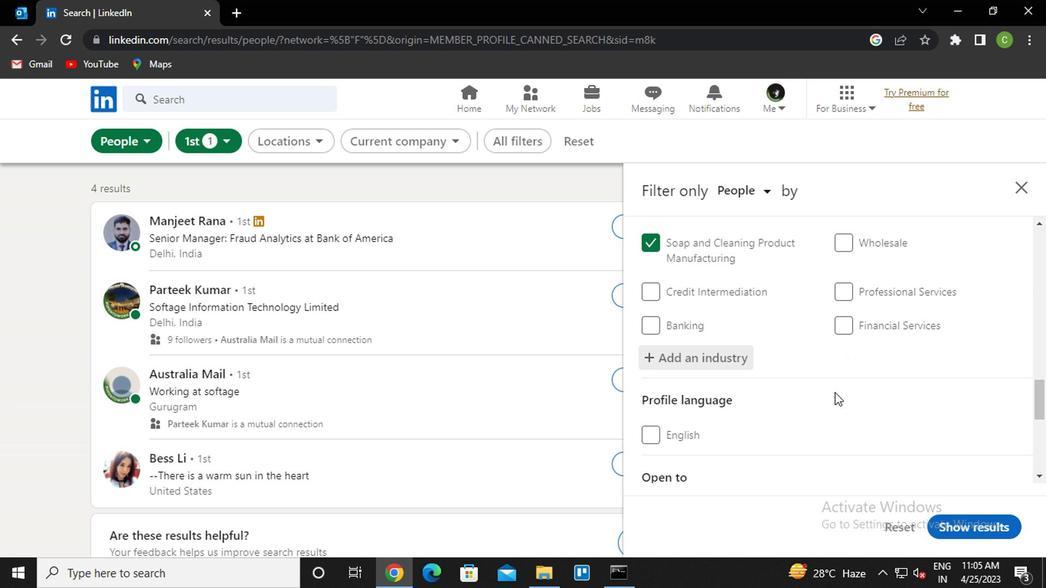 
Action: Mouse moved to (687, 383)
Screenshot: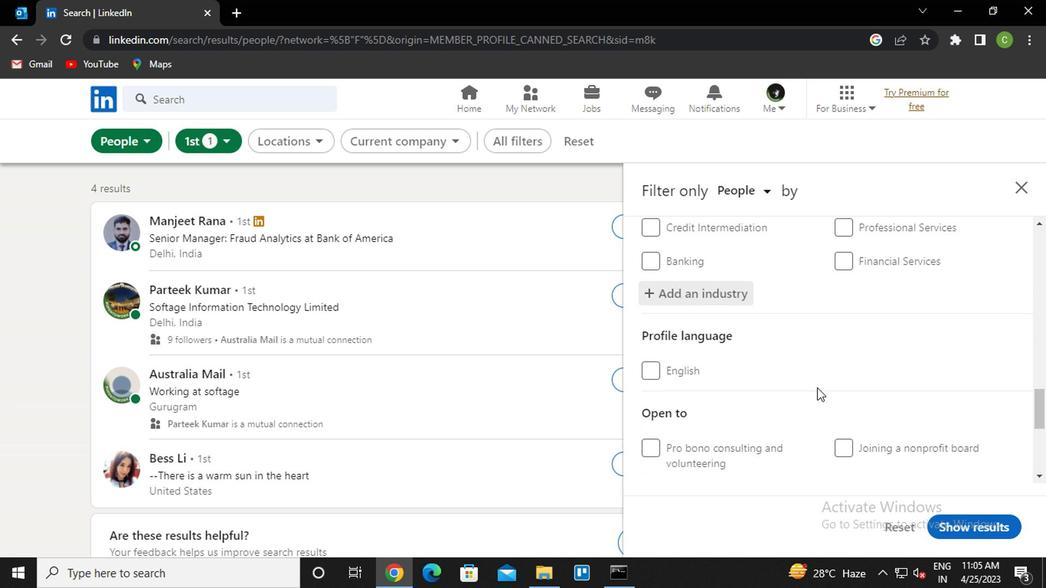 
Action: Mouse scrolled (687, 383) with delta (0, 0)
Screenshot: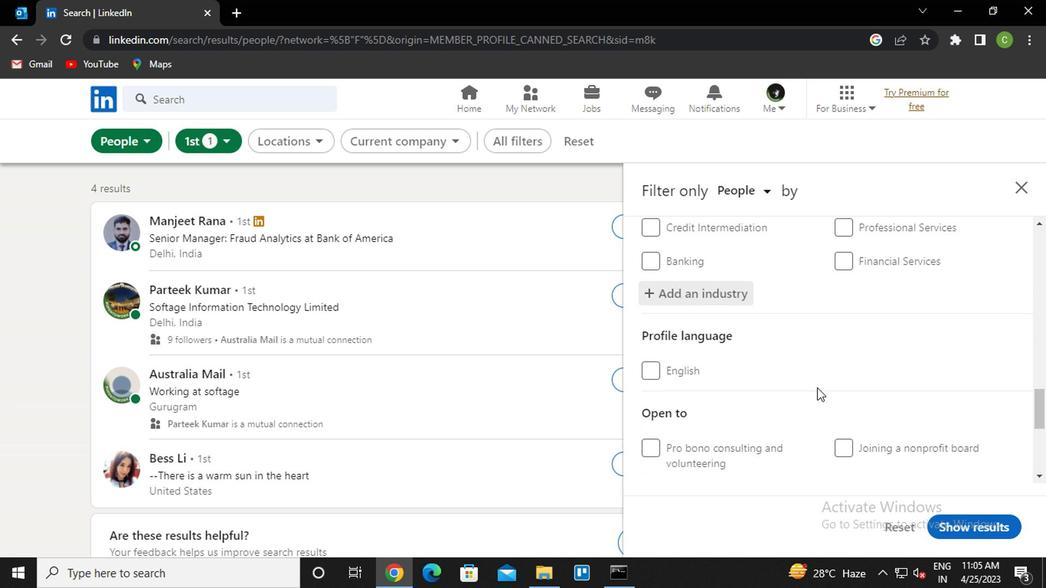 
Action: Mouse moved to (674, 378)
Screenshot: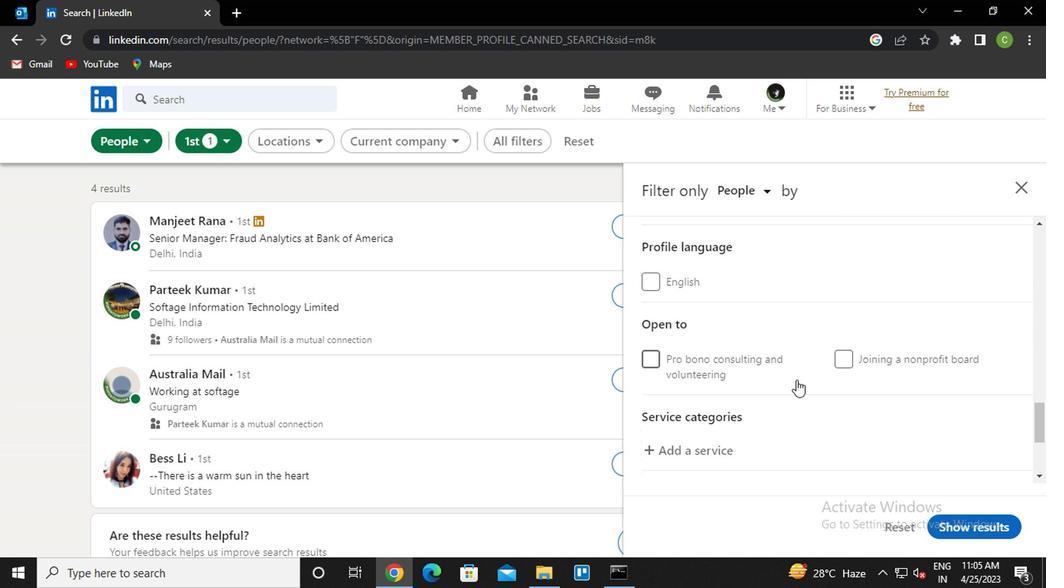 
Action: Mouse scrolled (674, 377) with delta (0, 0)
Screenshot: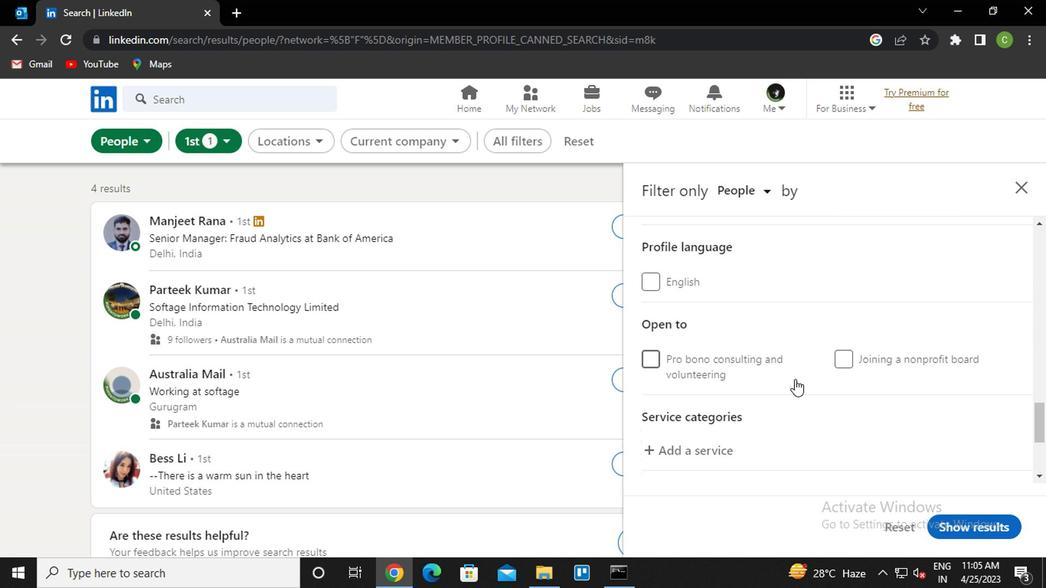 
Action: Mouse moved to (624, 374)
Screenshot: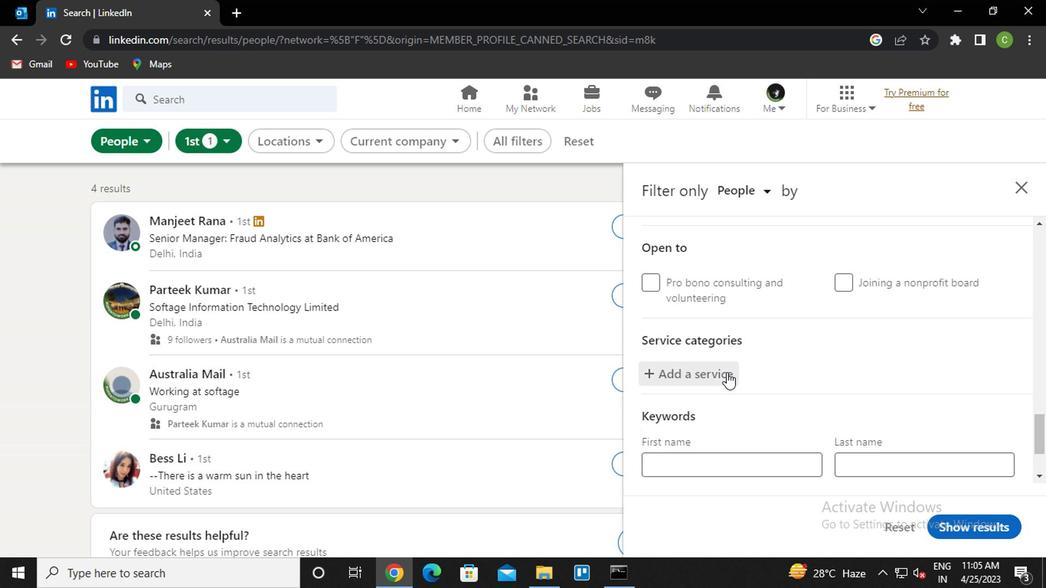 
Action: Mouse pressed left at (624, 374)
Screenshot: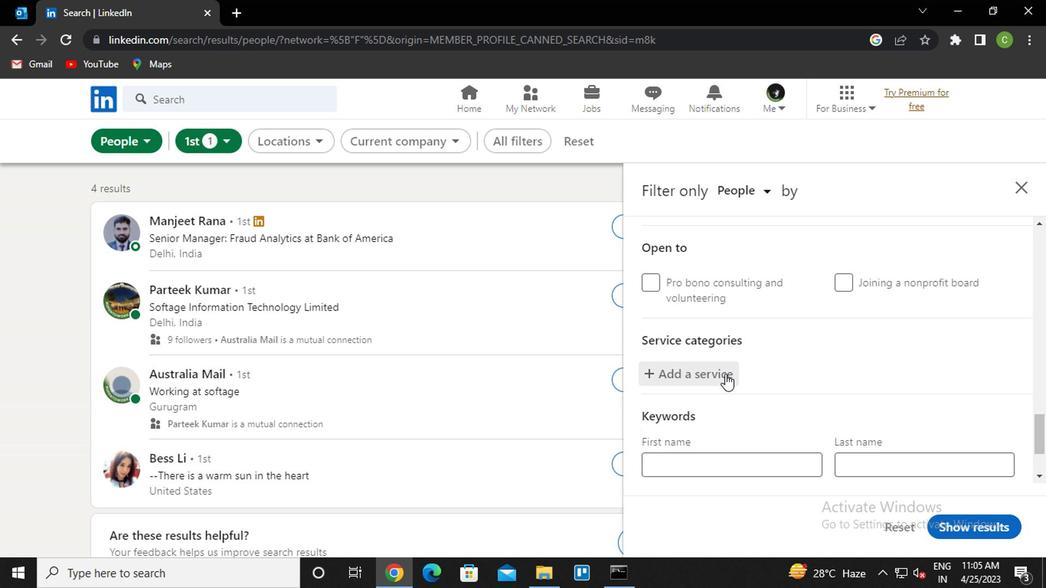 
Action: Key pressed <Key.caps_lock>G<Key.caps_lock>RAPHIC<Key.space>
Screenshot: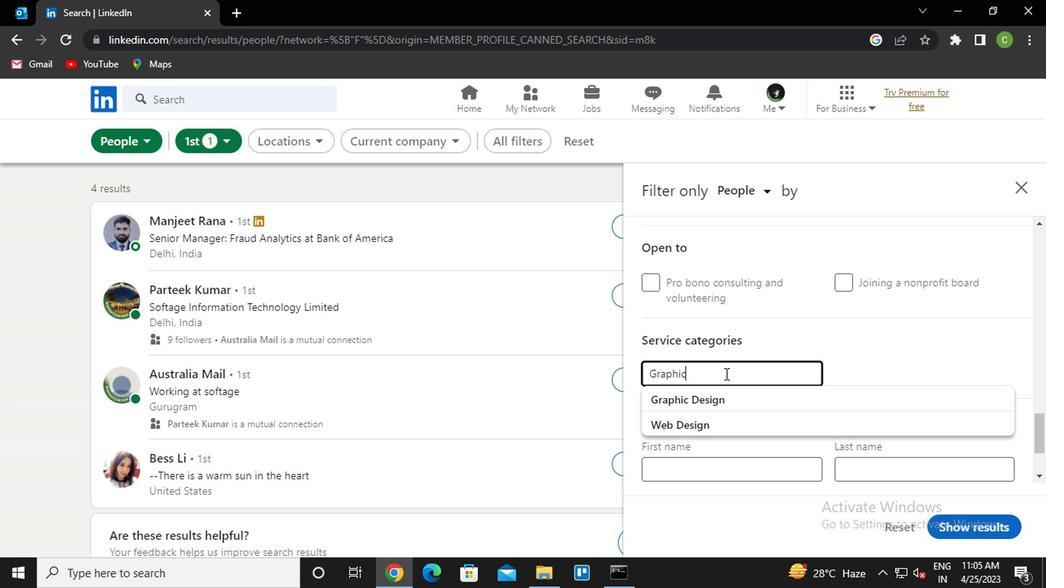 
Action: Mouse moved to (618, 400)
Screenshot: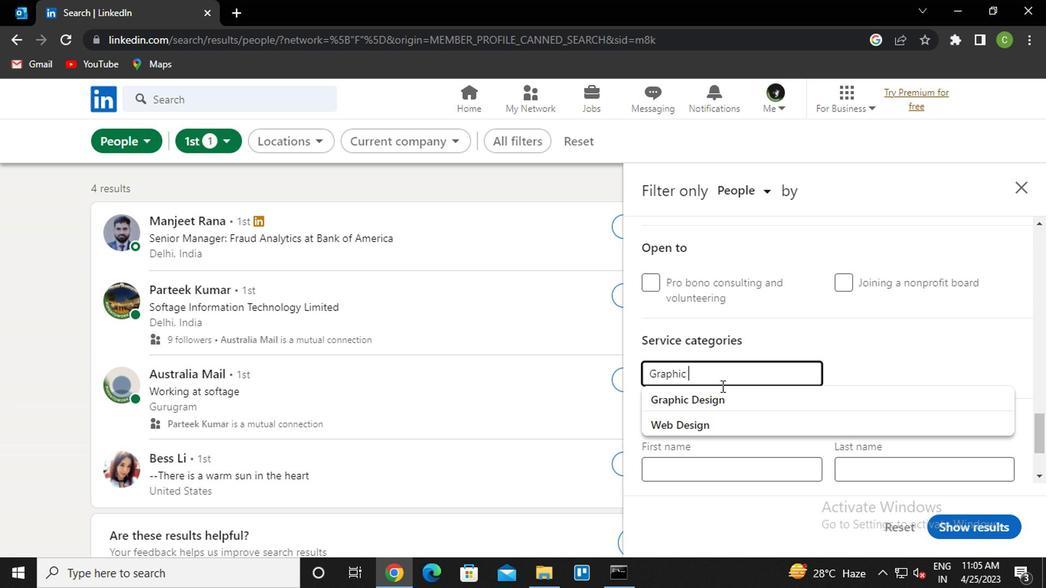 
Action: Mouse pressed left at (618, 400)
Screenshot: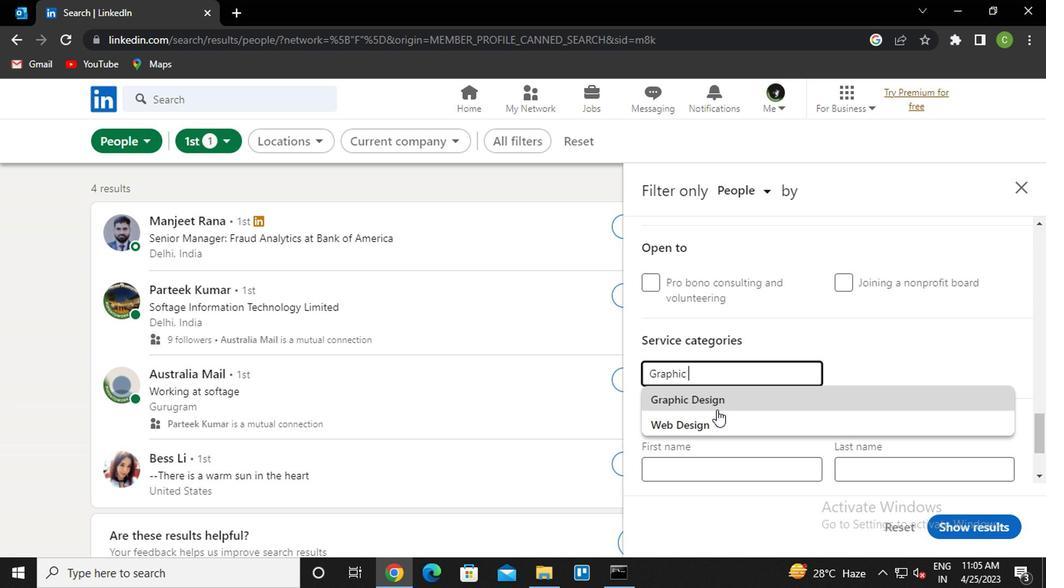 
Action: Mouse moved to (571, 373)
Screenshot: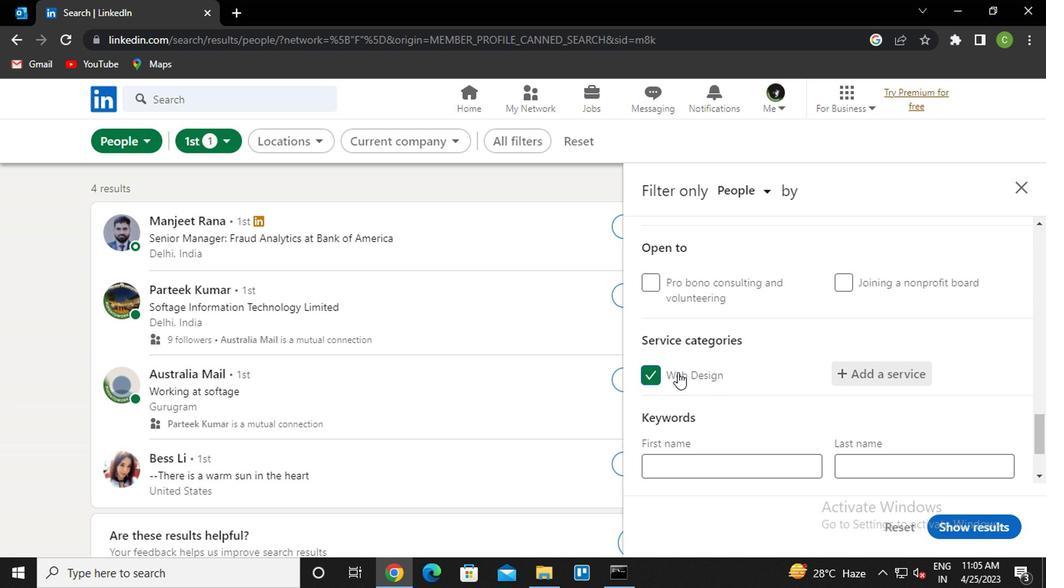 
Action: Mouse pressed left at (571, 373)
Screenshot: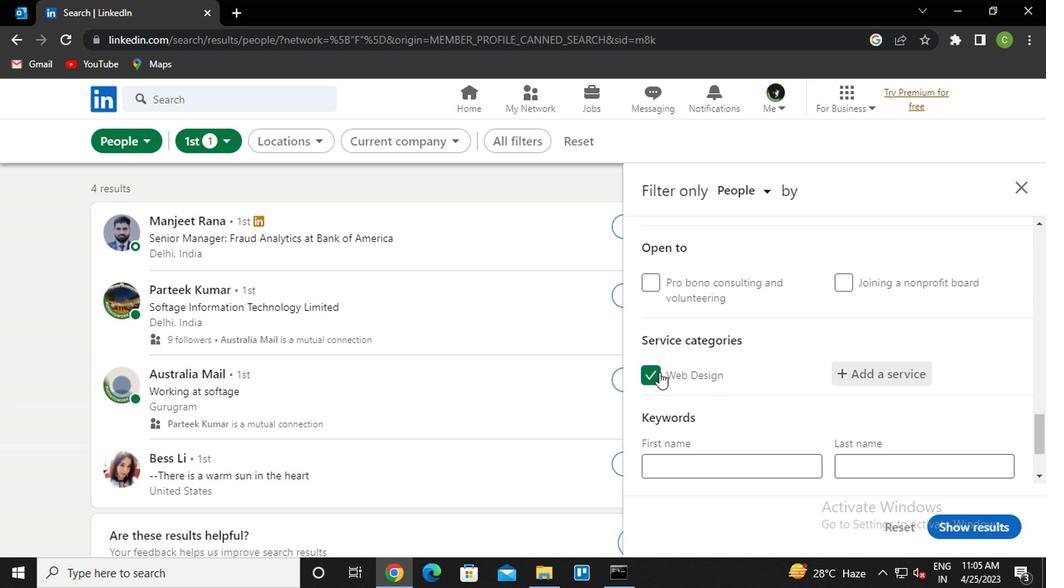 
Action: Mouse moved to (718, 373)
Screenshot: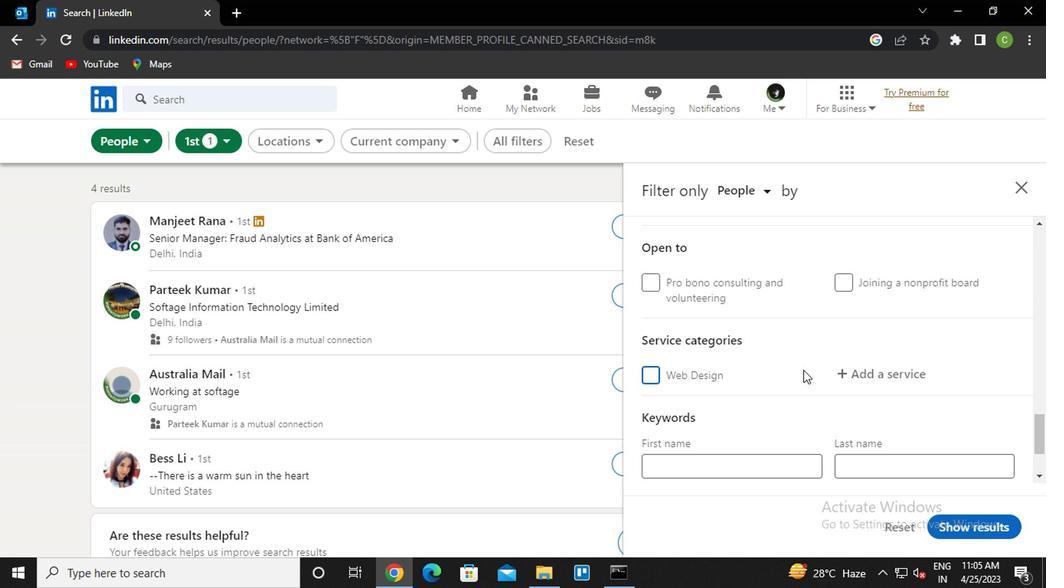 
Action: Mouse pressed left at (718, 373)
Screenshot: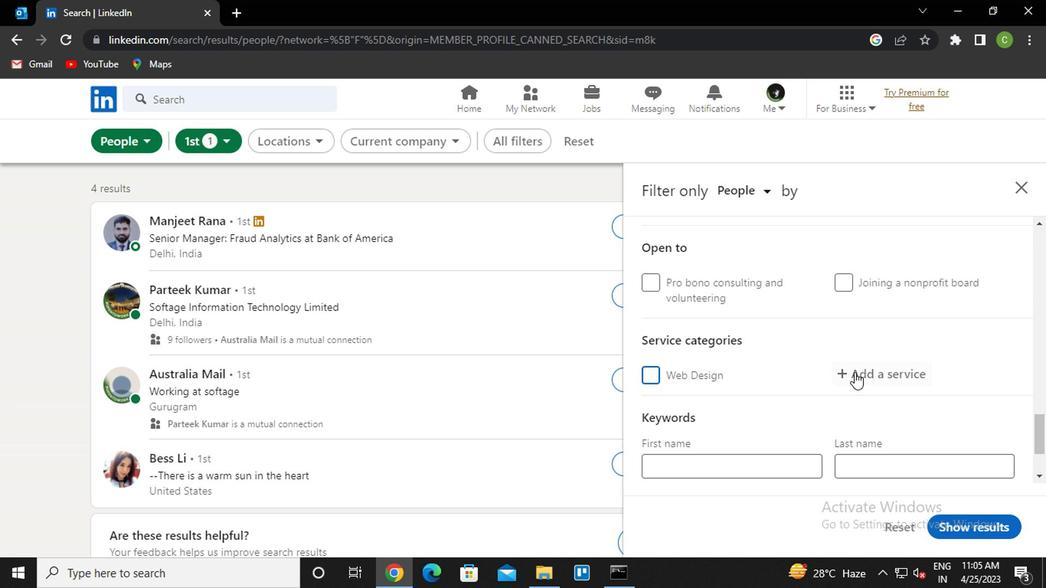 
Action: Key pressed <Key.caps_lock>G<Key.caps_lock>RAPHIC
Screenshot: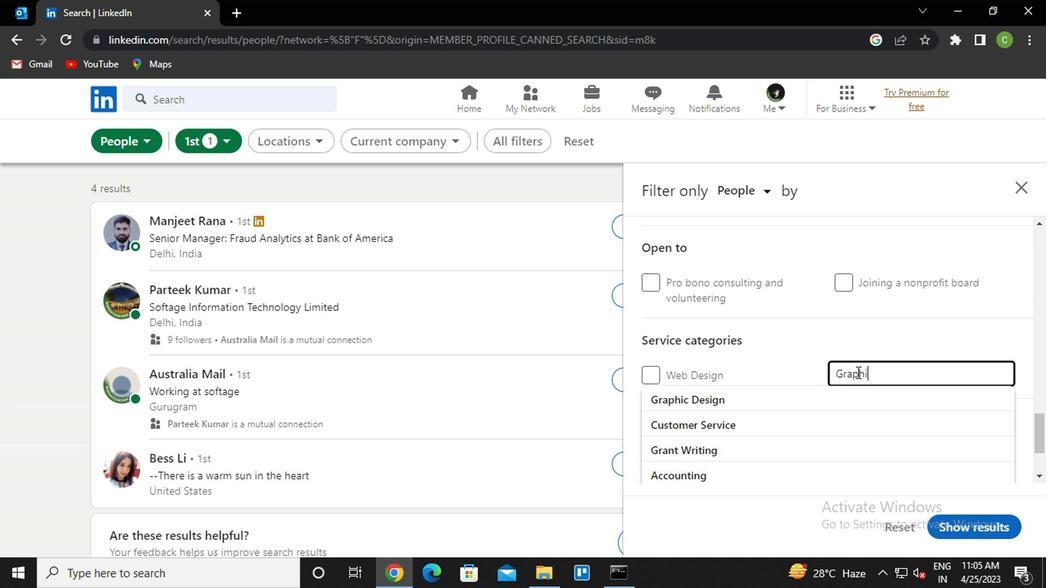 
Action: Mouse moved to (680, 388)
Screenshot: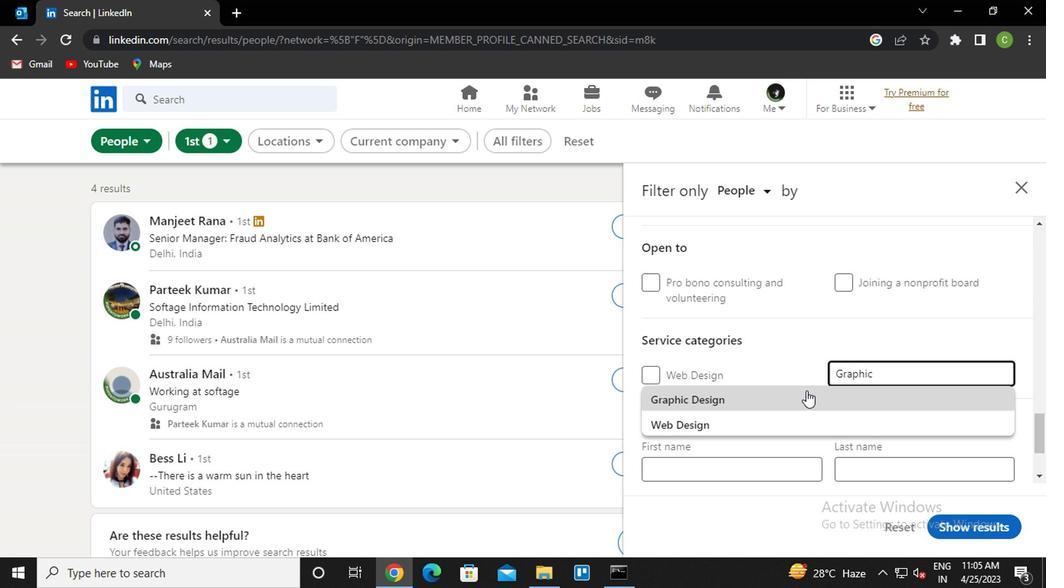 
Action: Mouse pressed left at (680, 388)
Screenshot: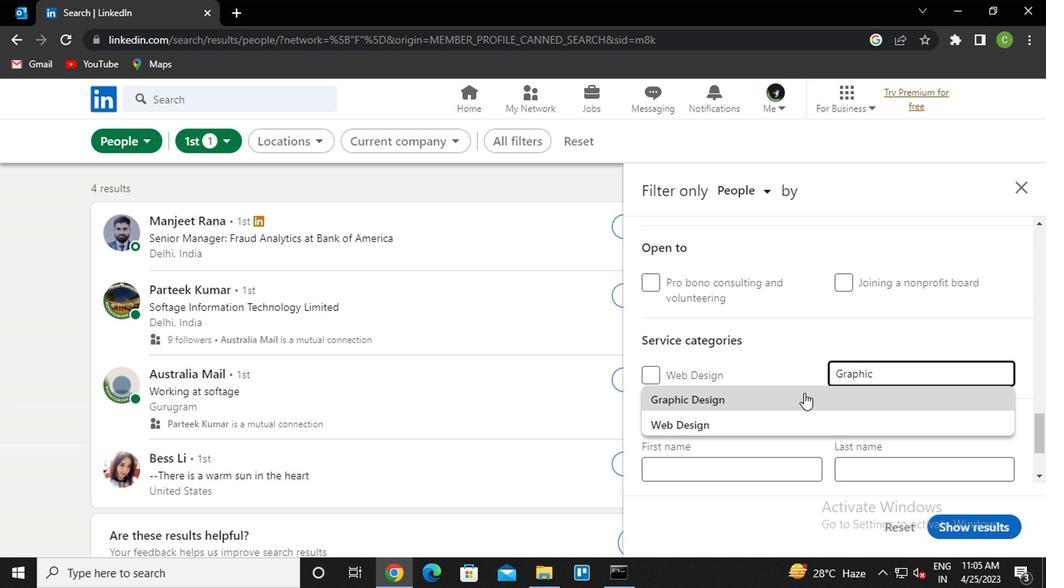 
Action: Mouse moved to (680, 388)
Screenshot: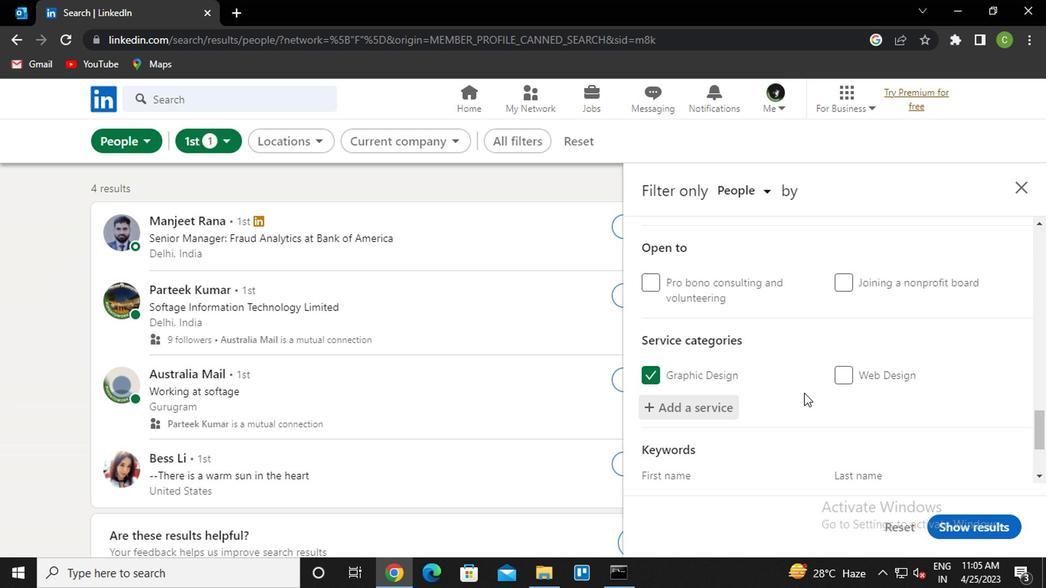 
Action: Mouse scrolled (680, 387) with delta (0, 0)
Screenshot: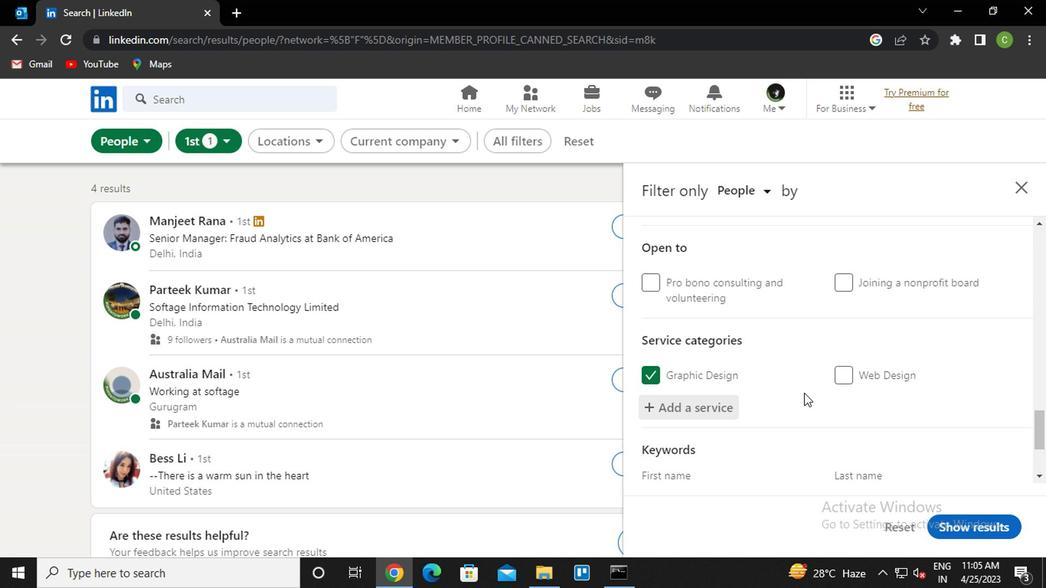 
Action: Mouse moved to (671, 390)
Screenshot: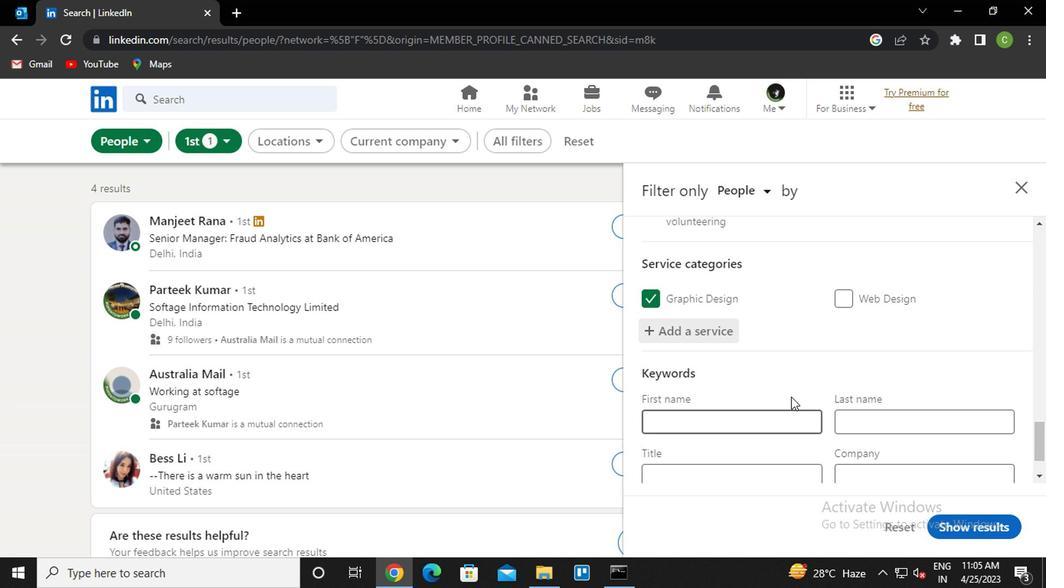 
Action: Mouse scrolled (671, 390) with delta (0, 0)
Screenshot: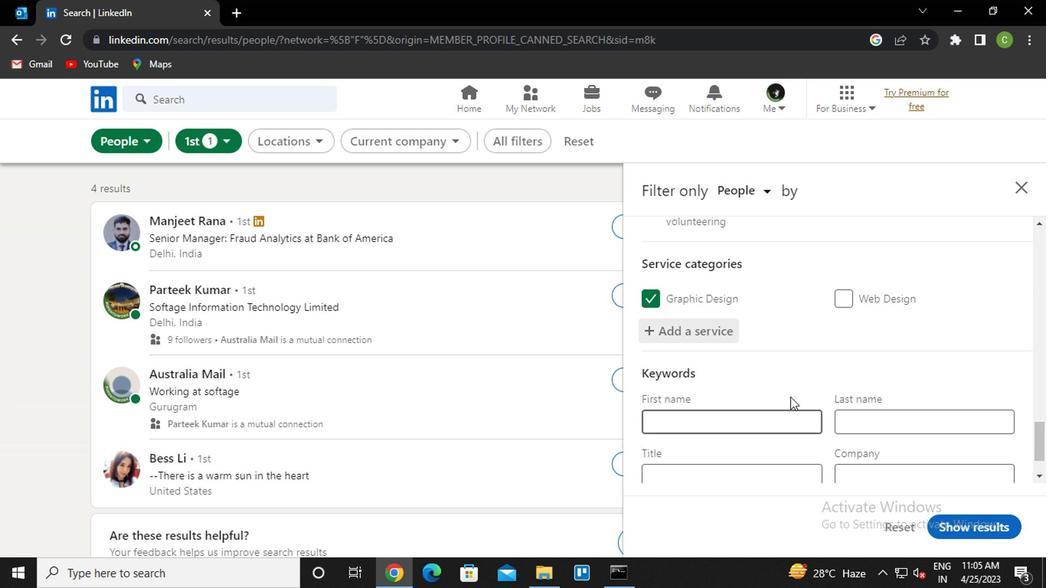 
Action: Mouse moved to (632, 400)
Screenshot: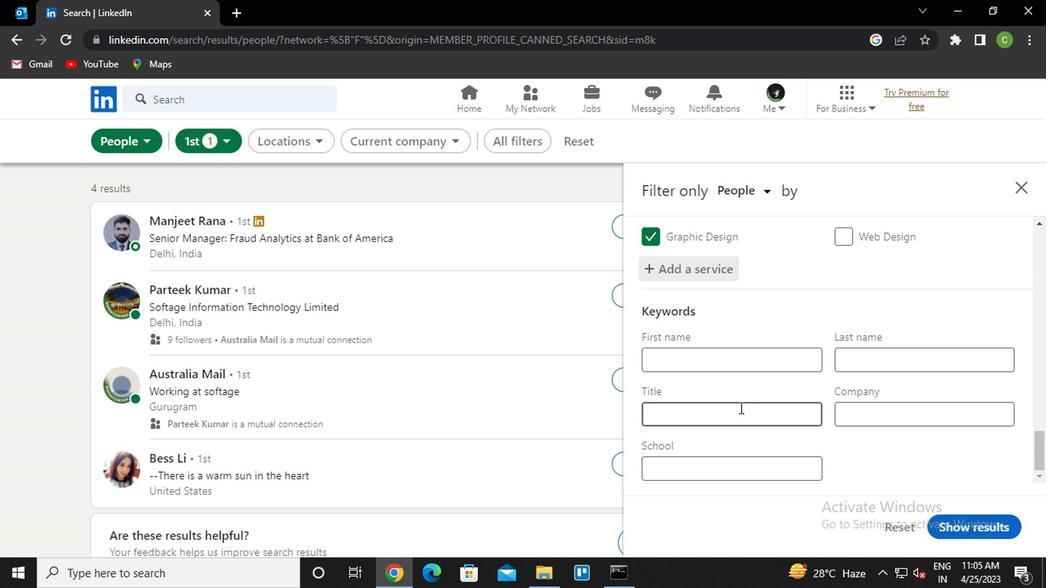 
Action: Mouse pressed left at (632, 400)
Screenshot: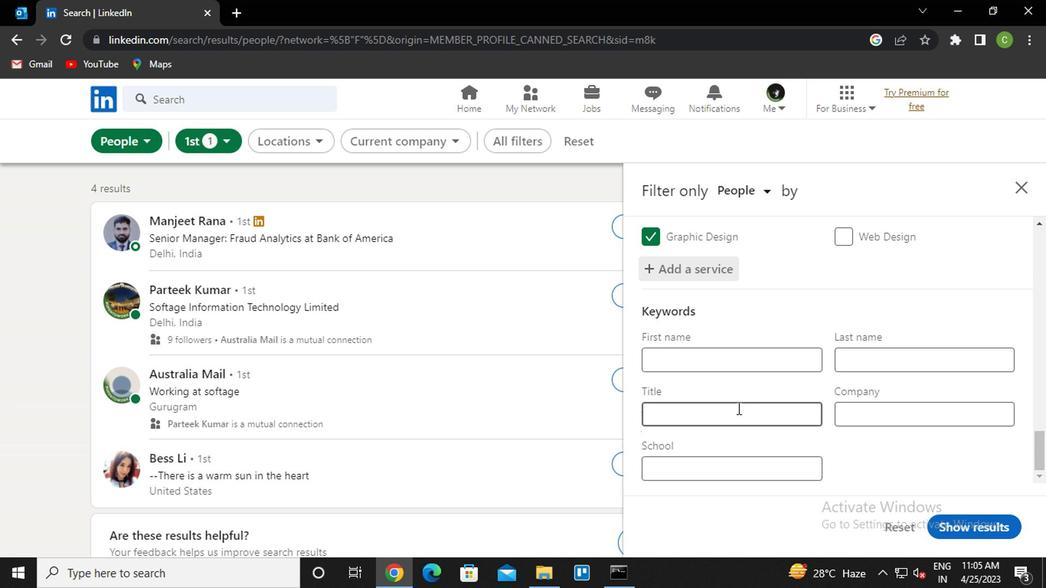 
Action: Key pressed <Key.caps_lock>F<Key.caps_lock>INANCIAL<Key.space>ANALYST
Screenshot: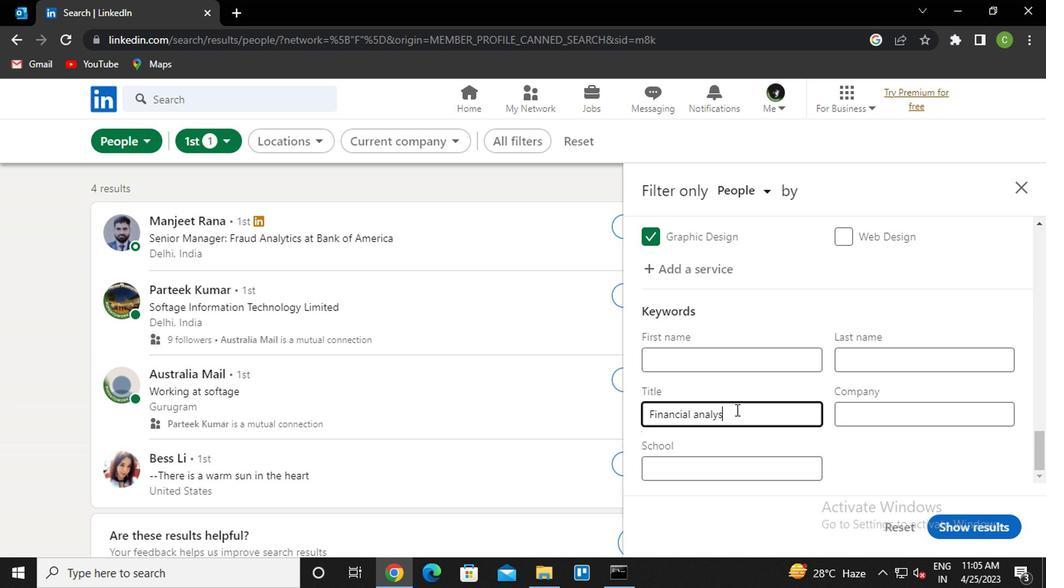 
Action: Mouse moved to (784, 479)
Screenshot: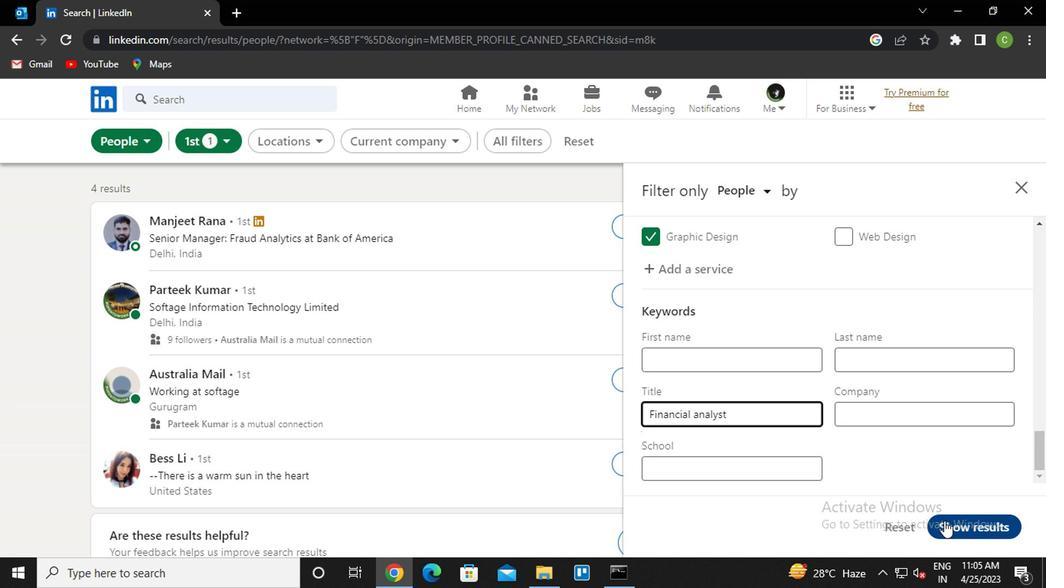 
Action: Mouse pressed left at (784, 479)
Screenshot: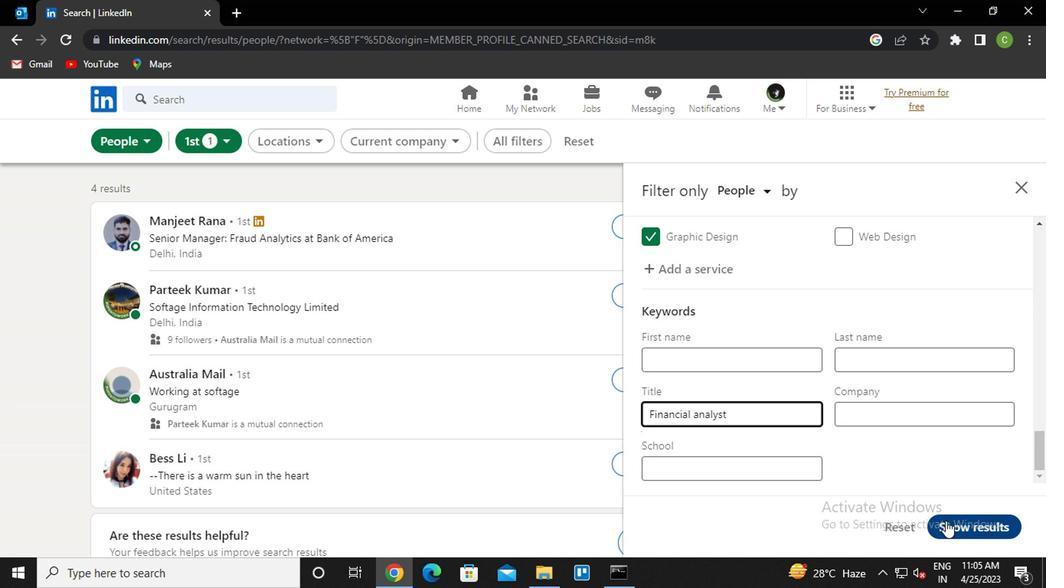 
Action: Mouse moved to (596, 413)
Screenshot: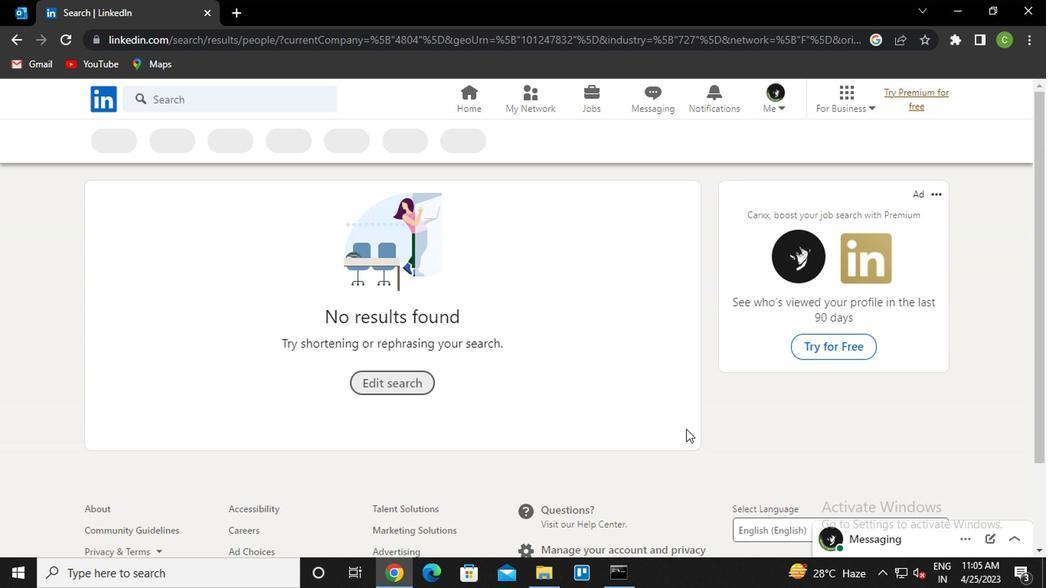 
